 Task: Play online wordle game with 11 letters.
Action: Mouse moved to (600, 436)
Screenshot: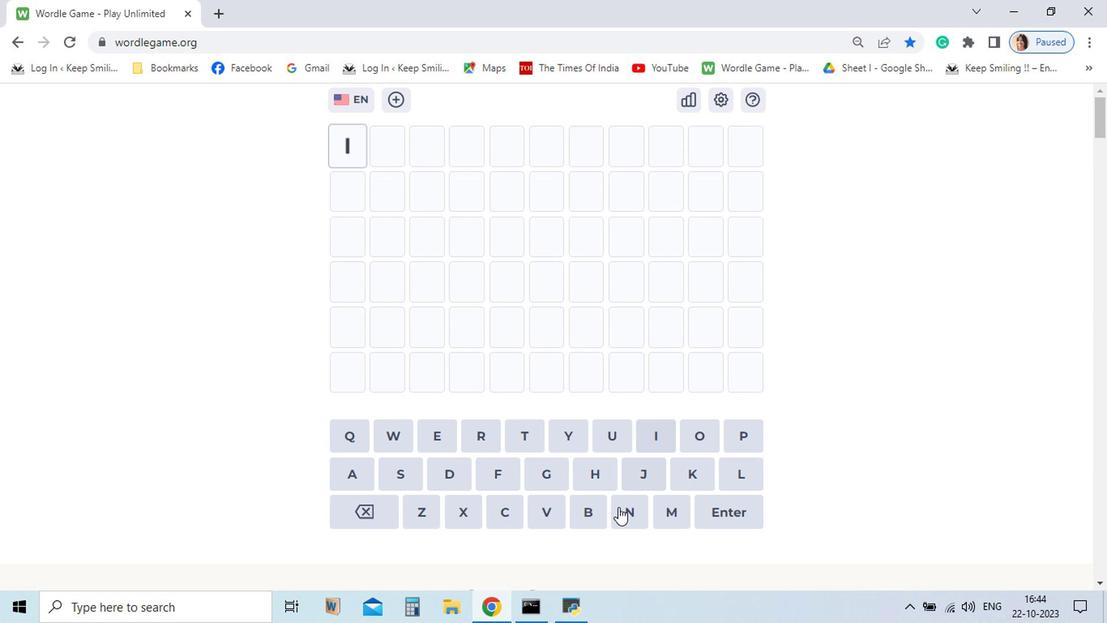 
Action: Mouse pressed left at (600, 436)
Screenshot: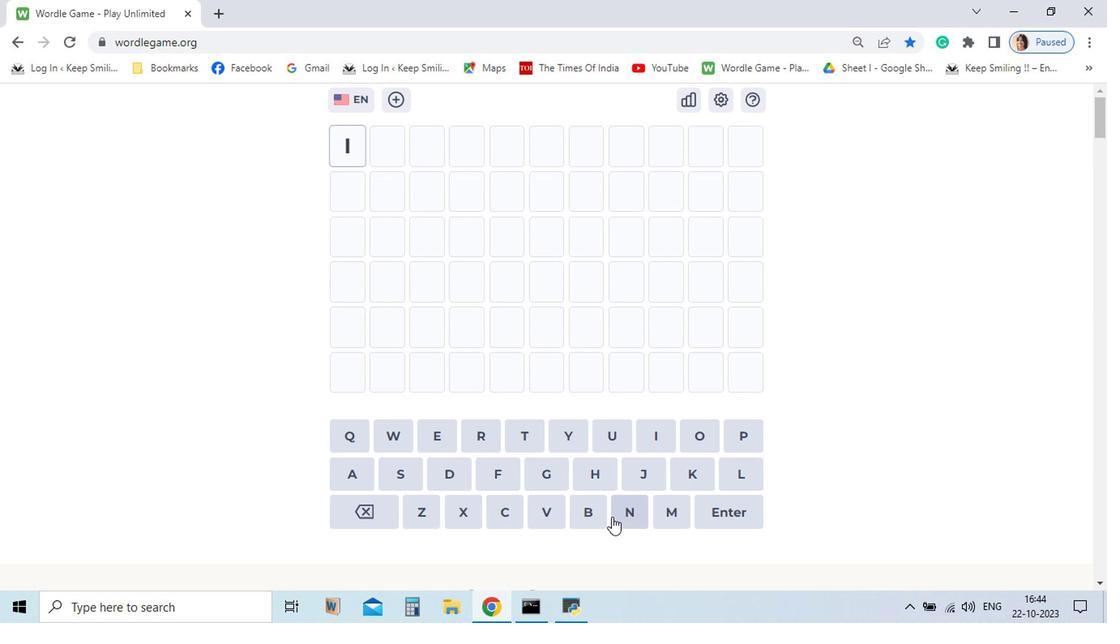 
Action: Mouse moved to (574, 491)
Screenshot: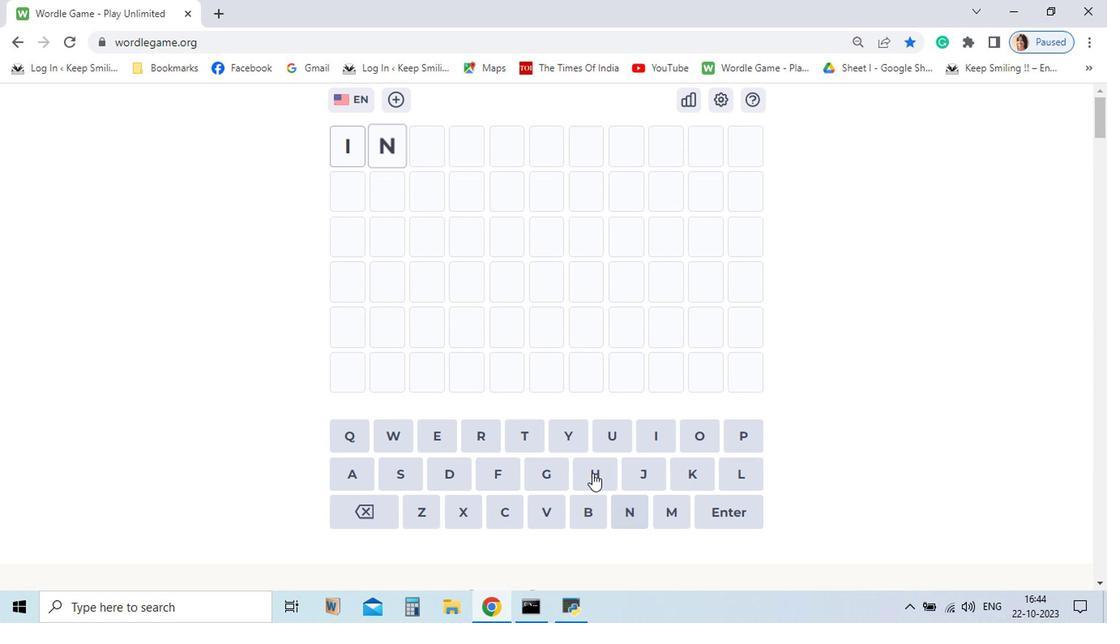 
Action: Mouse pressed left at (574, 491)
Screenshot: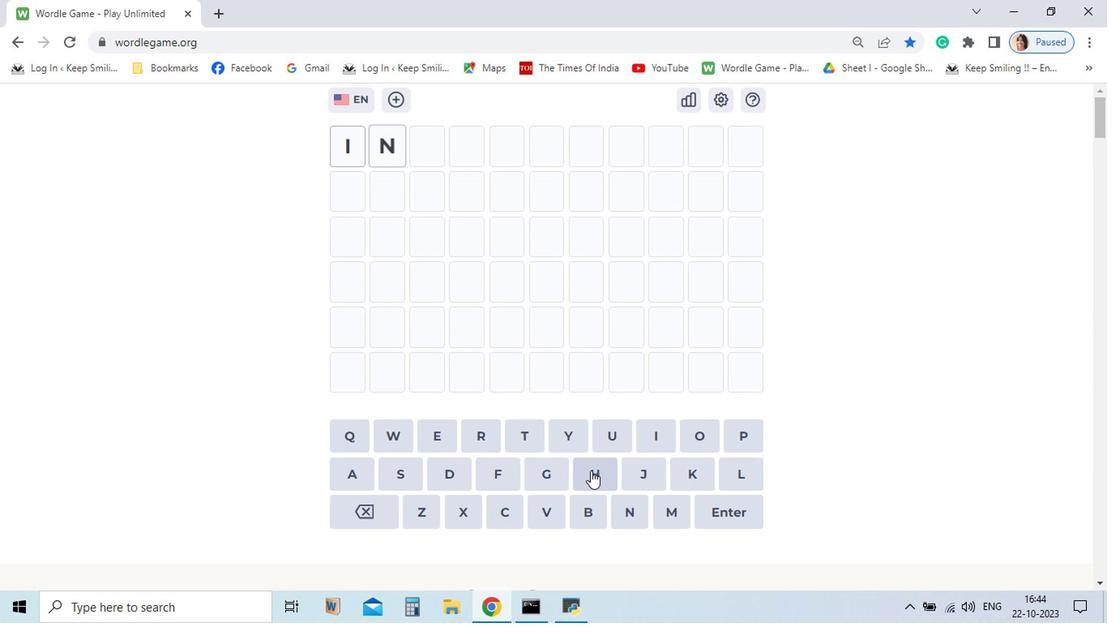 
Action: Mouse moved to (547, 461)
Screenshot: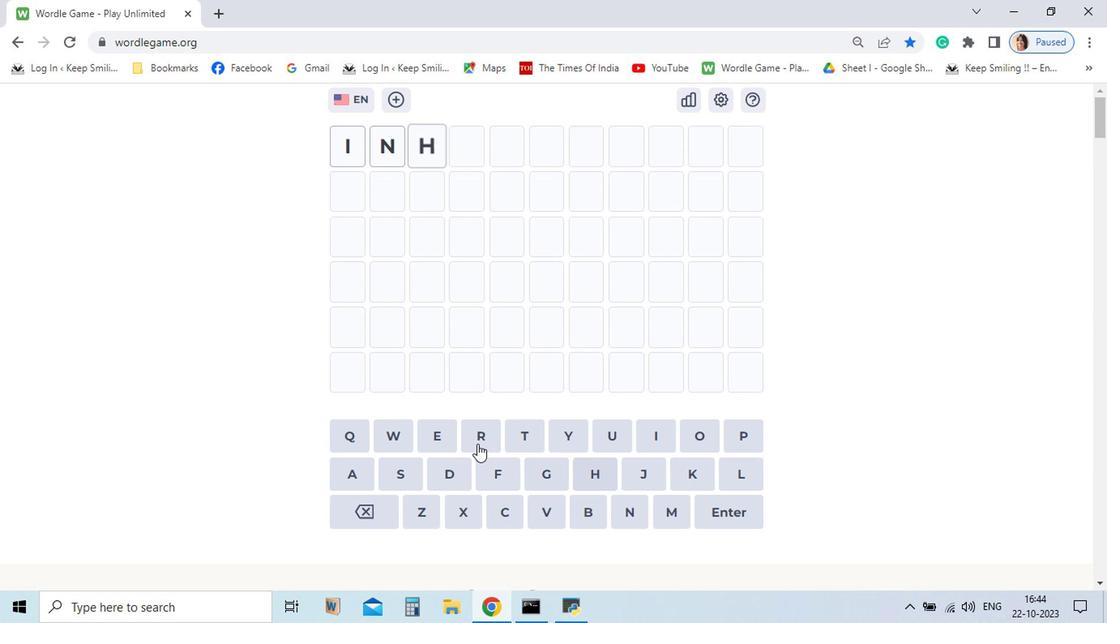 
Action: Mouse pressed left at (547, 461)
Screenshot: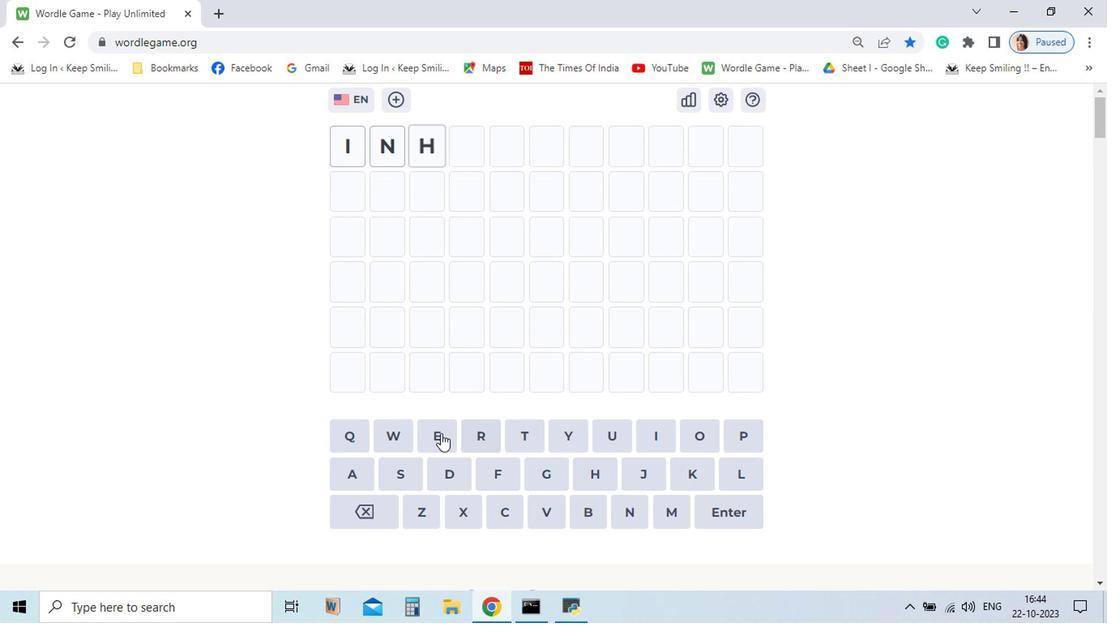 
Action: Mouse moved to (435, 435)
Screenshot: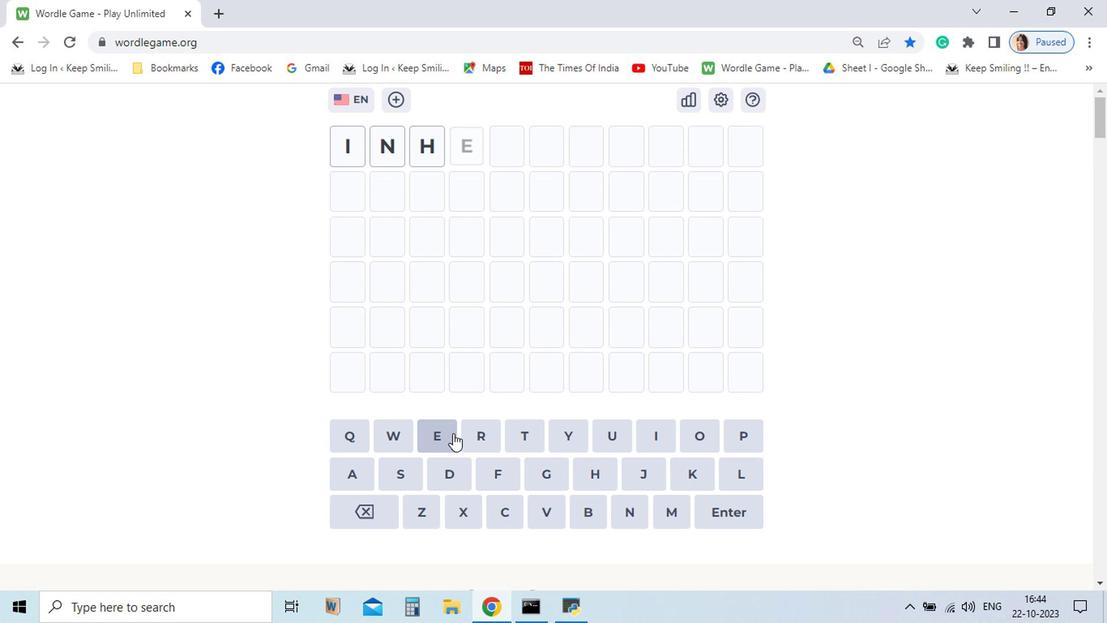 
Action: Mouse pressed left at (435, 435)
Screenshot: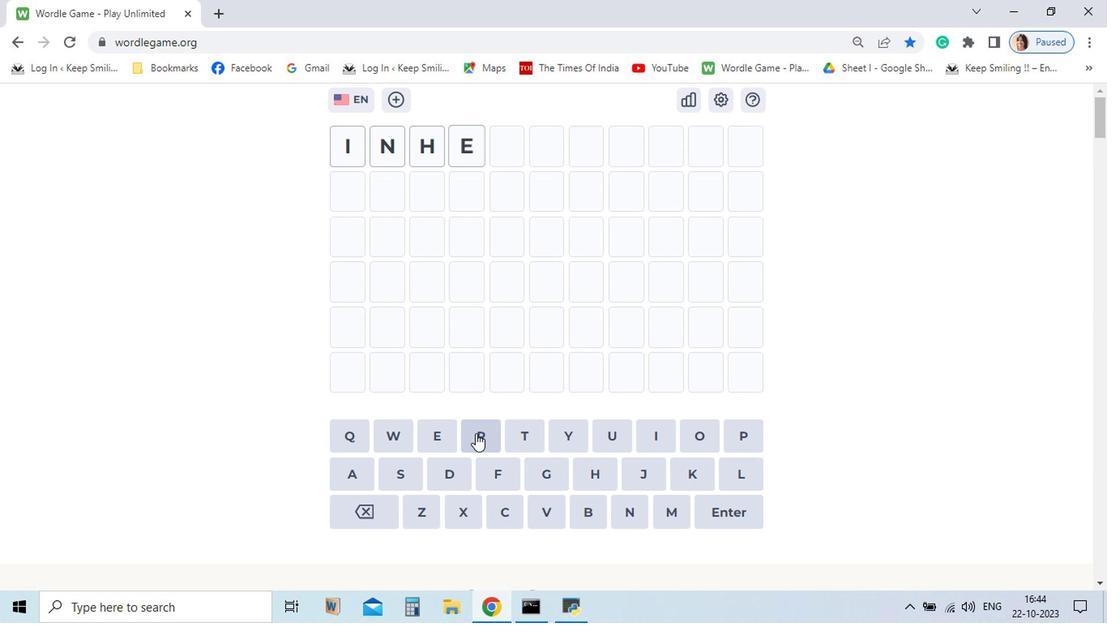 
Action: Mouse moved to (466, 435)
Screenshot: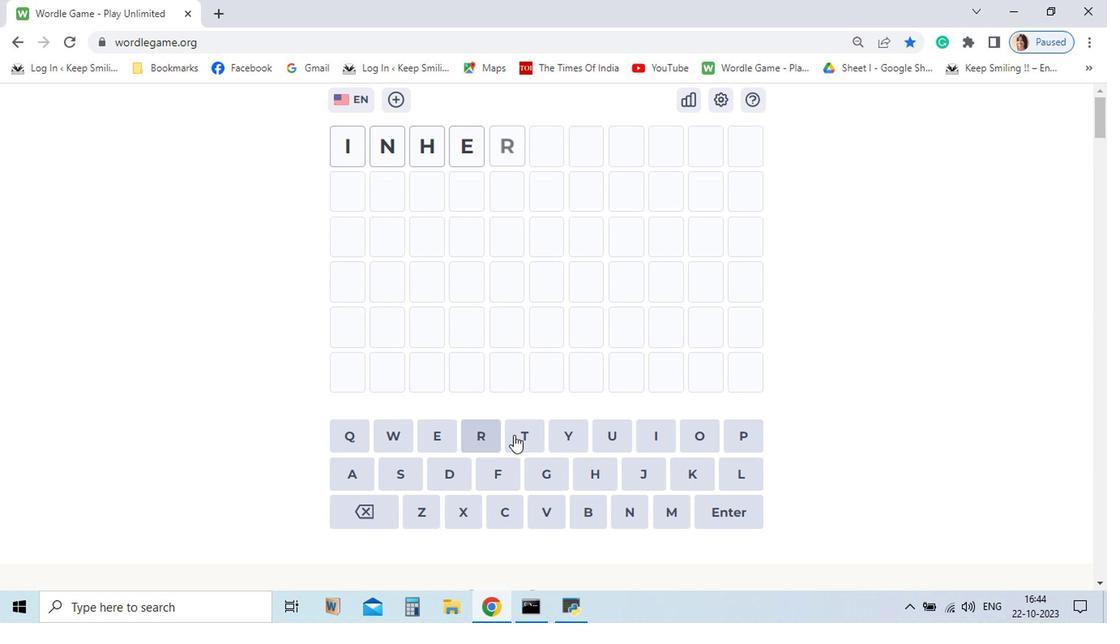 
Action: Mouse pressed left at (466, 435)
Screenshot: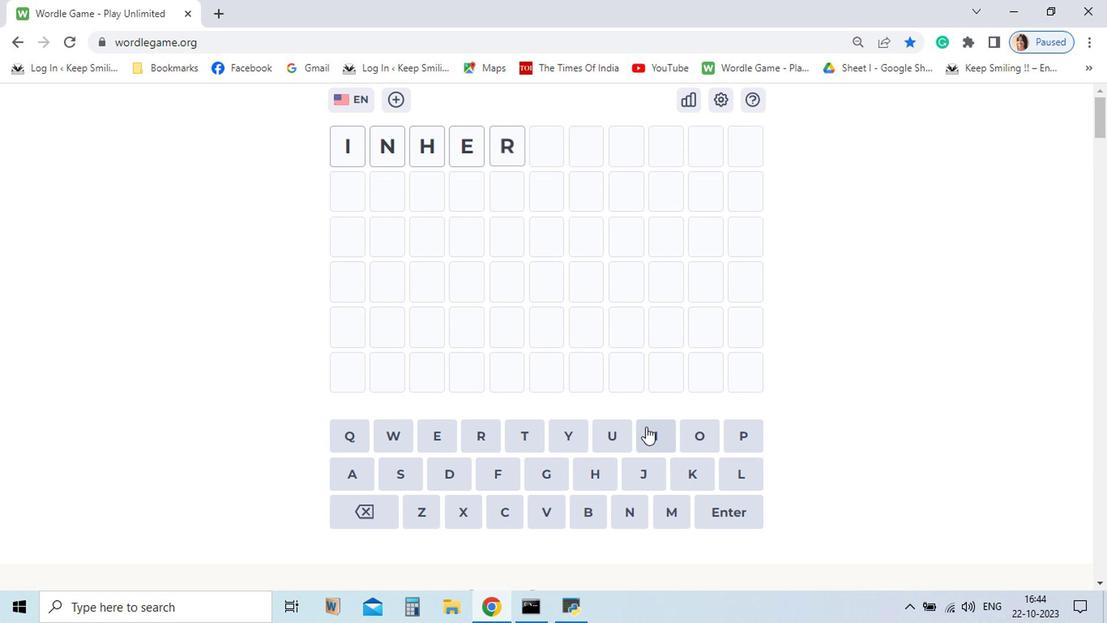 
Action: Mouse moved to (593, 435)
Screenshot: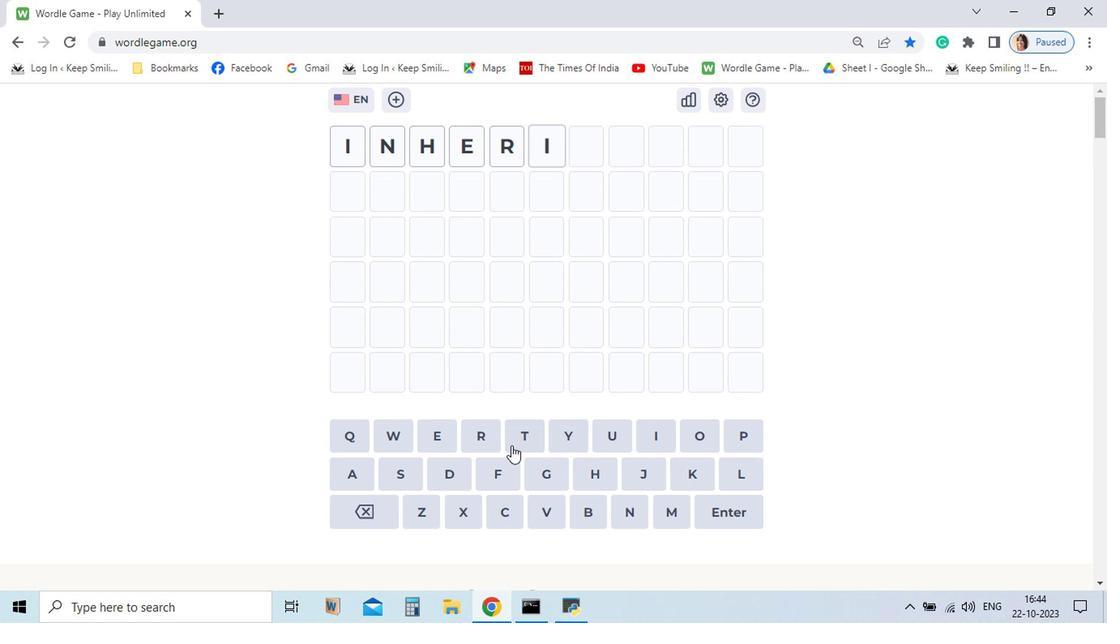 
Action: Mouse pressed left at (593, 435)
Screenshot: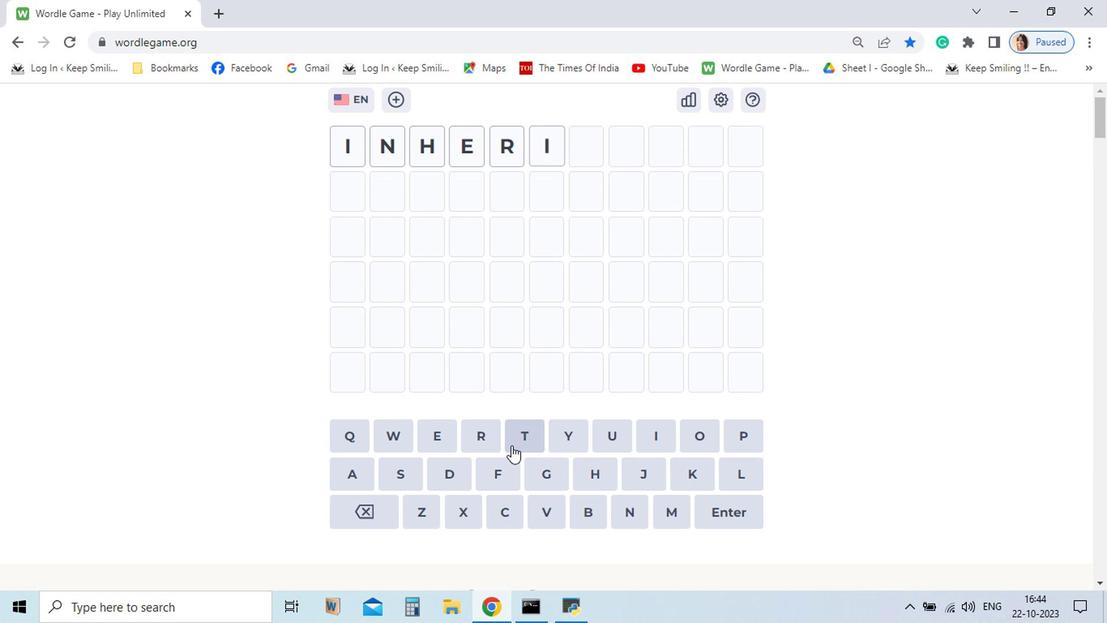 
Action: Mouse moved to (500, 436)
Screenshot: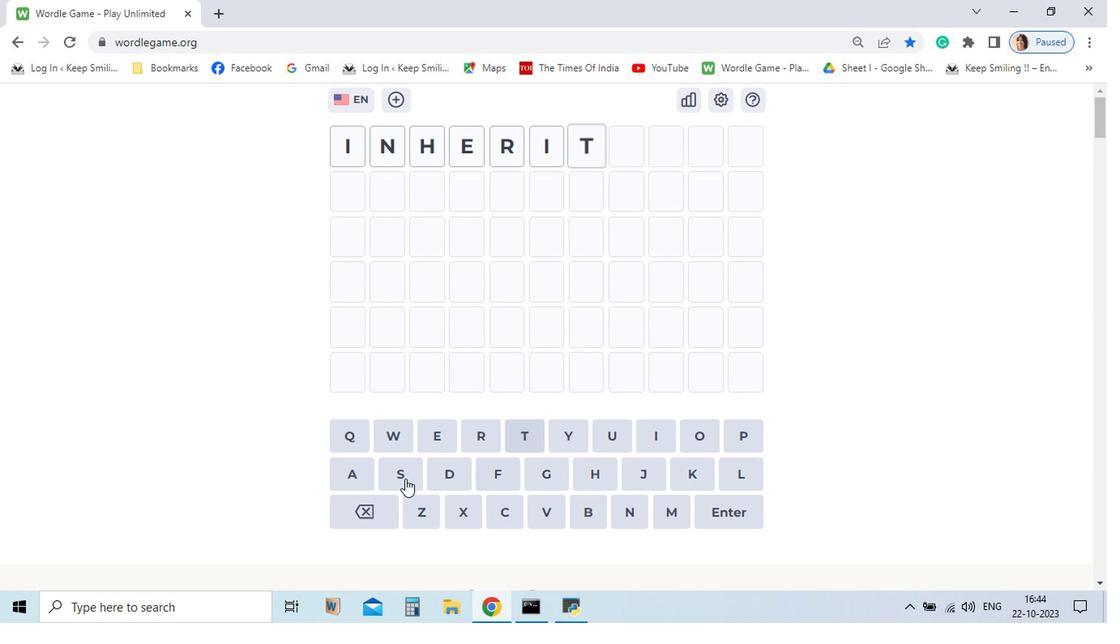 
Action: Mouse pressed left at (500, 436)
Screenshot: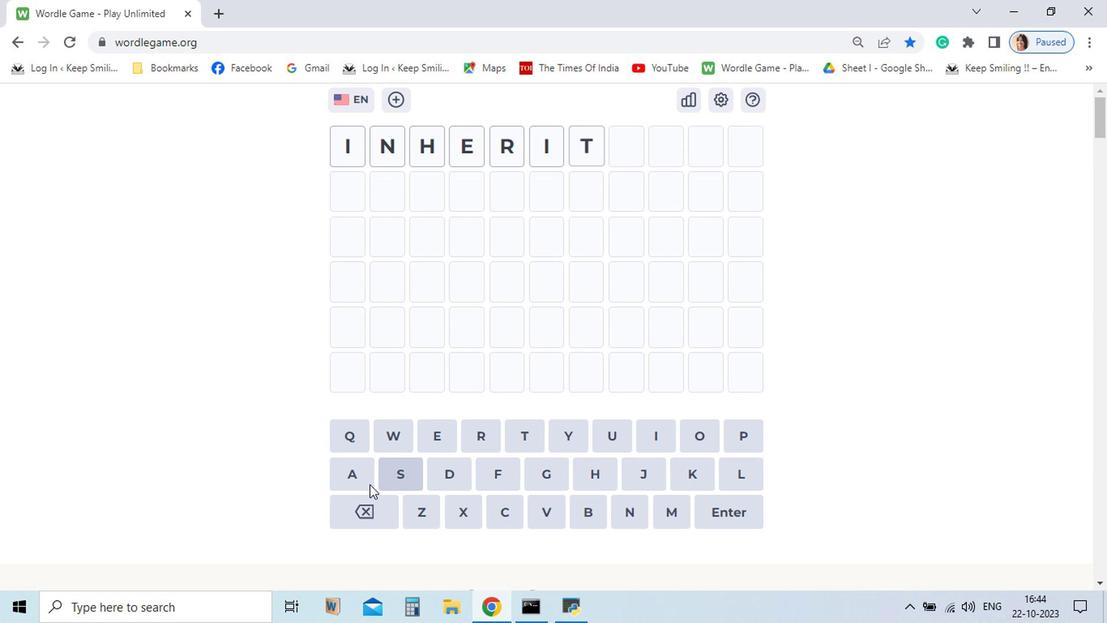 
Action: Mouse moved to (381, 466)
Screenshot: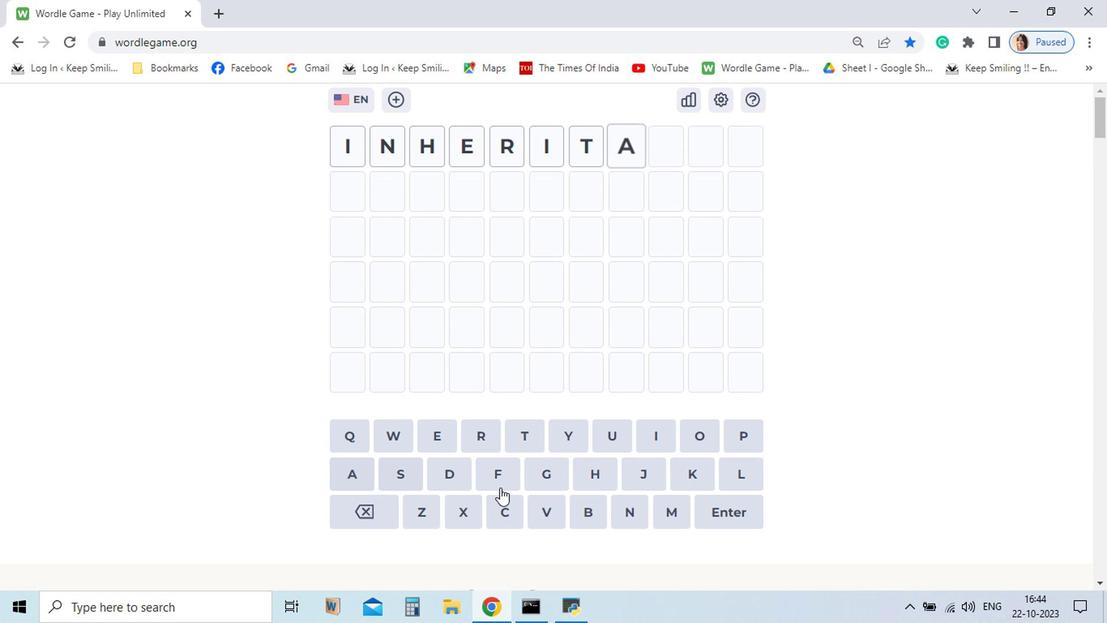 
Action: Mouse pressed left at (381, 466)
Screenshot: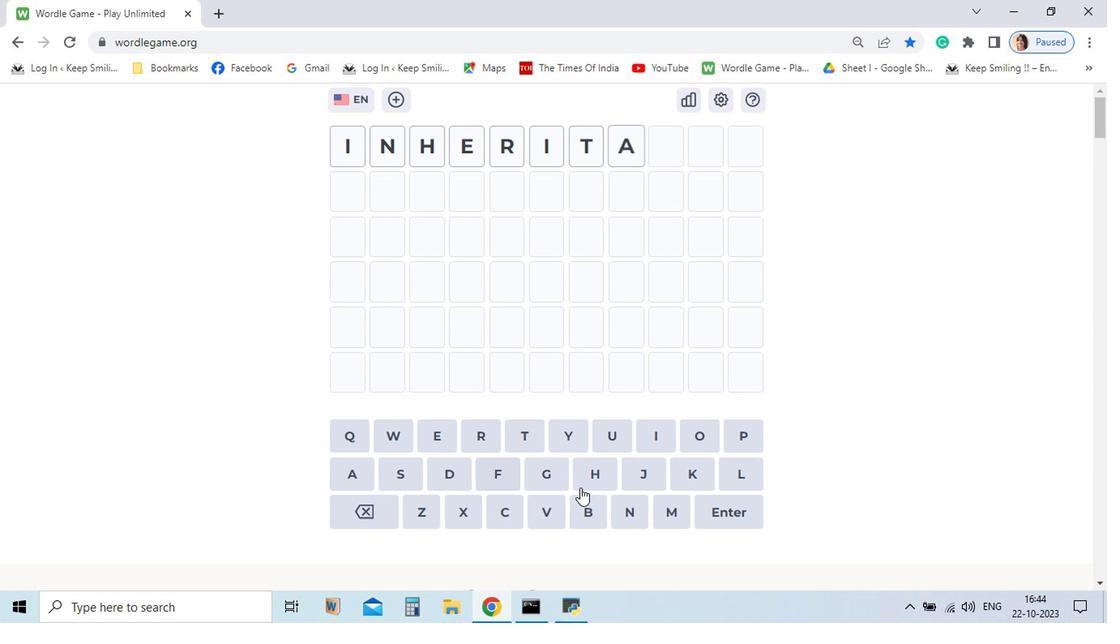 
Action: Mouse moved to (578, 491)
Screenshot: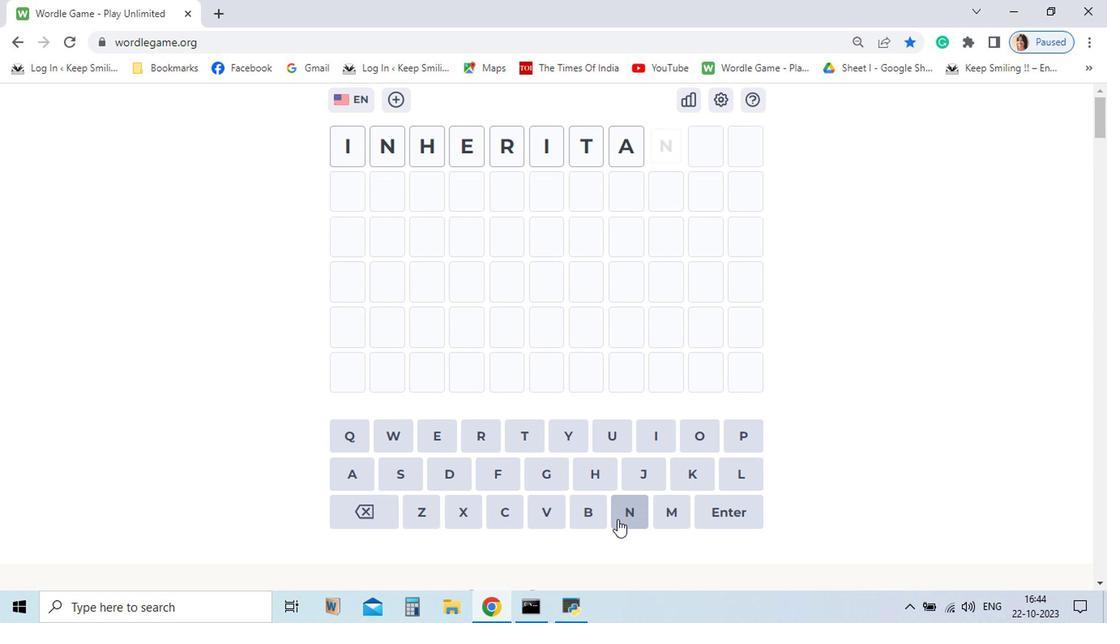 
Action: Mouse pressed left at (578, 491)
Screenshot: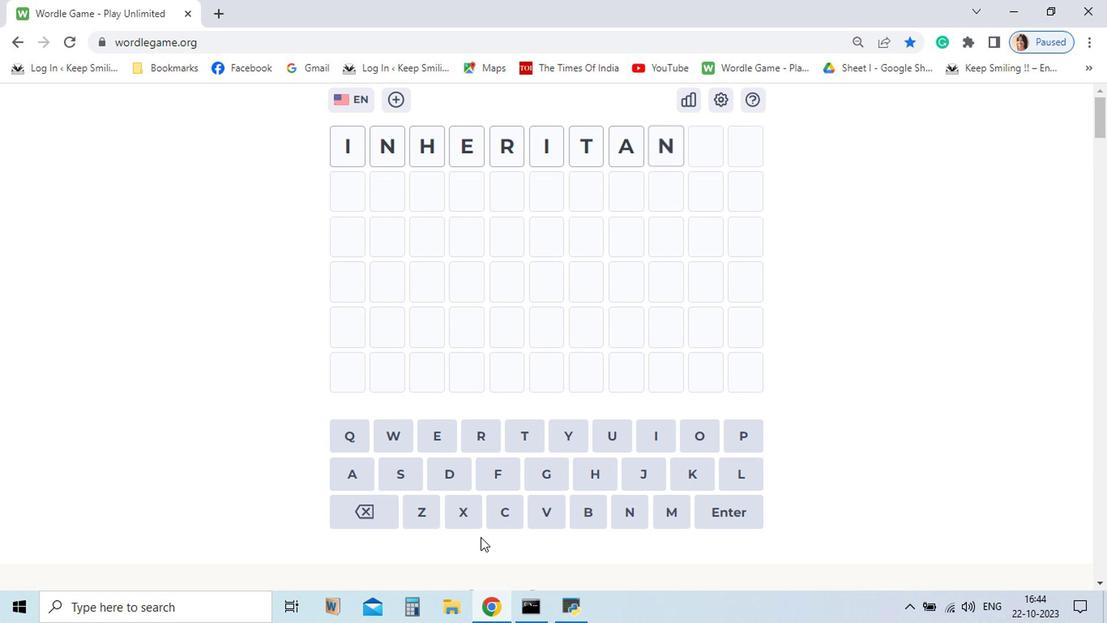 
Action: Mouse moved to (484, 493)
Screenshot: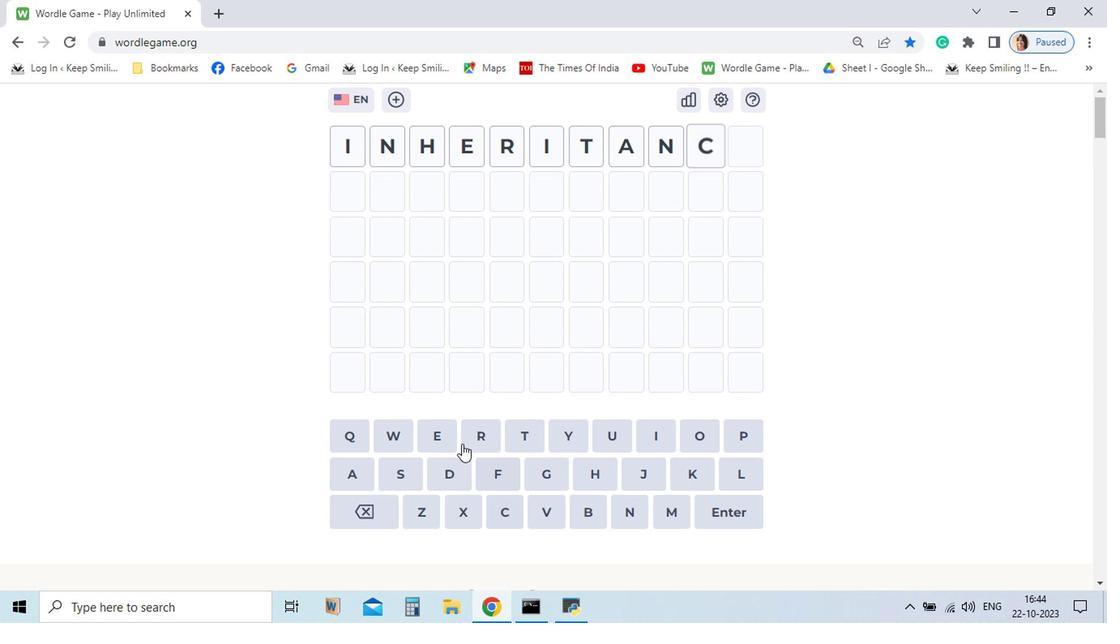 
Action: Mouse pressed left at (484, 493)
Screenshot: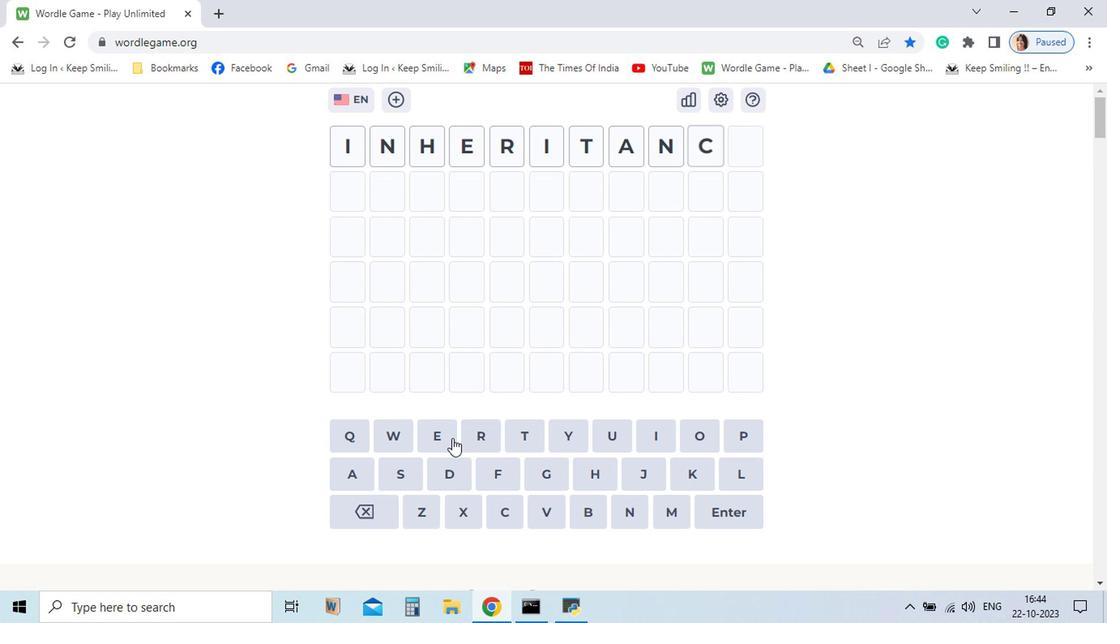 
Action: Mouse moved to (442, 438)
Screenshot: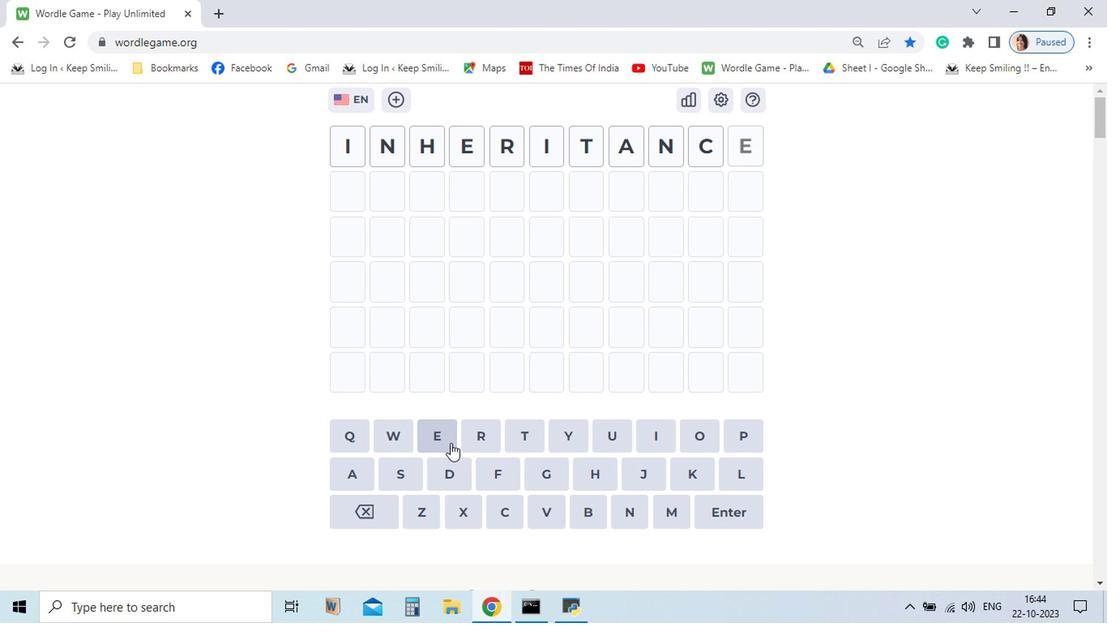 
Action: Mouse pressed left at (442, 438)
Screenshot: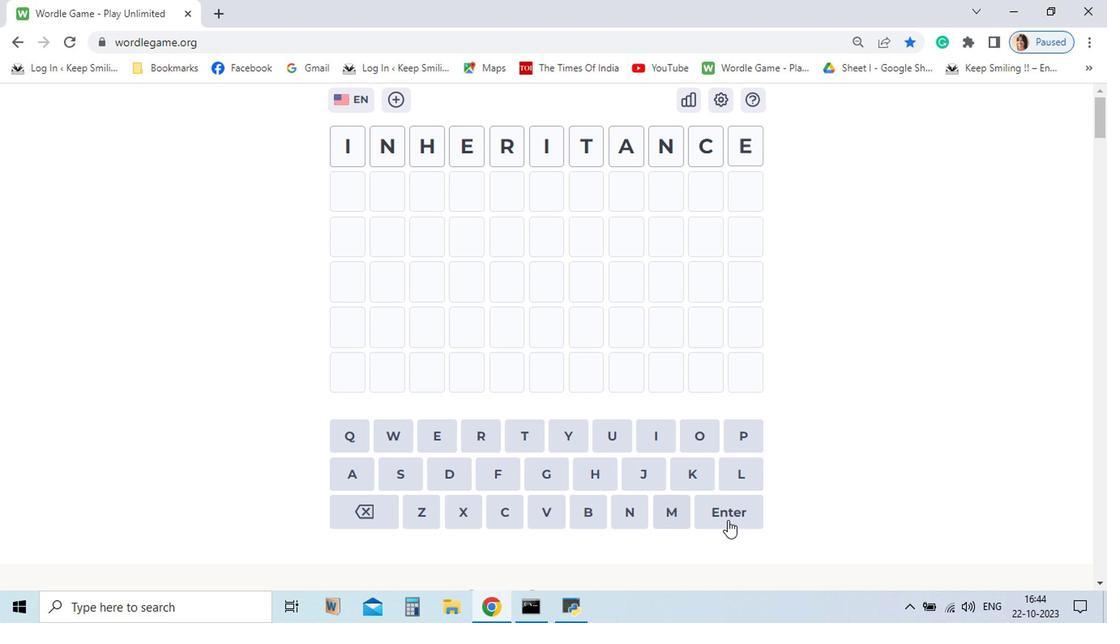 
Action: Mouse moved to (663, 491)
Screenshot: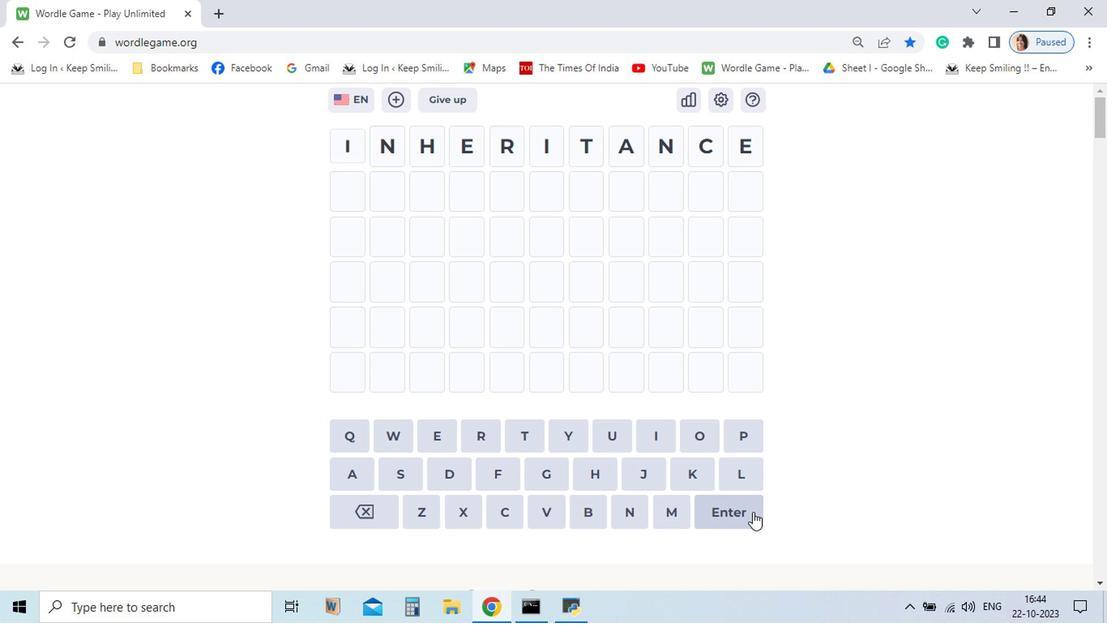 
Action: Mouse pressed left at (663, 491)
Screenshot: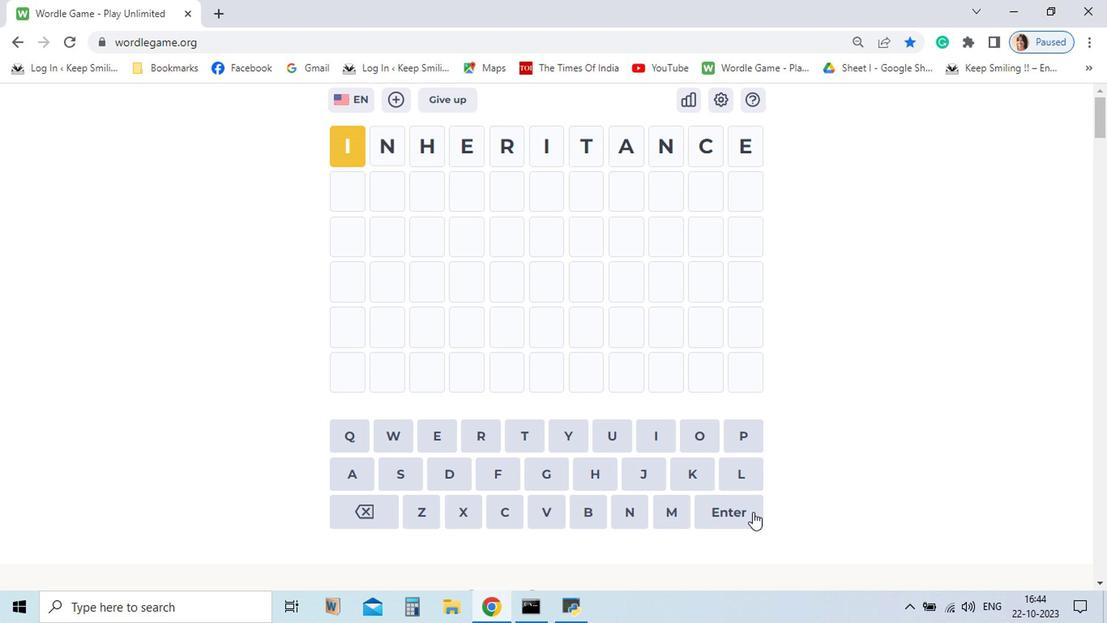 
Action: Mouse moved to (596, 436)
Screenshot: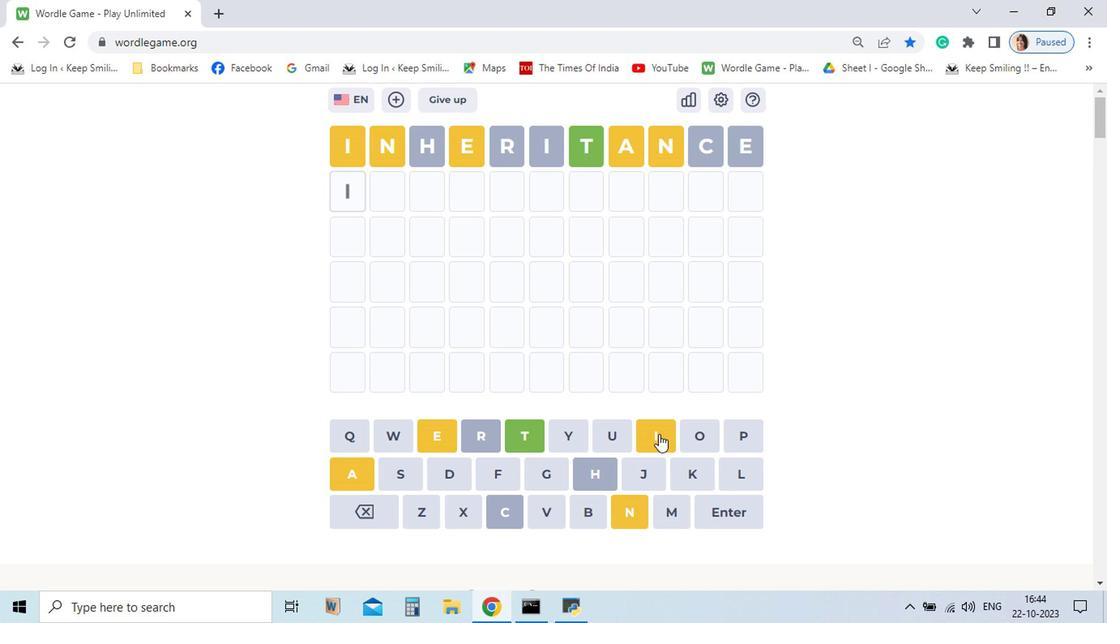 
Action: Mouse pressed left at (596, 436)
Screenshot: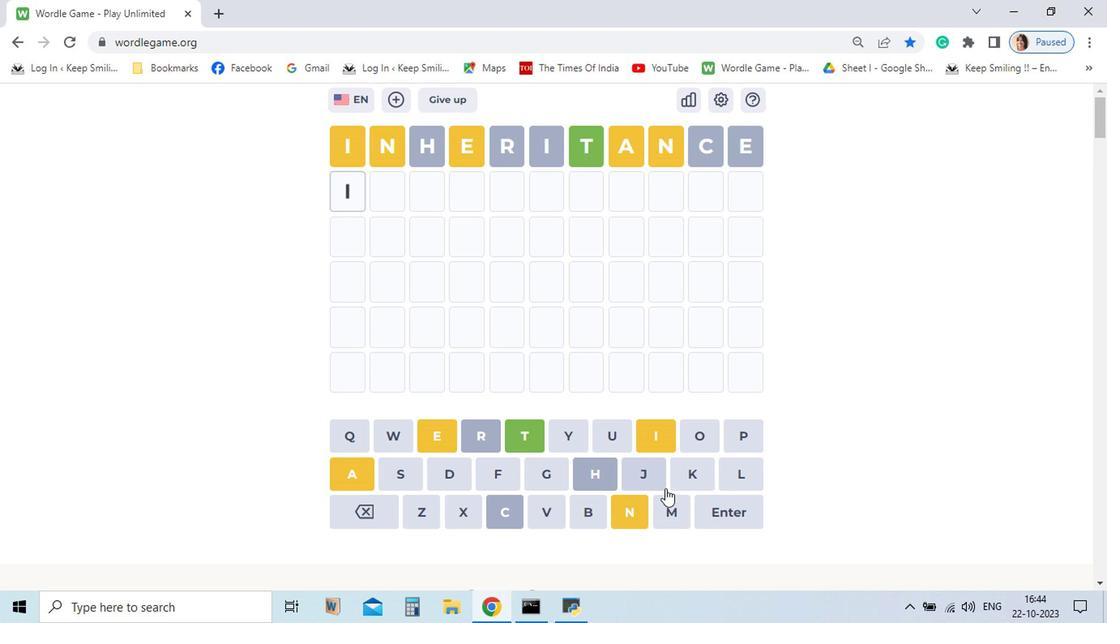 
Action: Mouse moved to (605, 487)
Screenshot: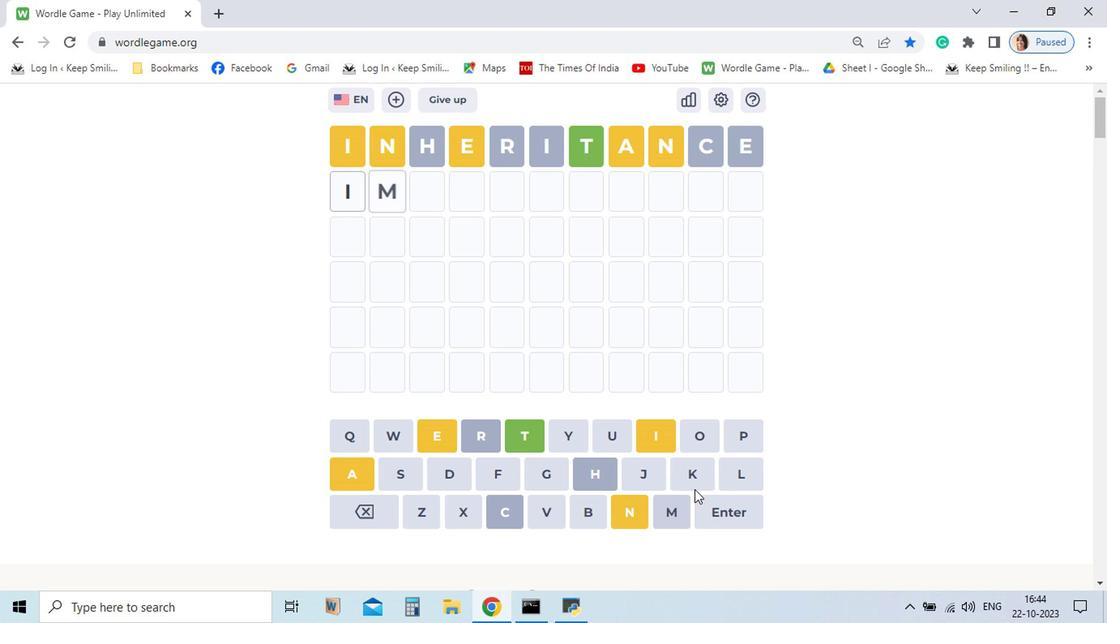 
Action: Mouse pressed left at (605, 487)
Screenshot: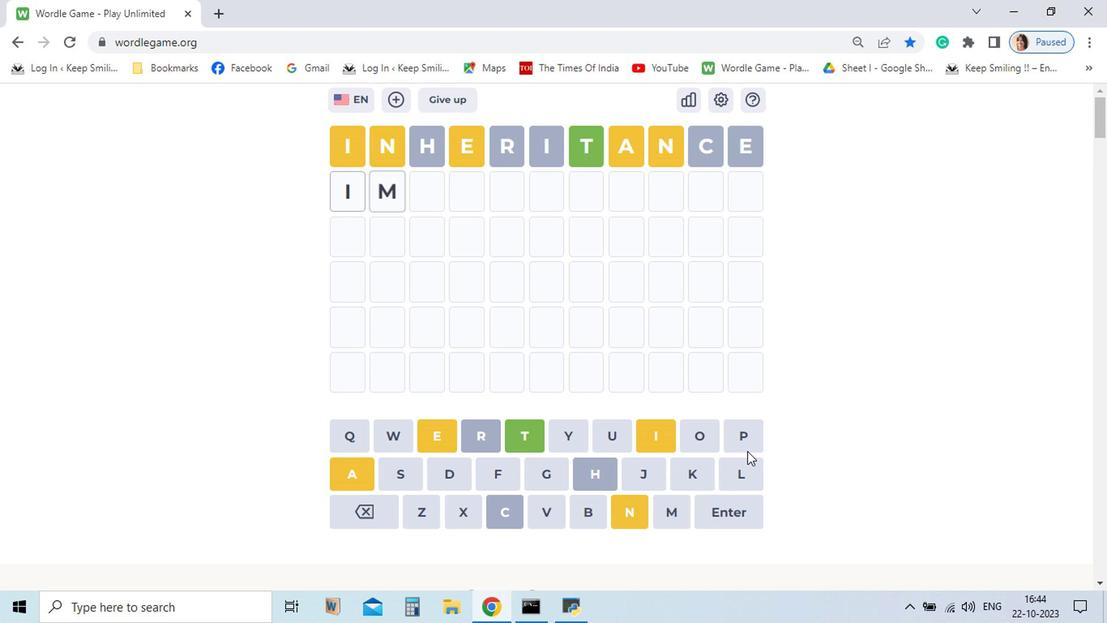 
Action: Mouse moved to (652, 436)
Screenshot: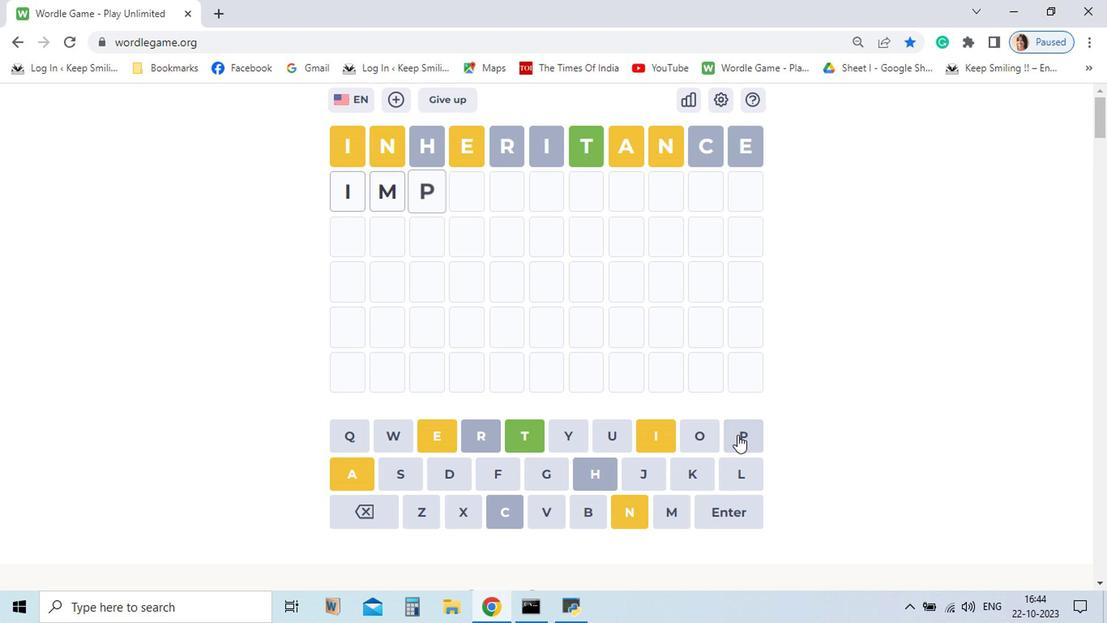 
Action: Mouse pressed left at (652, 436)
Screenshot: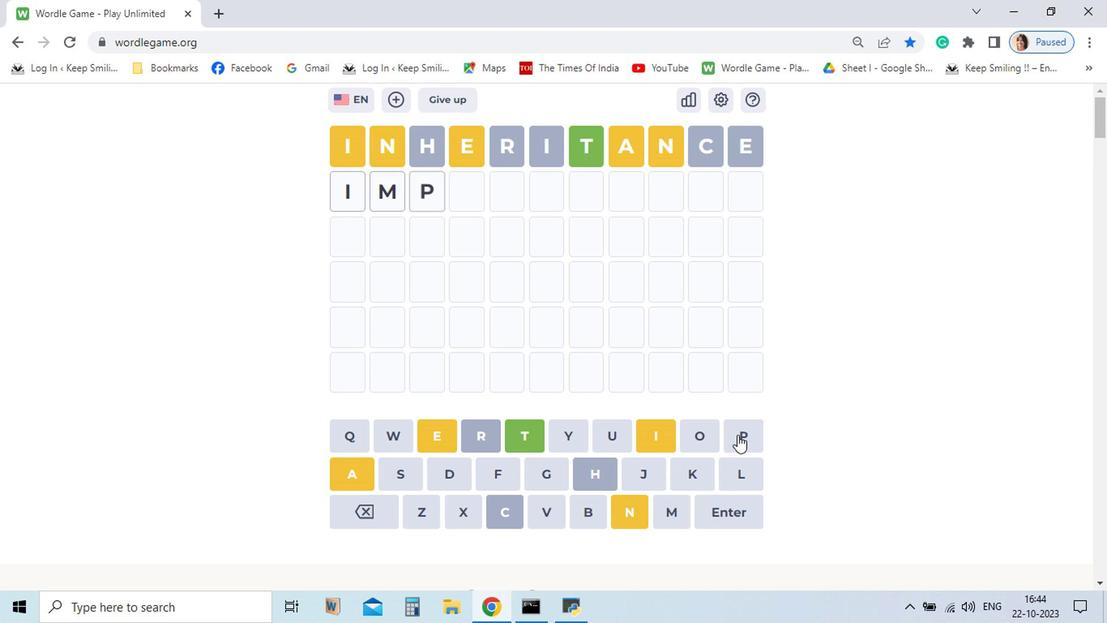 
Action: Mouse moved to (623, 436)
Screenshot: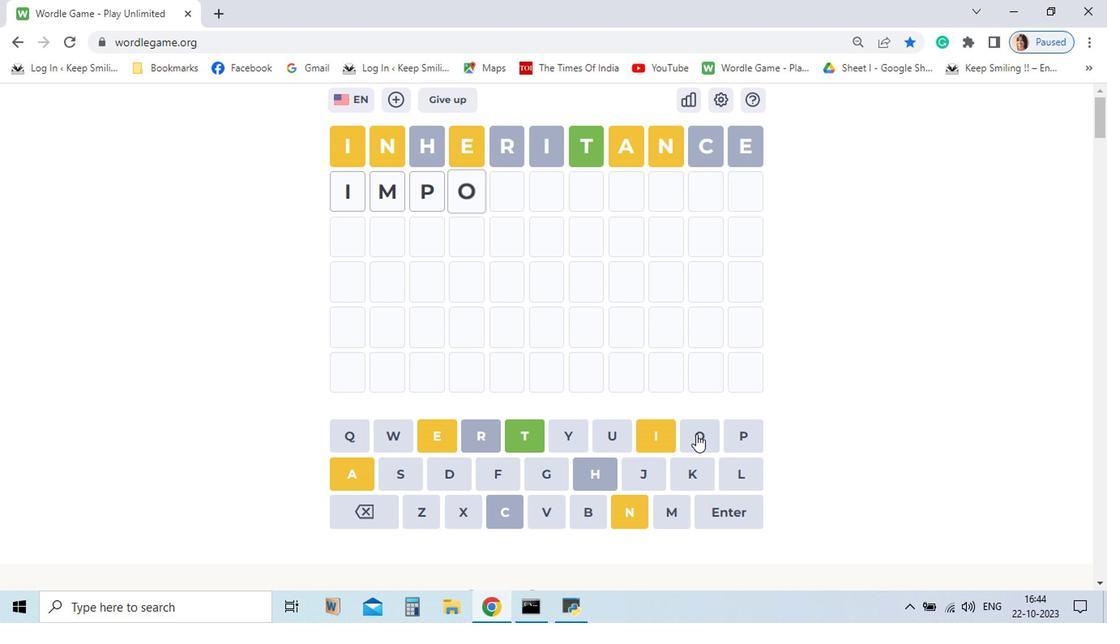 
Action: Mouse pressed left at (623, 436)
Screenshot: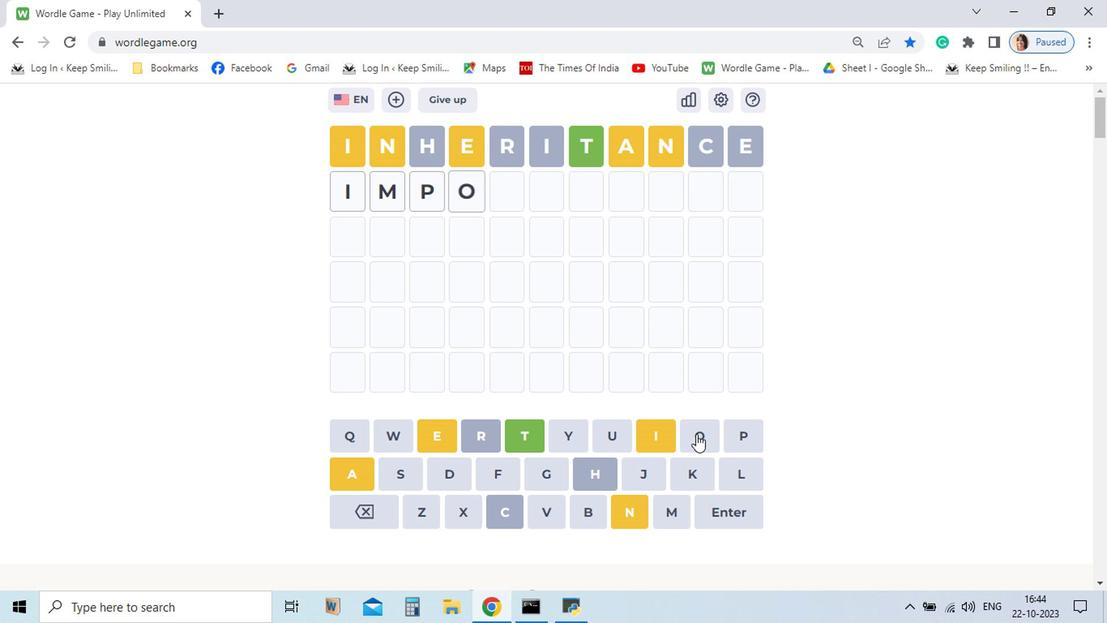 
Action: Mouse moved to (469, 439)
Screenshot: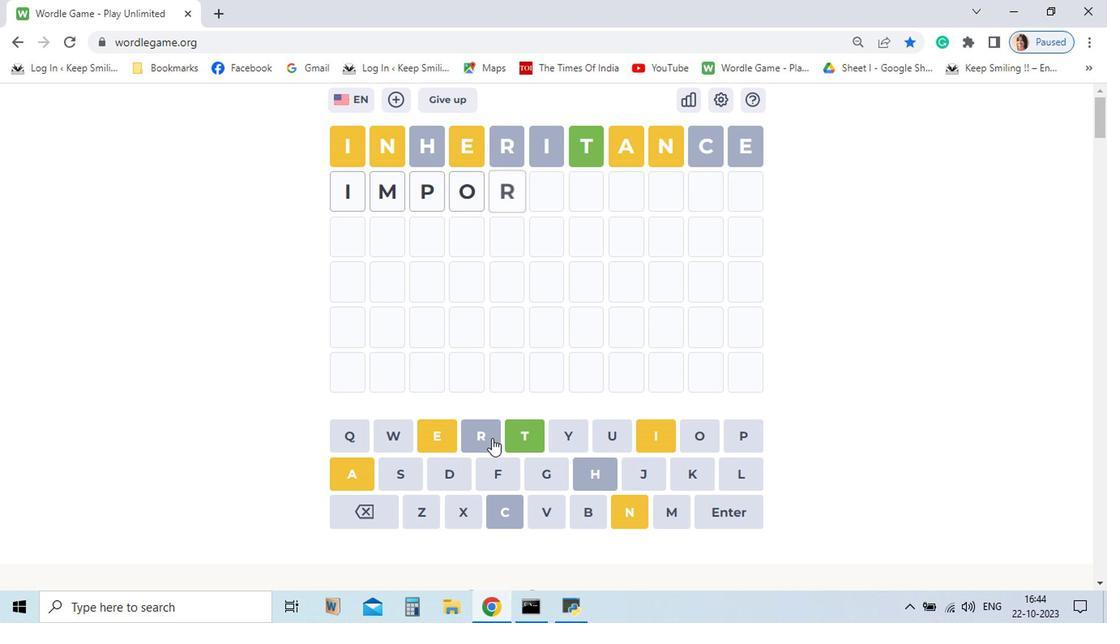 
Action: Mouse pressed left at (469, 439)
Screenshot: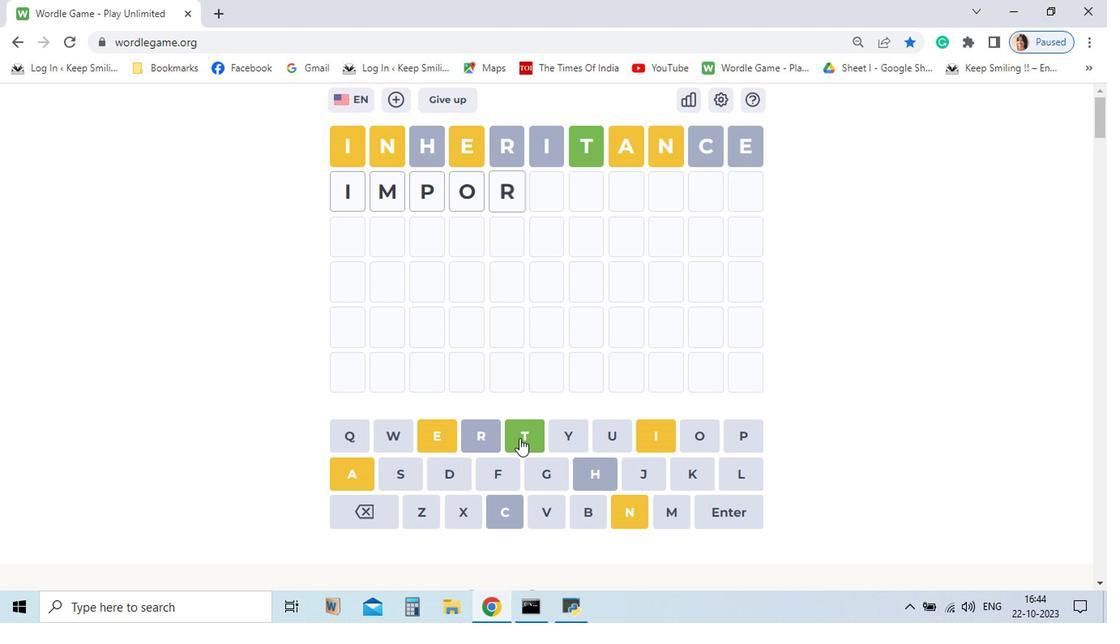 
Action: Mouse moved to (499, 438)
Screenshot: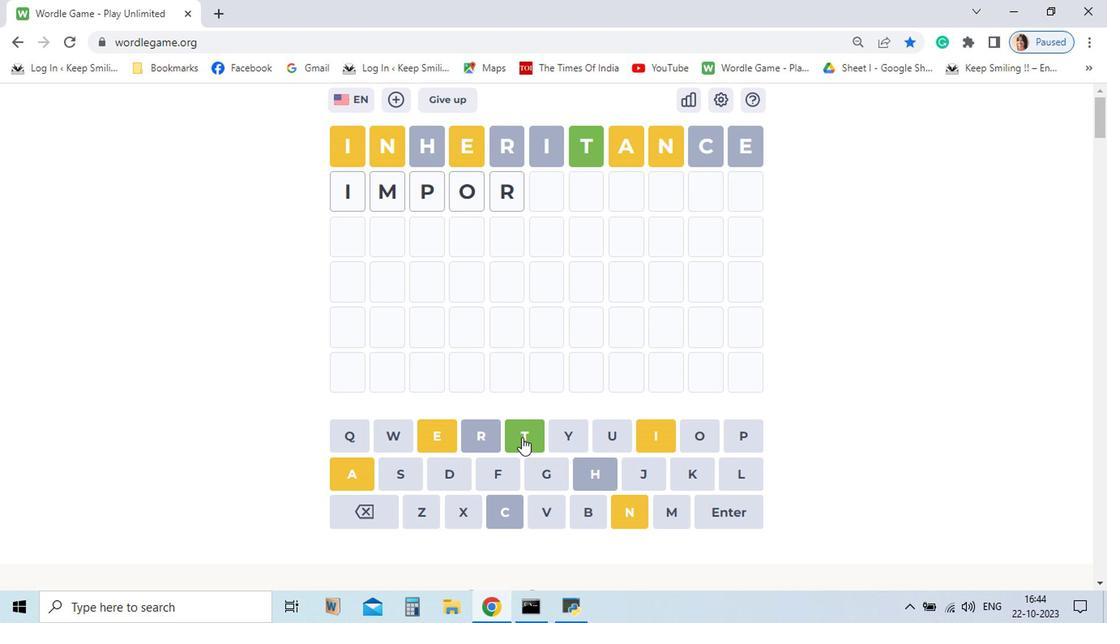 
Action: Mouse pressed left at (499, 438)
Screenshot: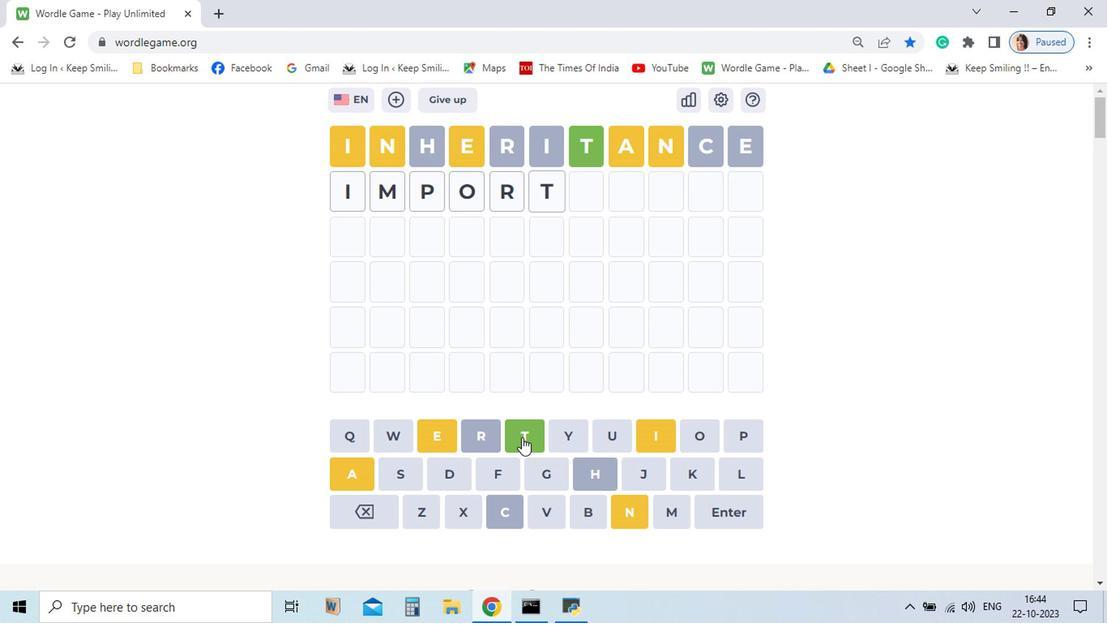 
Action: Mouse moved to (377, 465)
Screenshot: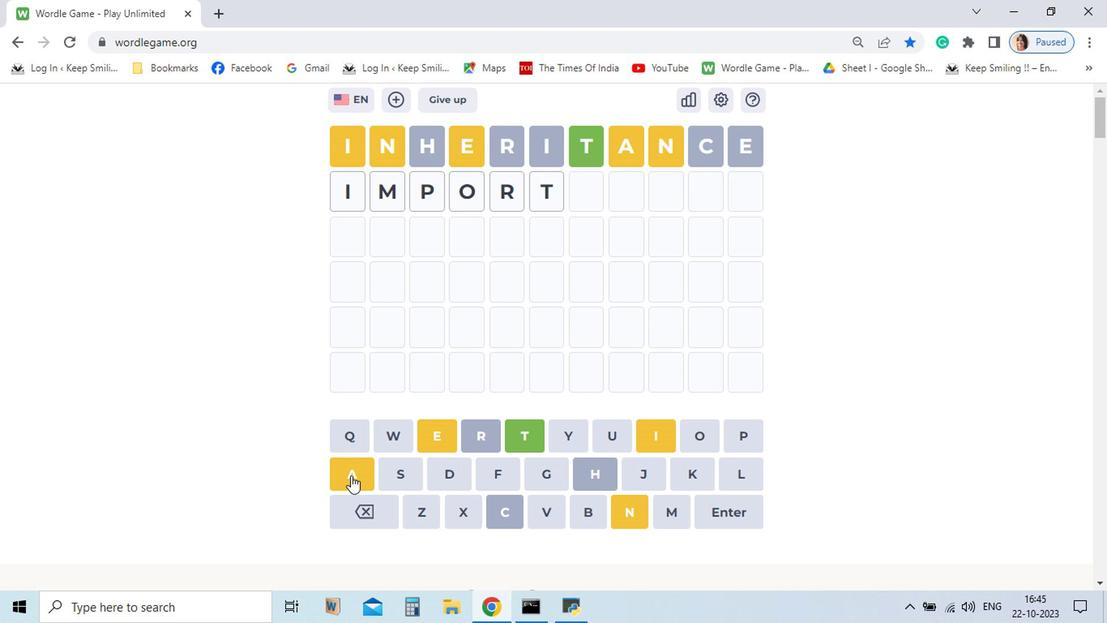 
Action: Mouse pressed left at (377, 465)
Screenshot: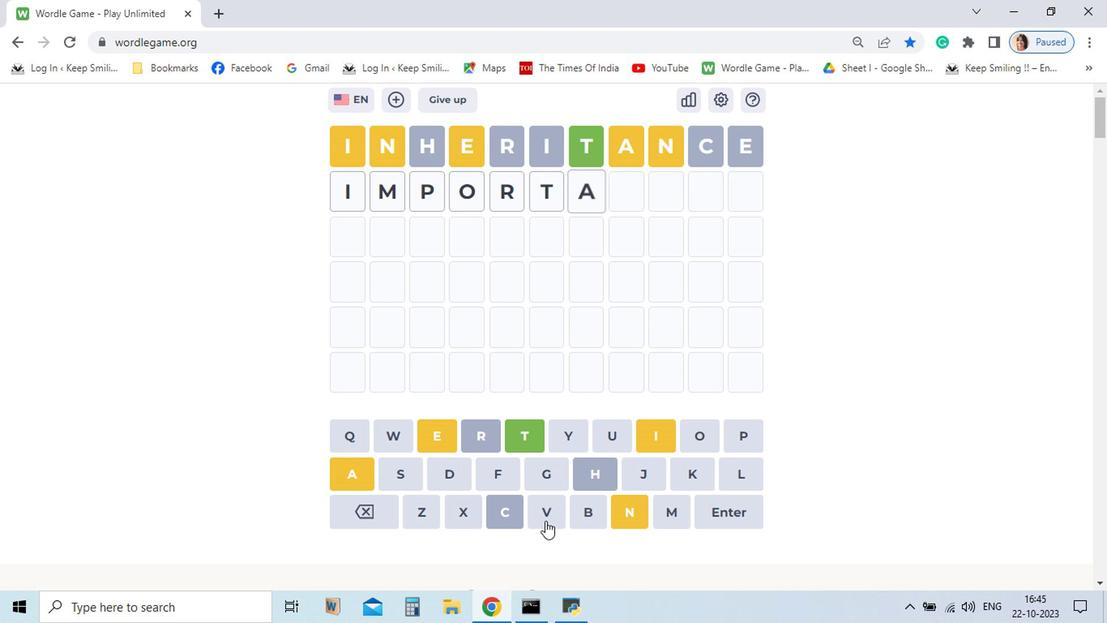 
Action: Mouse moved to (574, 489)
Screenshot: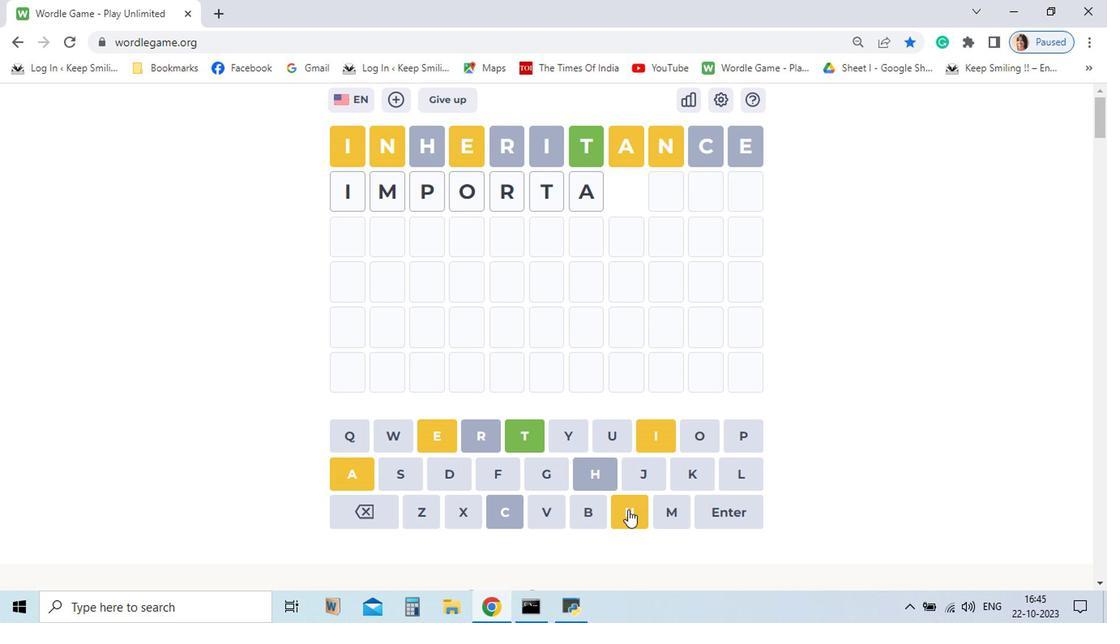 
Action: Mouse pressed left at (574, 489)
Screenshot: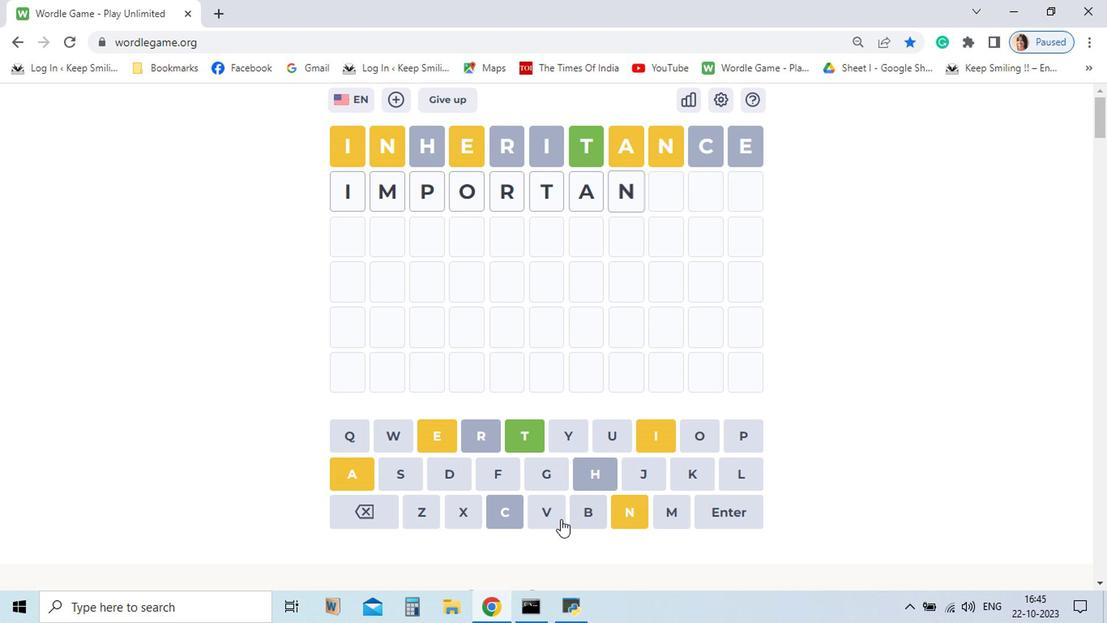 
Action: Mouse moved to (486, 490)
Screenshot: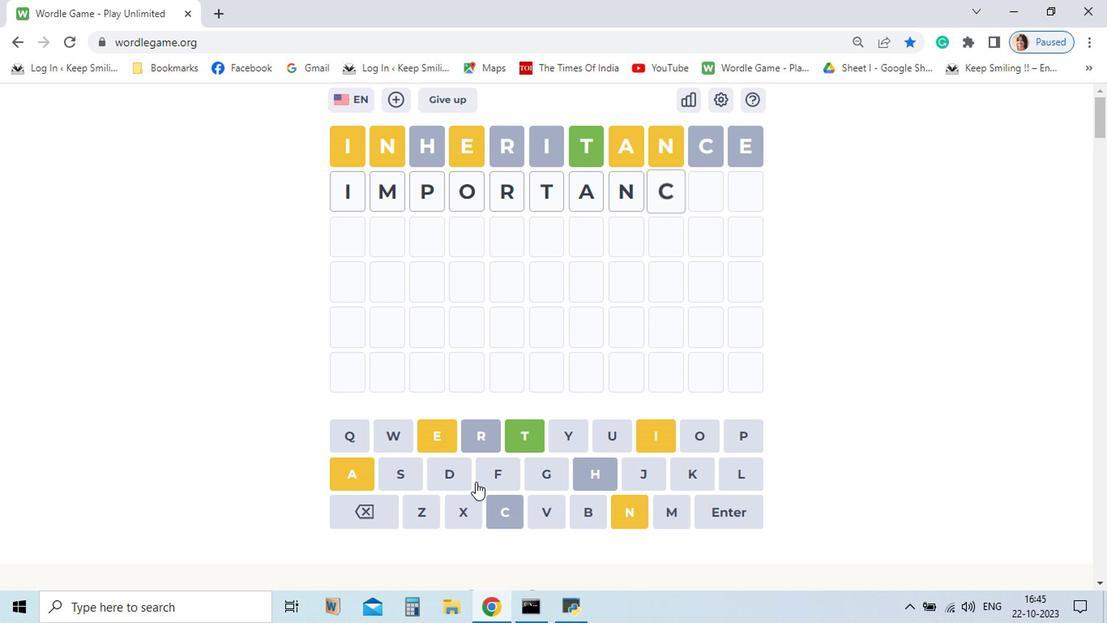 
Action: Mouse pressed left at (486, 490)
Screenshot: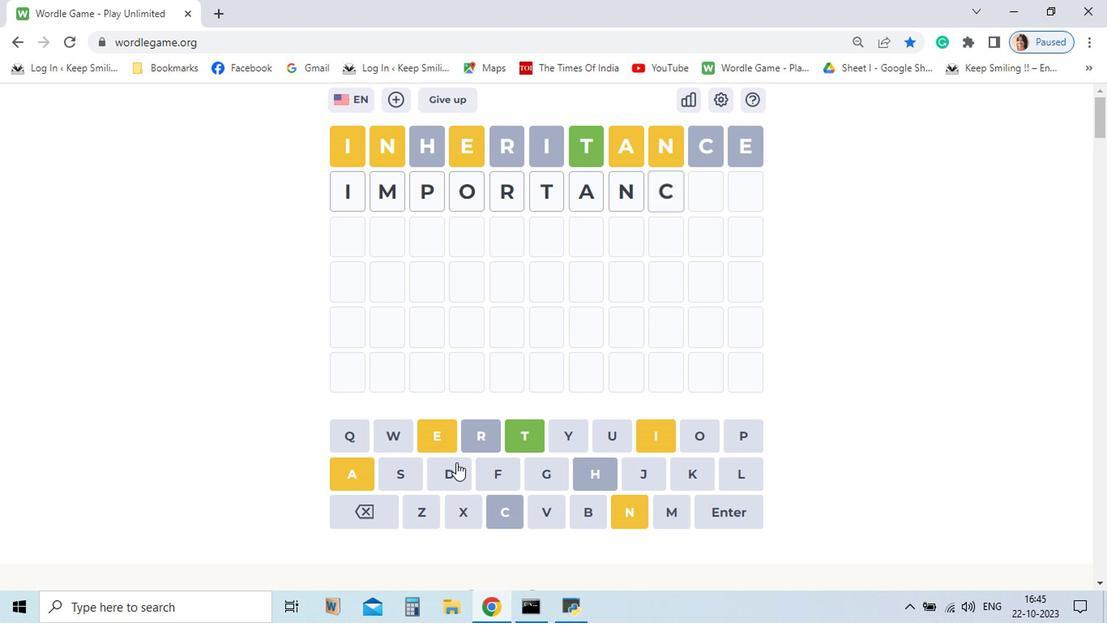 
Action: Mouse moved to (437, 442)
Screenshot: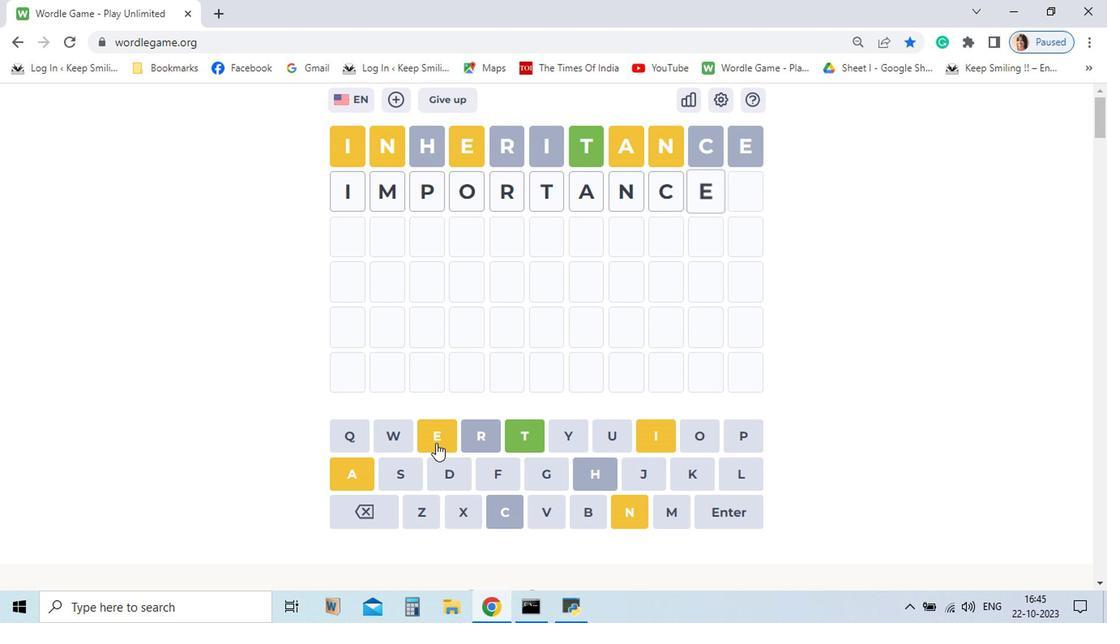 
Action: Mouse pressed left at (437, 442)
Screenshot: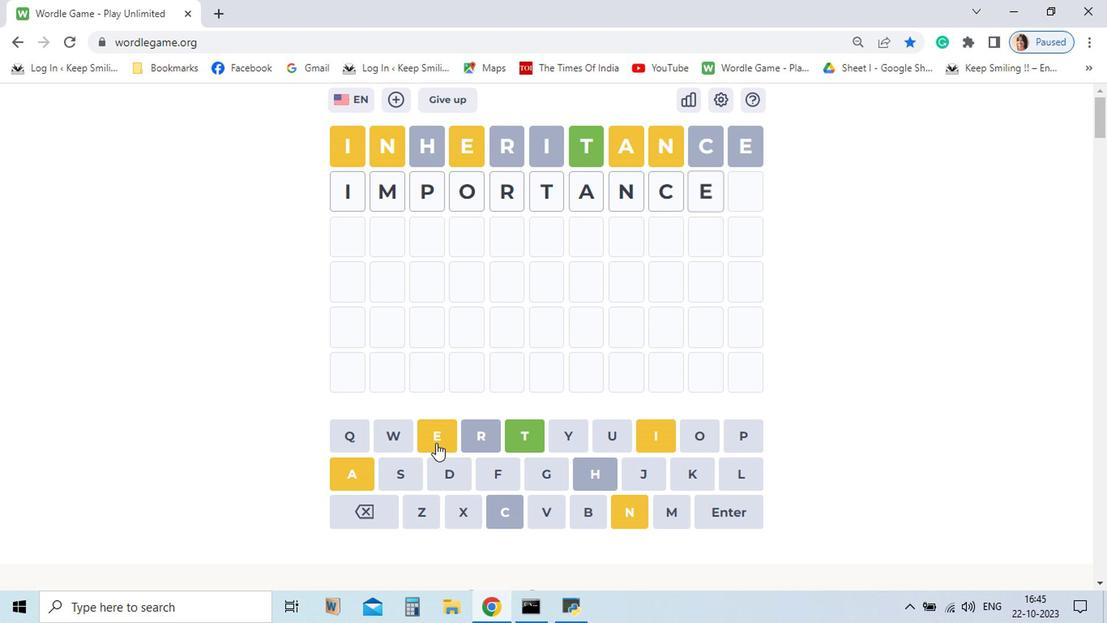 
Action: Mouse moved to (413, 466)
Screenshot: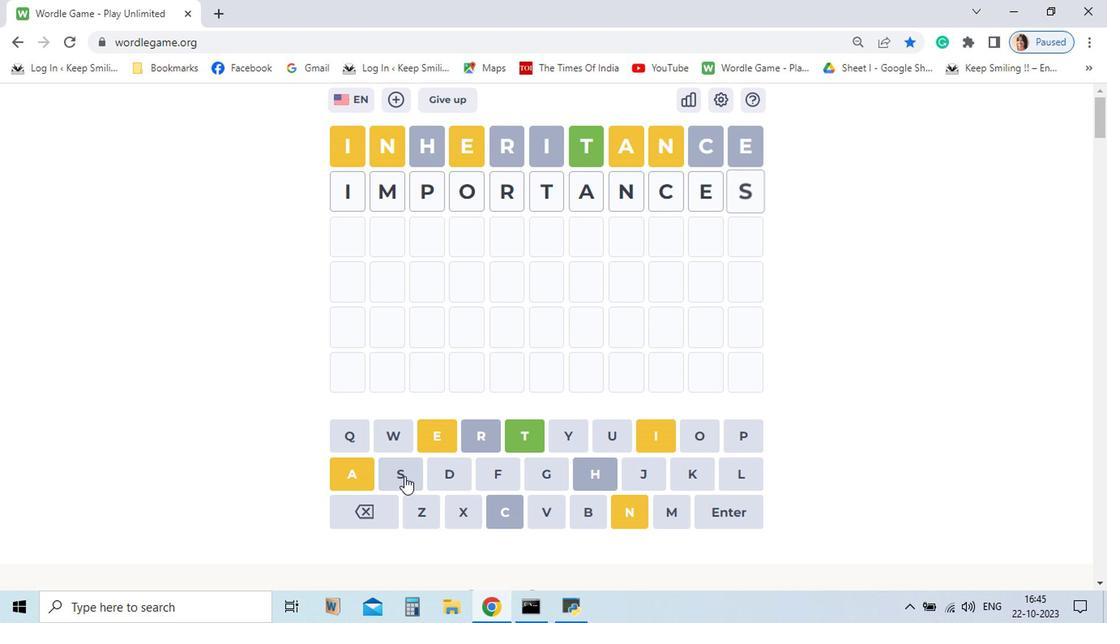 
Action: Mouse pressed left at (413, 466)
Screenshot: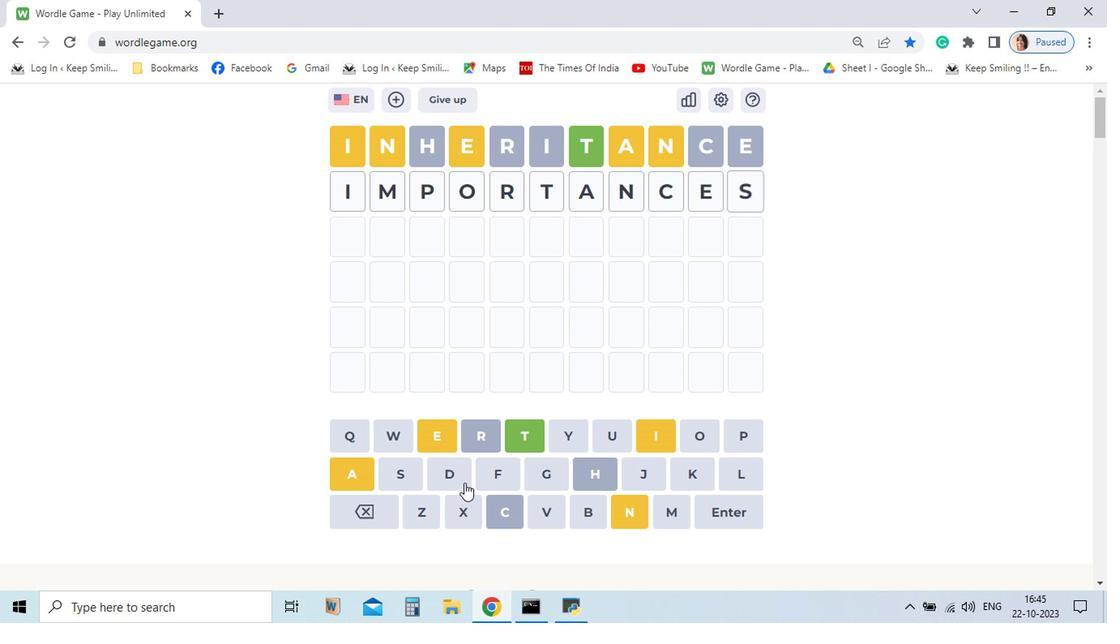 
Action: Mouse moved to (642, 495)
Screenshot: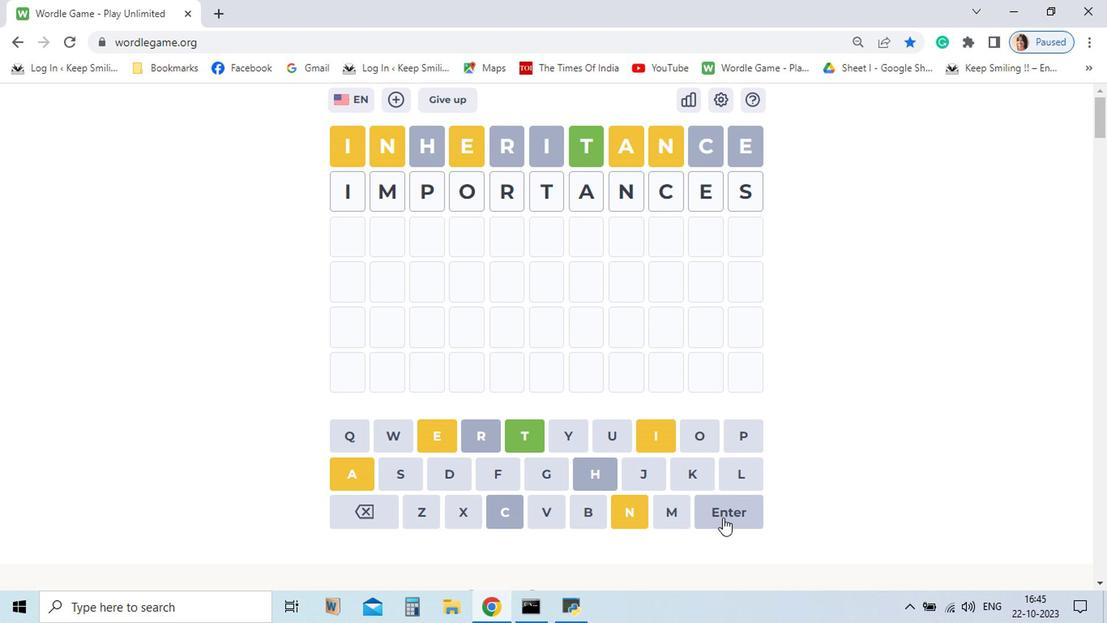 
Action: Mouse pressed left at (642, 495)
Screenshot: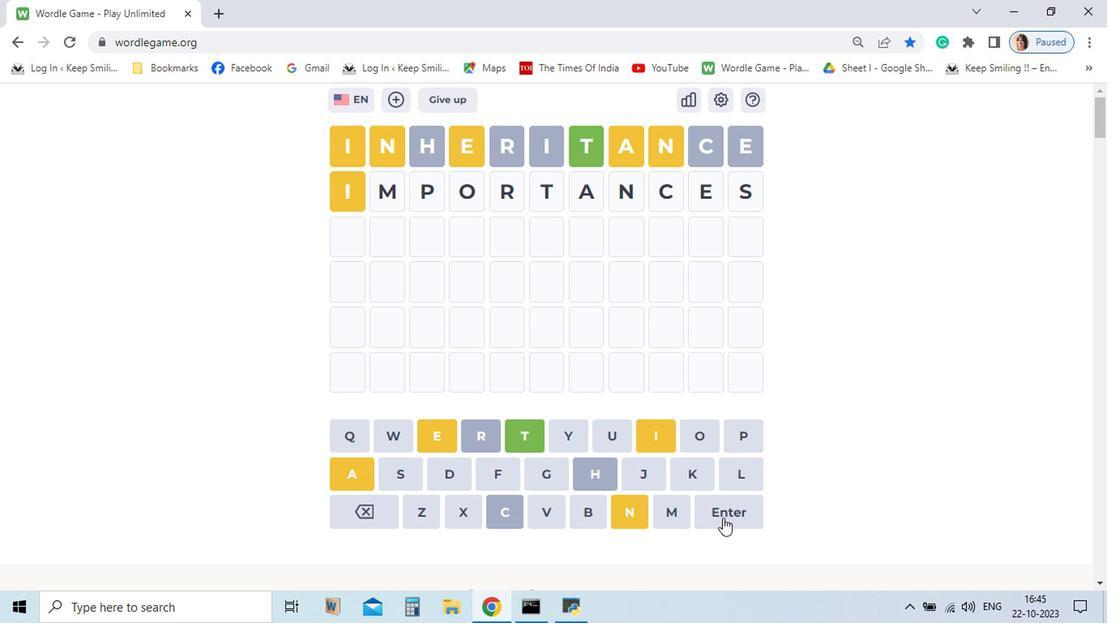 
Action: Mouse moved to (437, 437)
Screenshot: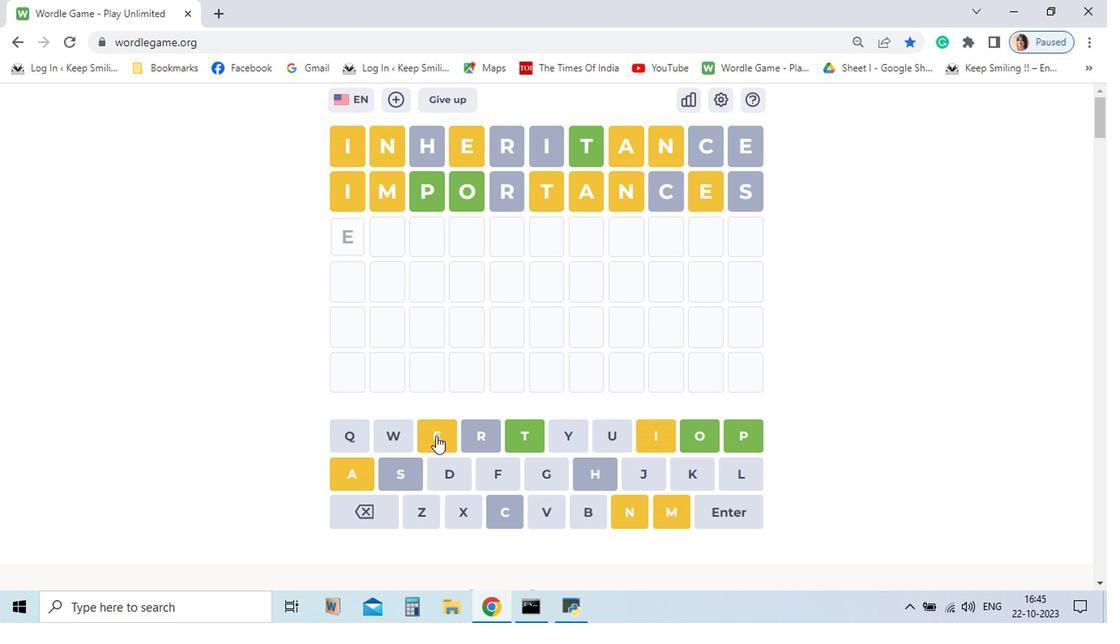 
Action: Mouse pressed left at (437, 437)
Screenshot: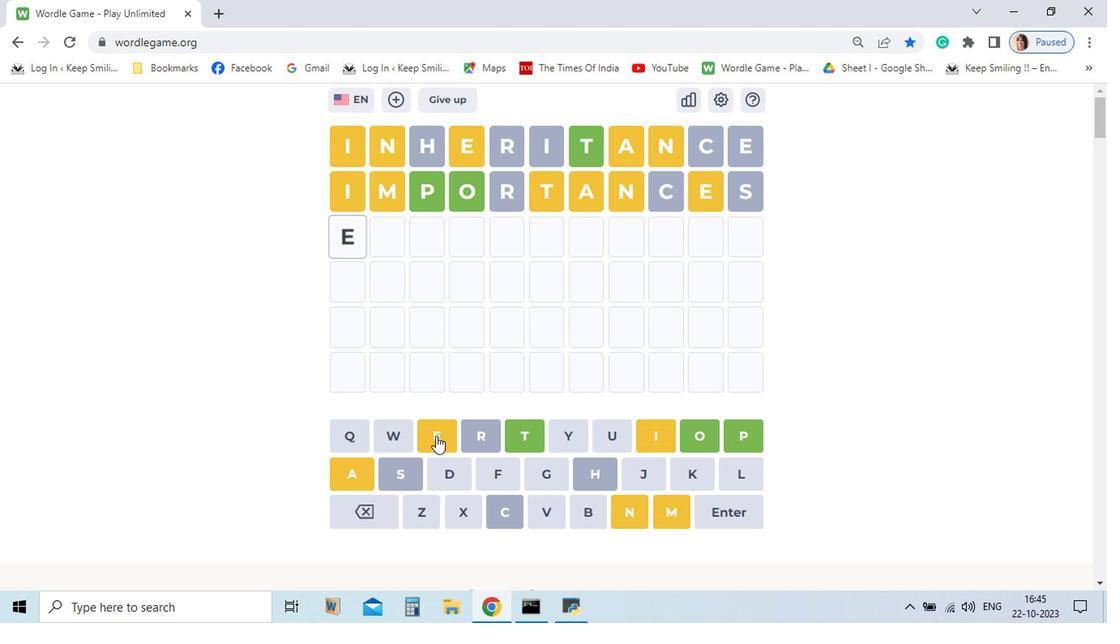 
Action: Mouse moved to (604, 489)
Screenshot: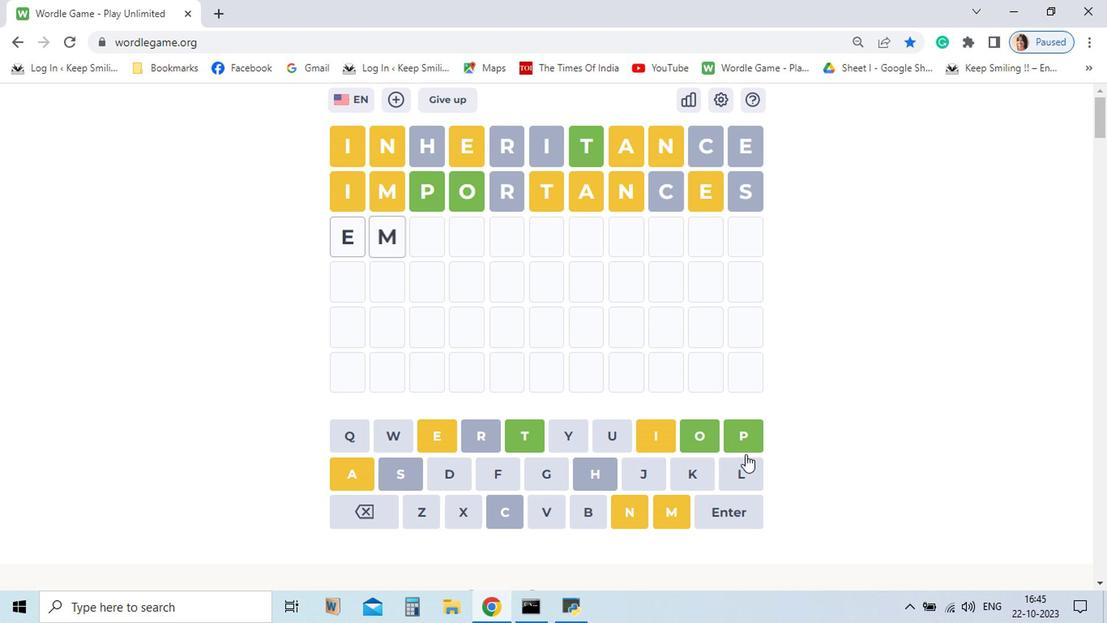 
Action: Mouse pressed left at (604, 489)
Screenshot: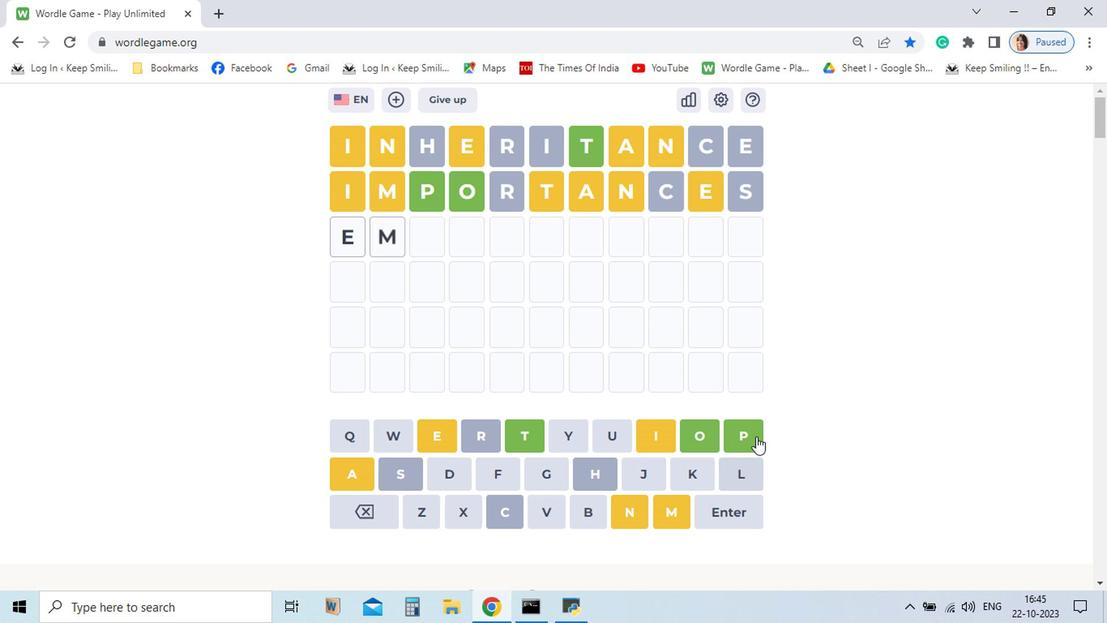 
Action: Mouse moved to (660, 433)
Screenshot: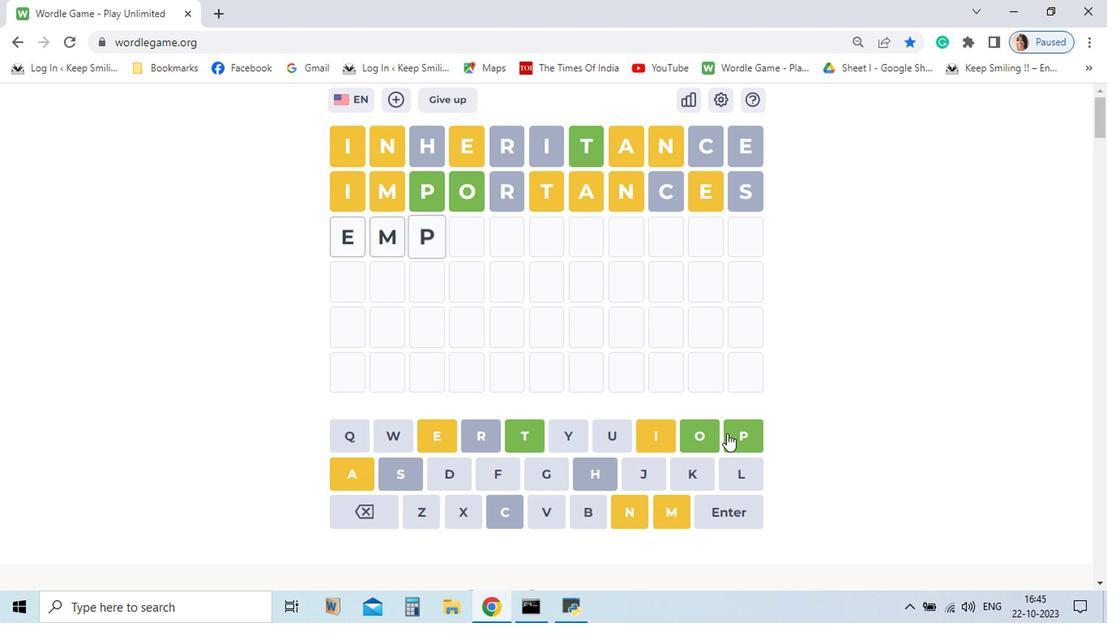 
Action: Mouse pressed left at (660, 433)
Screenshot: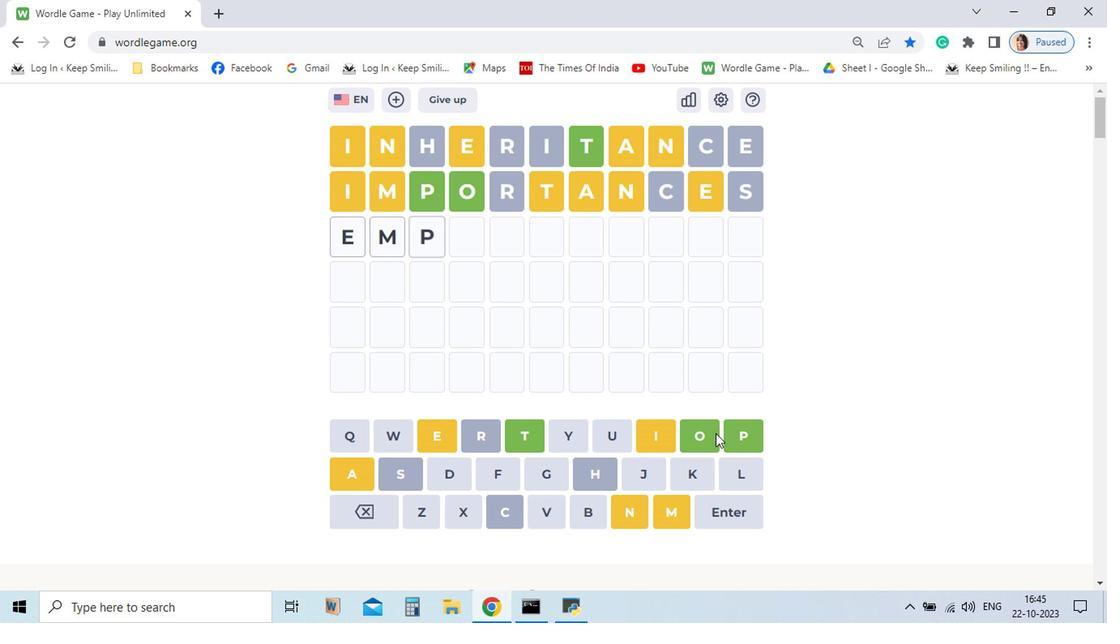 
Action: Mouse moved to (627, 432)
Screenshot: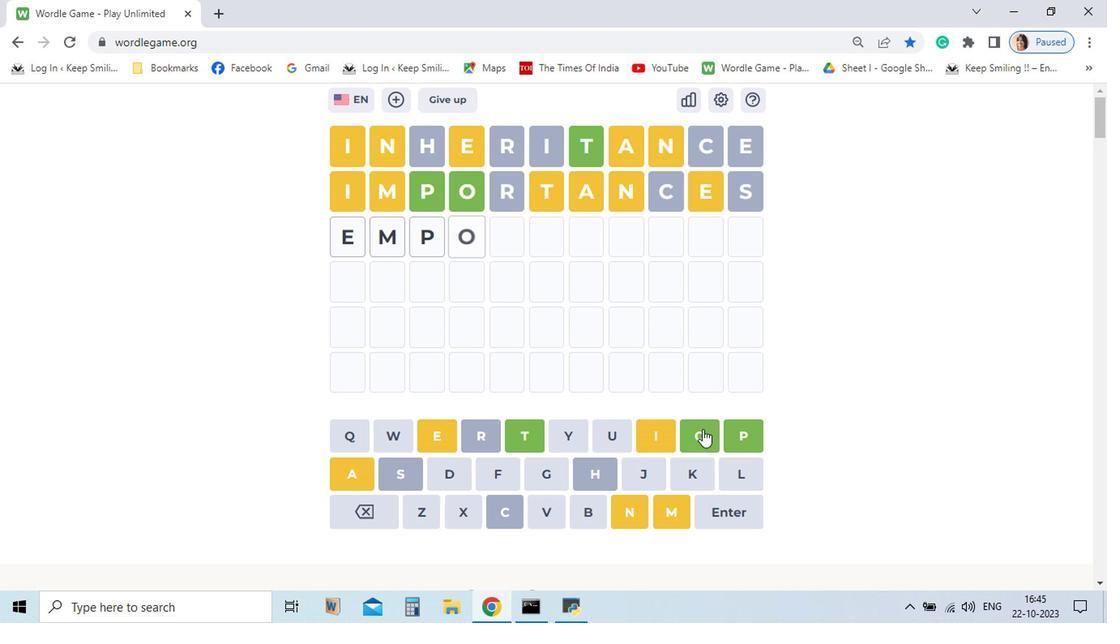
Action: Mouse pressed left at (627, 432)
Screenshot: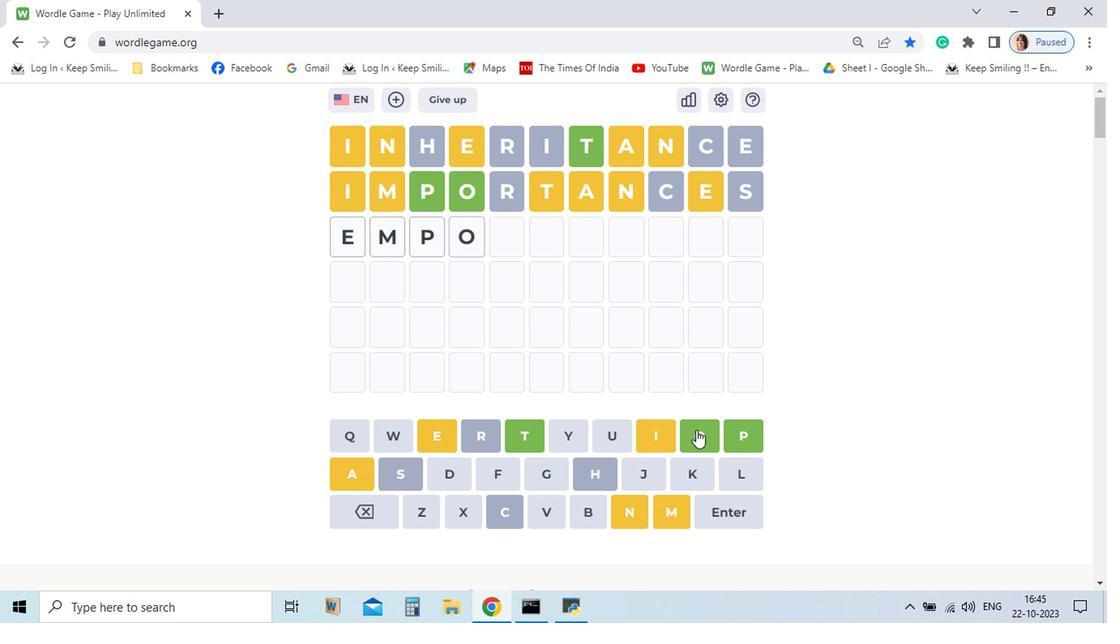
Action: Mouse moved to (472, 439)
Screenshot: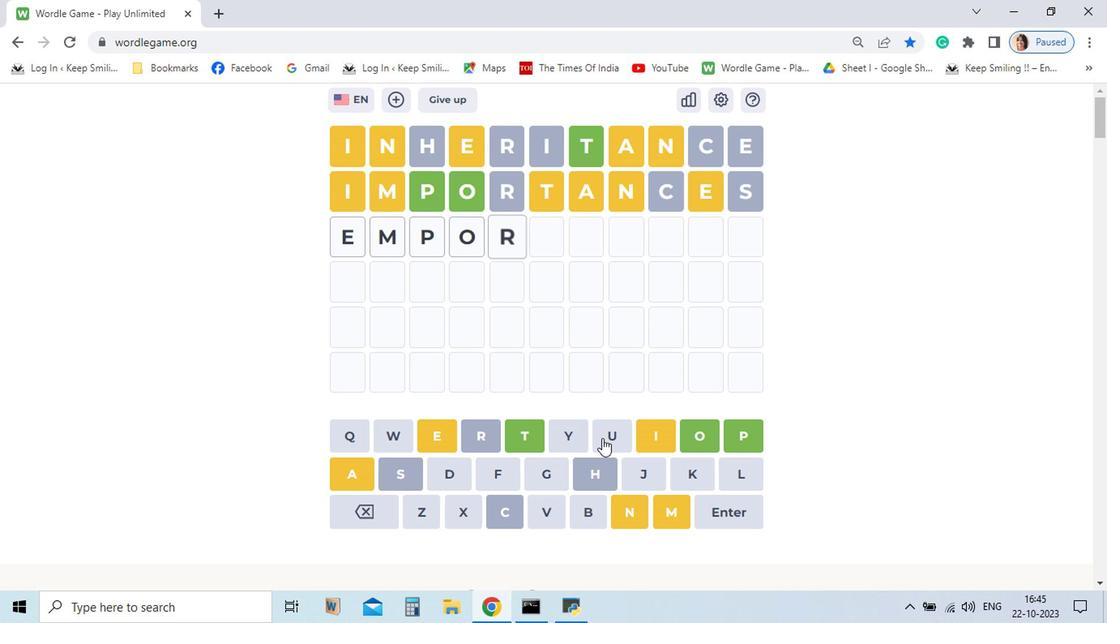 
Action: Mouse pressed left at (472, 439)
Screenshot: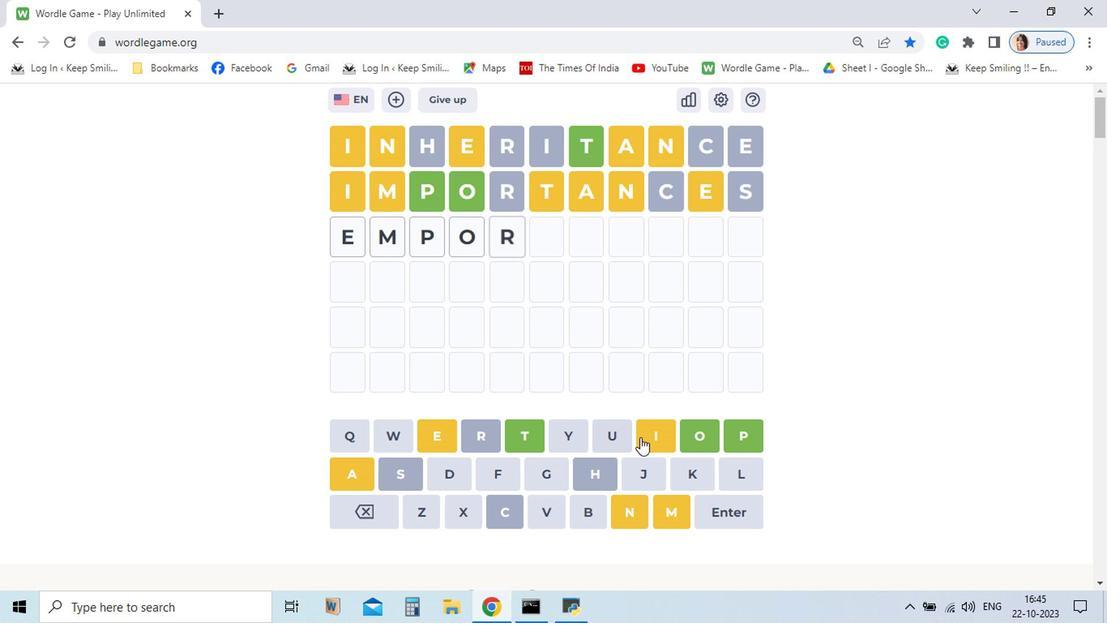 
Action: Mouse moved to (598, 435)
Screenshot: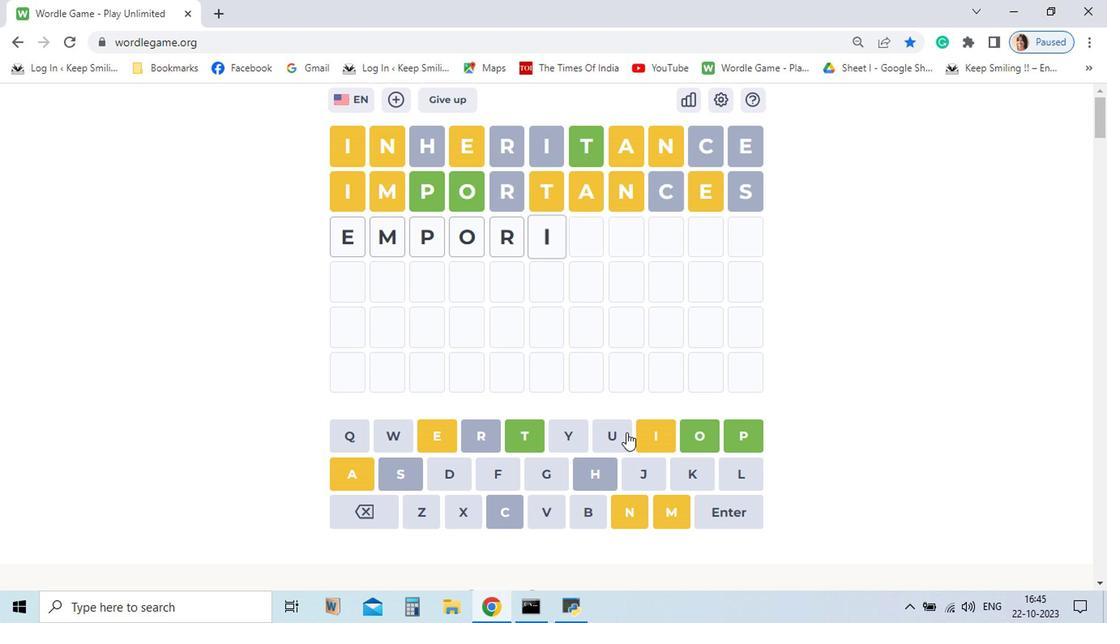 
Action: Mouse pressed left at (598, 435)
Screenshot: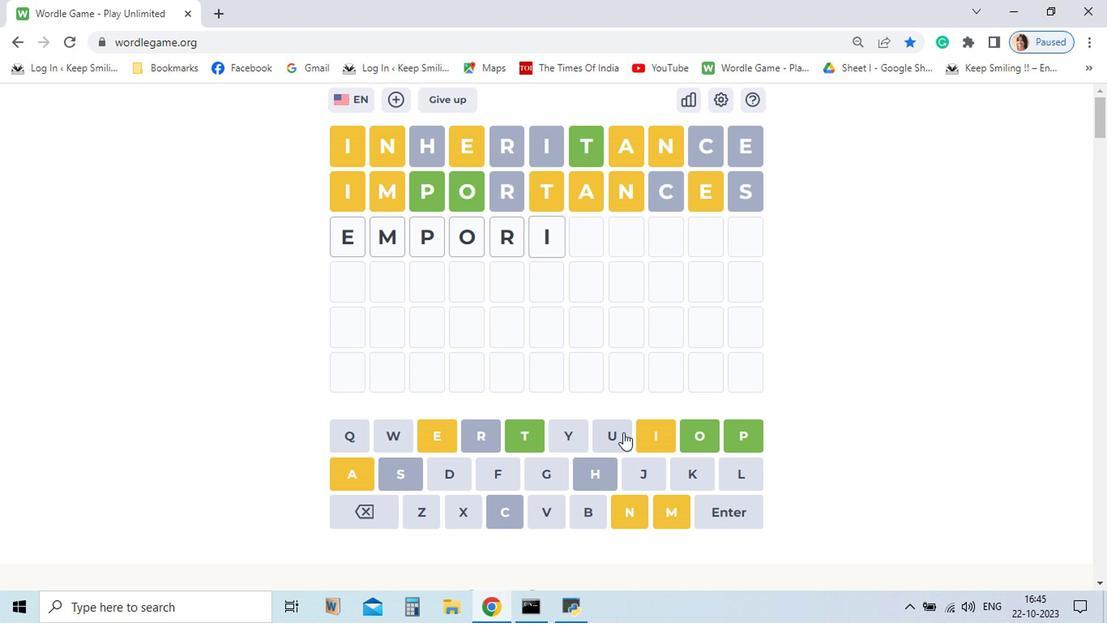 
Action: Mouse moved to (571, 435)
Screenshot: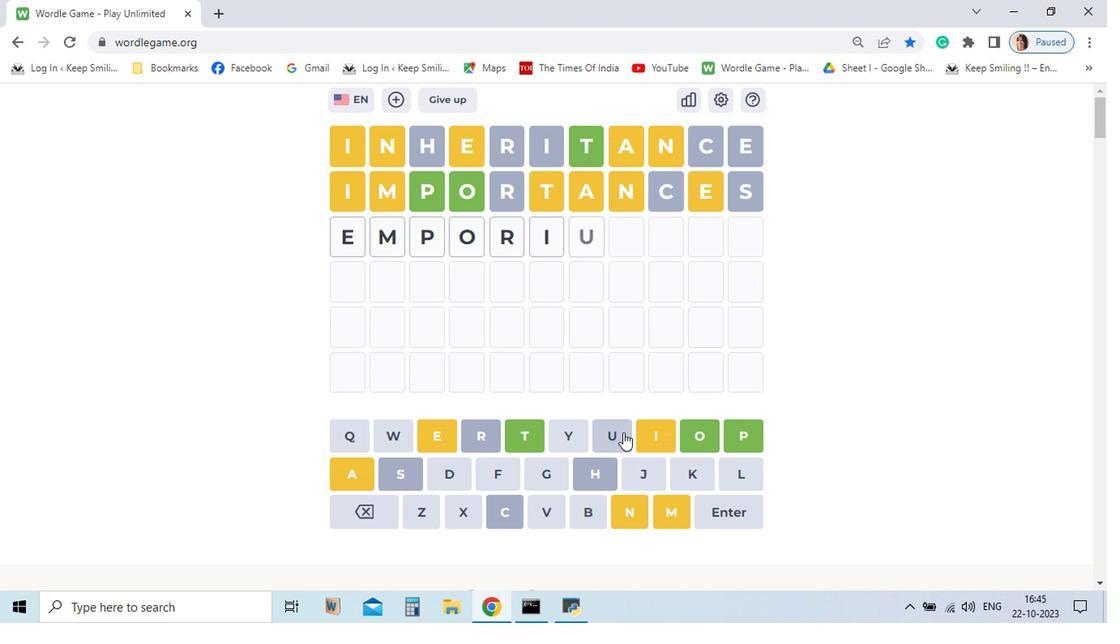 
Action: Mouse pressed left at (571, 435)
Screenshot: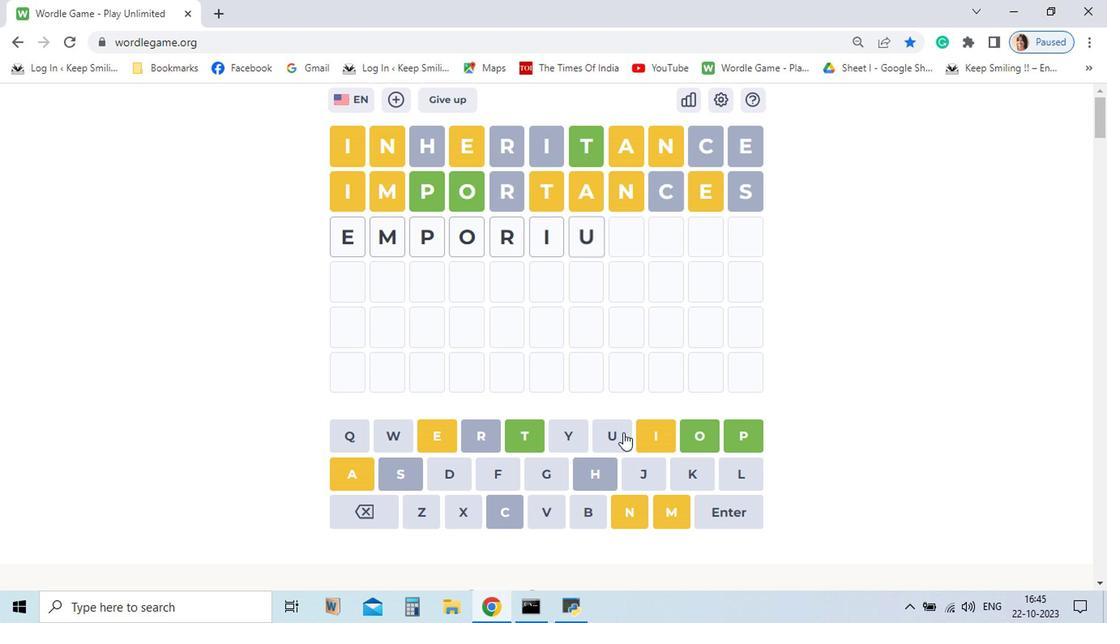 
Action: Mouse moved to (392, 485)
Screenshot: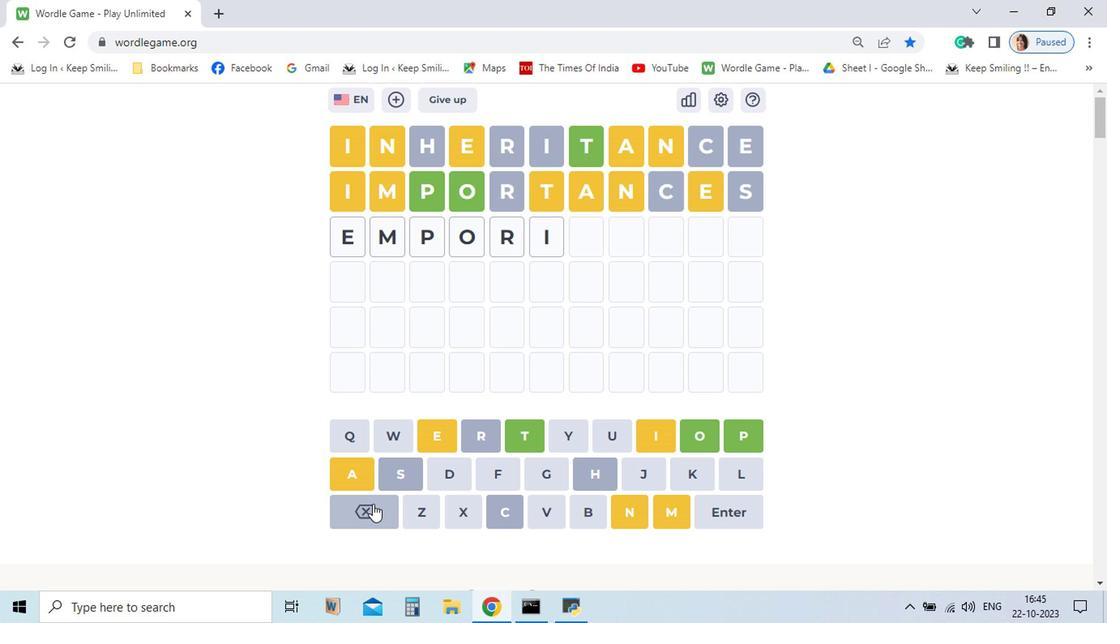 
Action: Mouse pressed left at (392, 485)
Screenshot: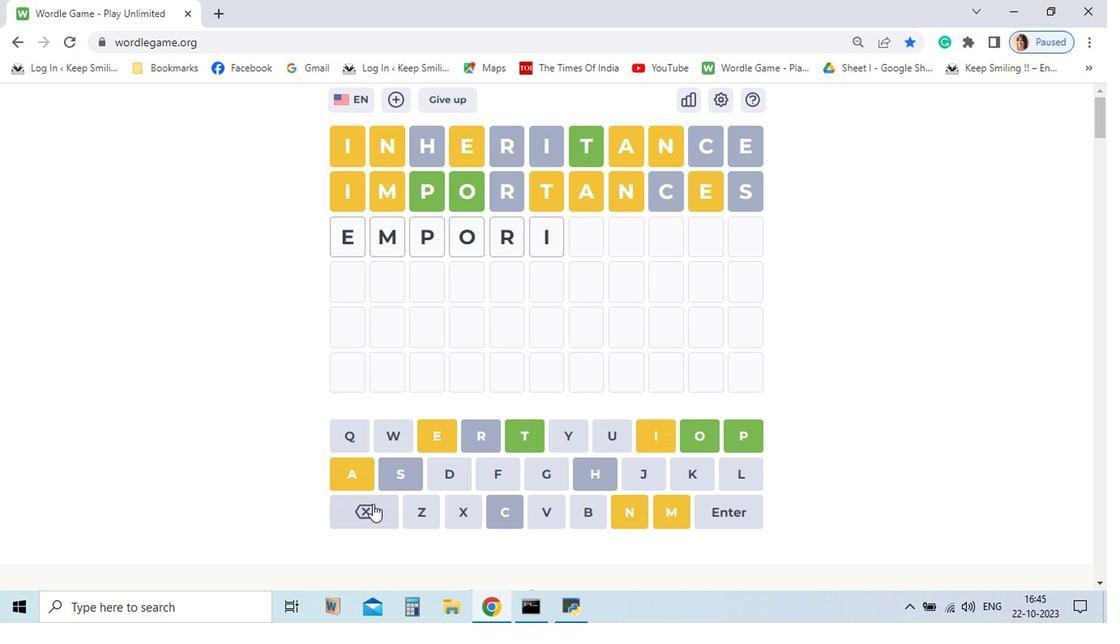 
Action: Mouse pressed left at (392, 485)
Screenshot: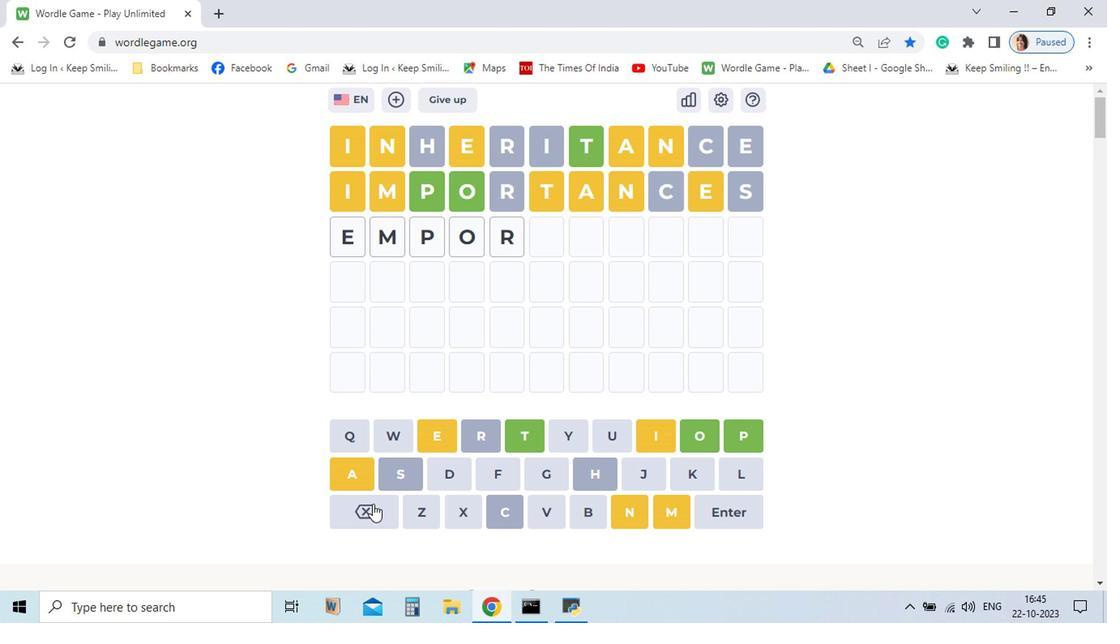 
Action: Mouse pressed left at (392, 485)
Screenshot: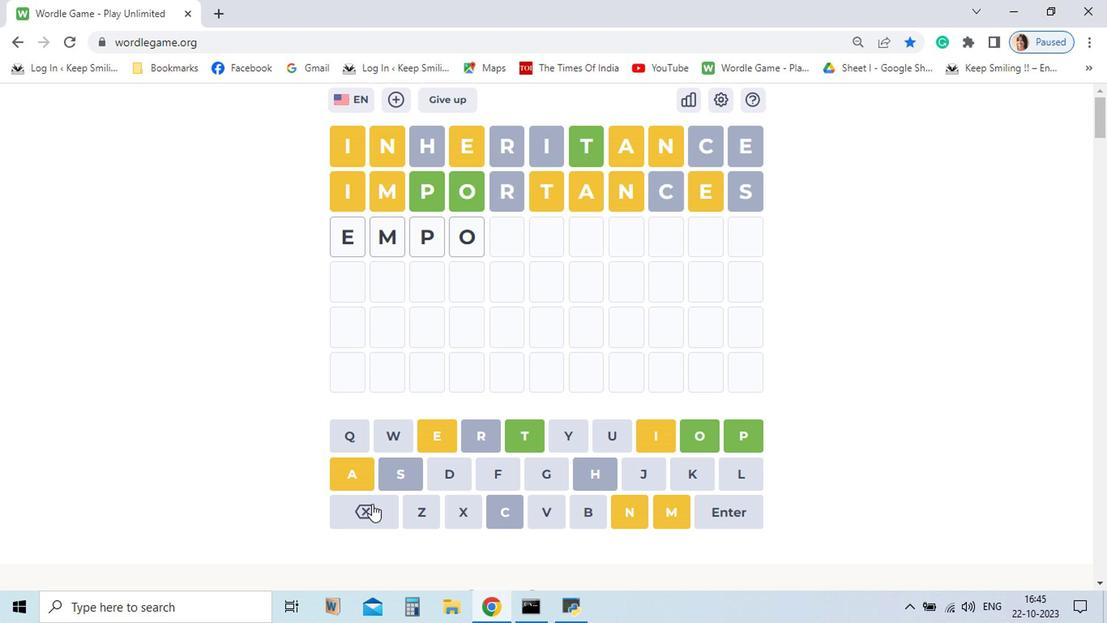 
Action: Mouse moved to (415, 436)
Screenshot: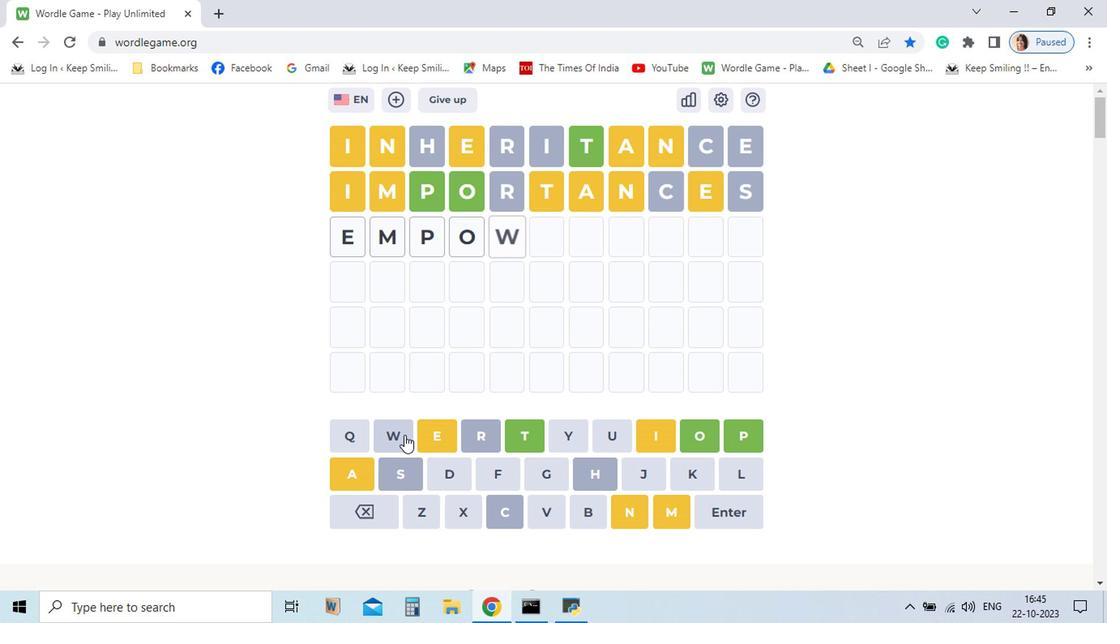 
Action: Mouse pressed left at (415, 436)
Screenshot: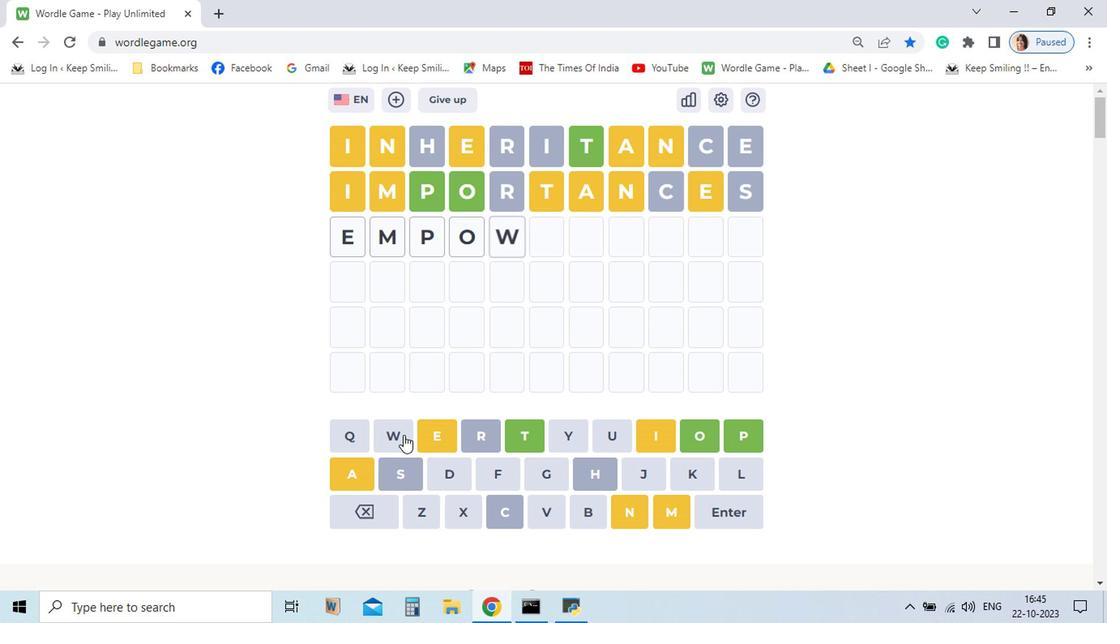 
Action: Mouse moved to (437, 437)
Screenshot: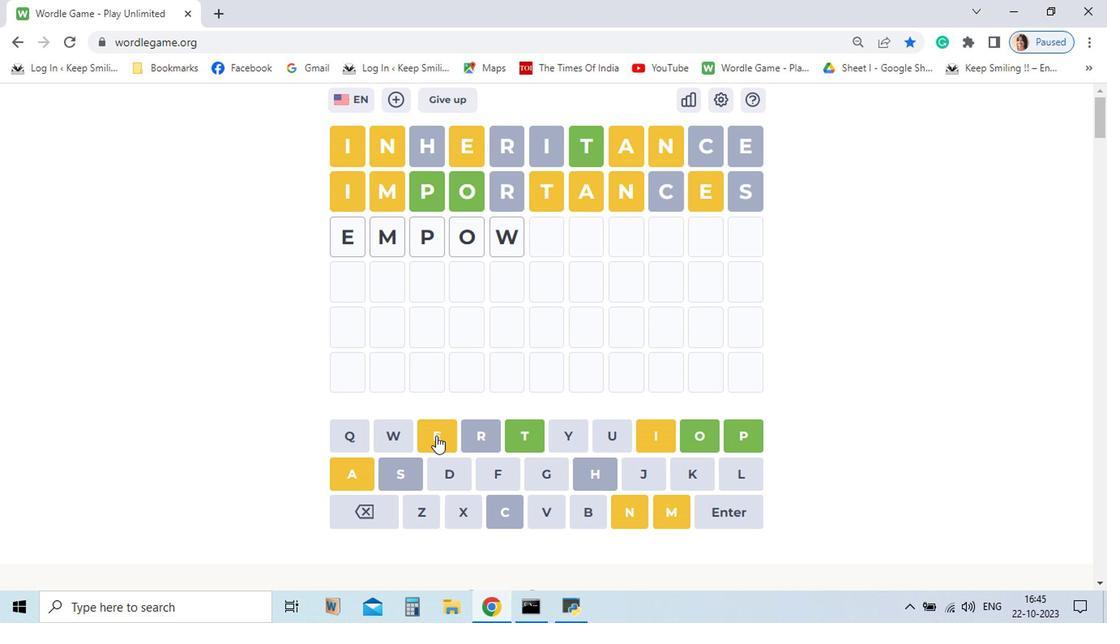 
Action: Mouse pressed left at (437, 437)
Screenshot: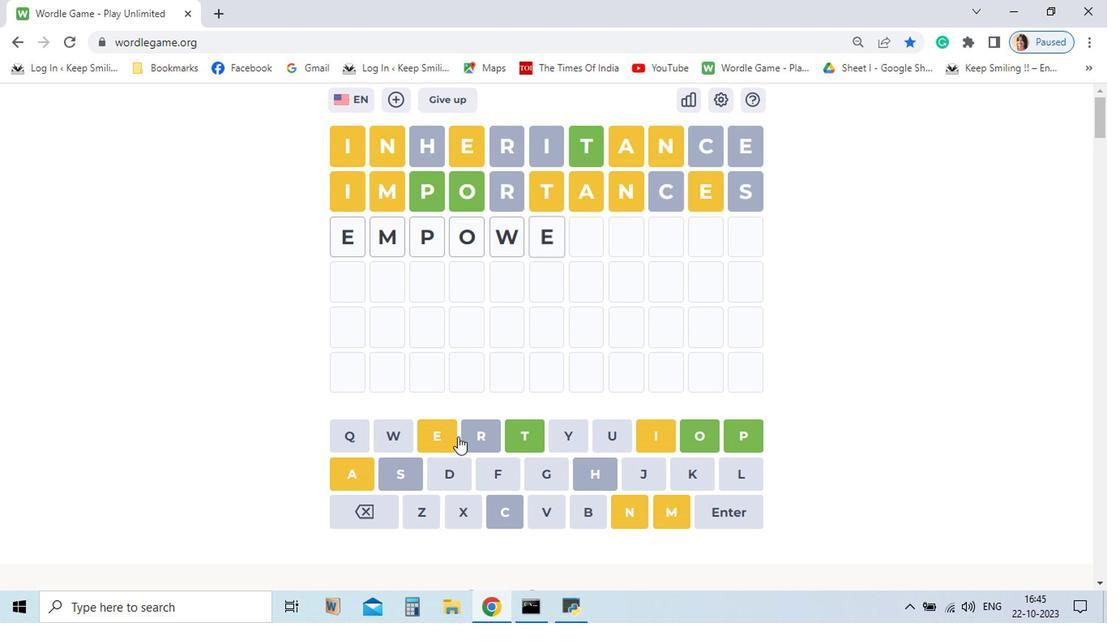 
Action: Mouse moved to (464, 437)
Screenshot: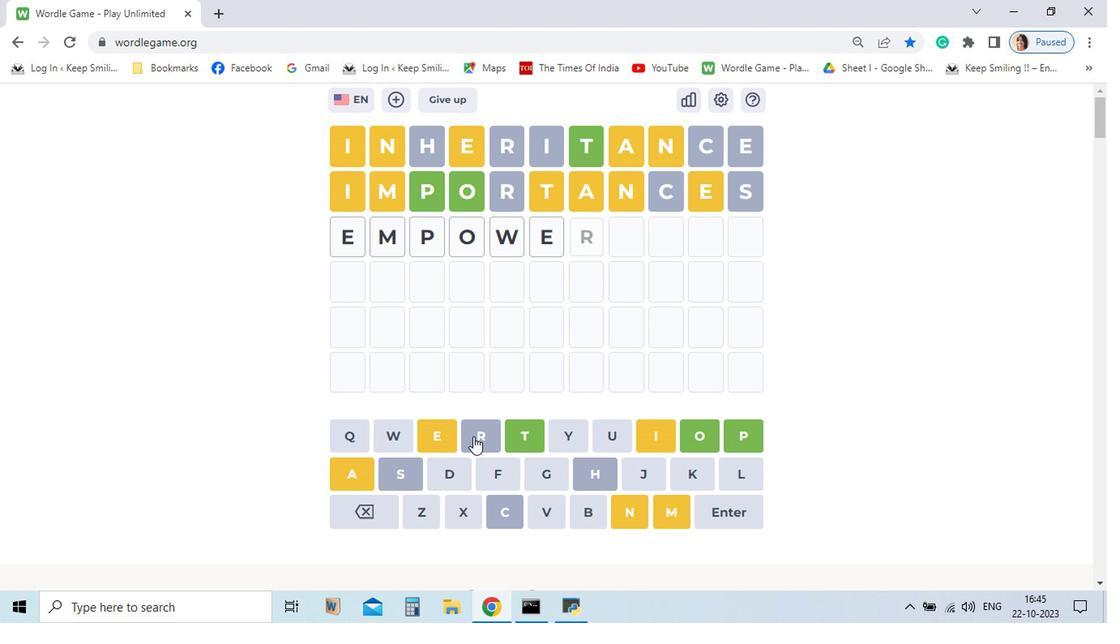 
Action: Mouse pressed left at (464, 437)
Screenshot: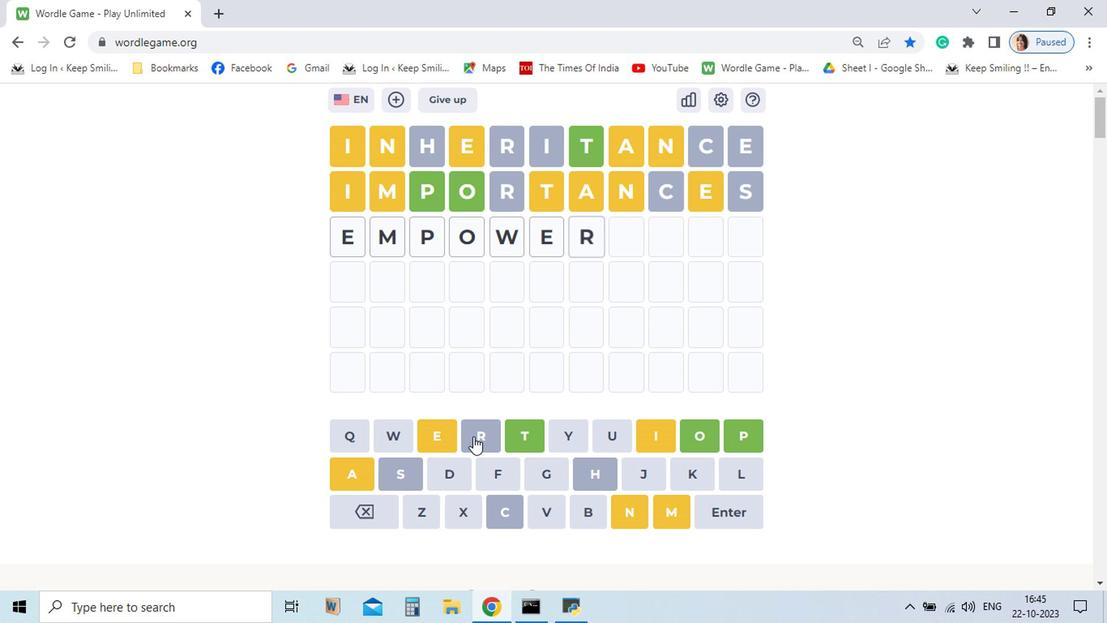 
Action: Mouse moved to (601, 493)
Screenshot: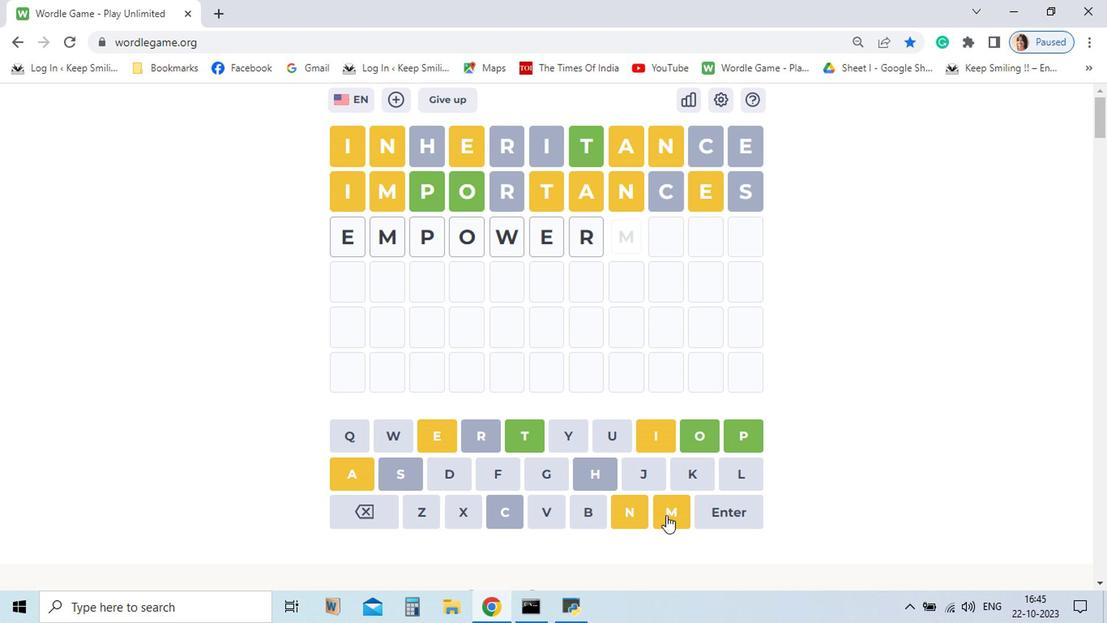 
Action: Mouse pressed left at (601, 493)
Screenshot: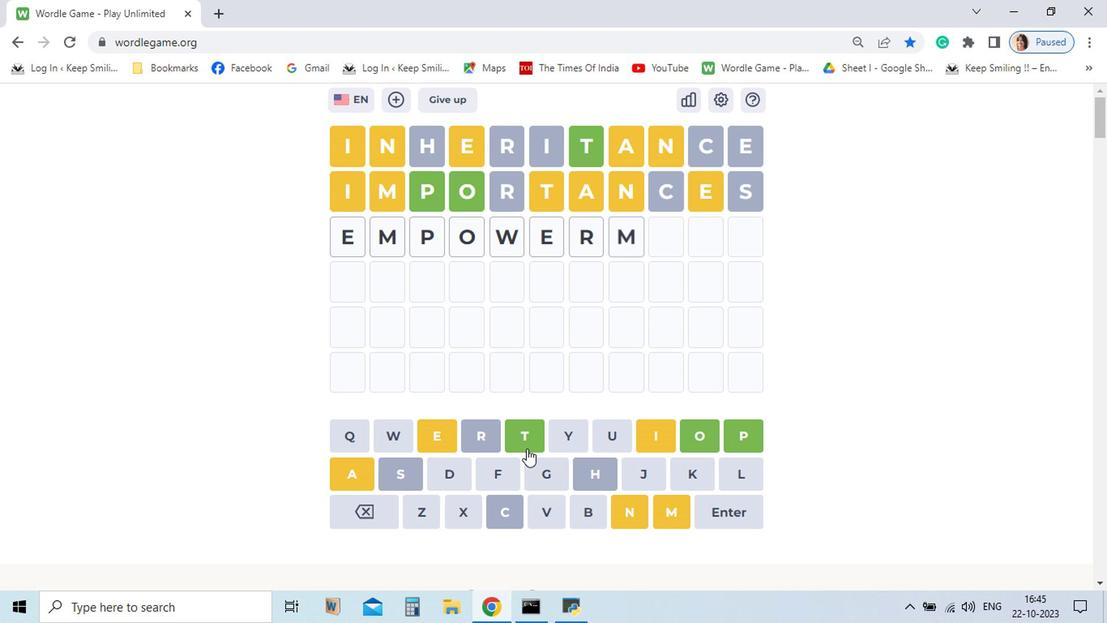 
Action: Mouse moved to (437, 435)
Screenshot: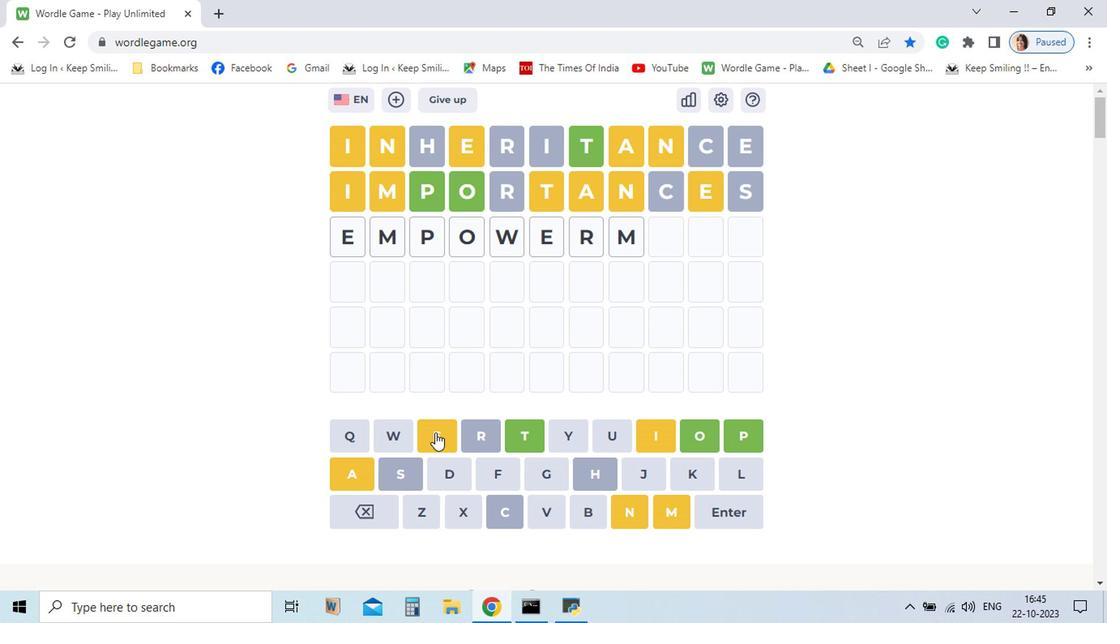 
Action: Mouse pressed left at (437, 435)
Screenshot: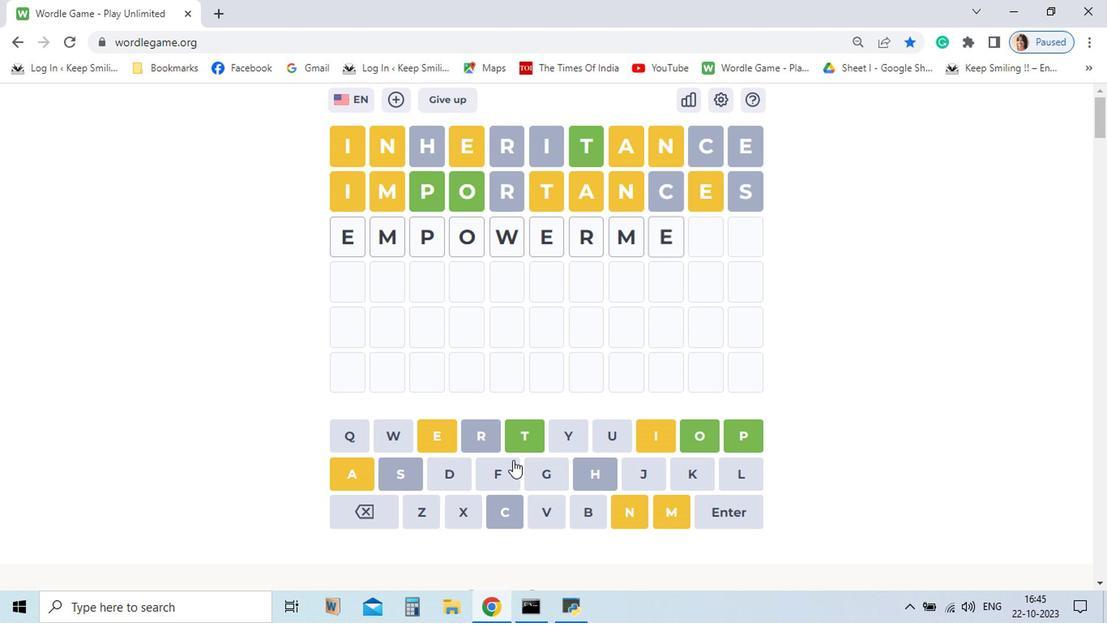 
Action: Mouse moved to (570, 494)
Screenshot: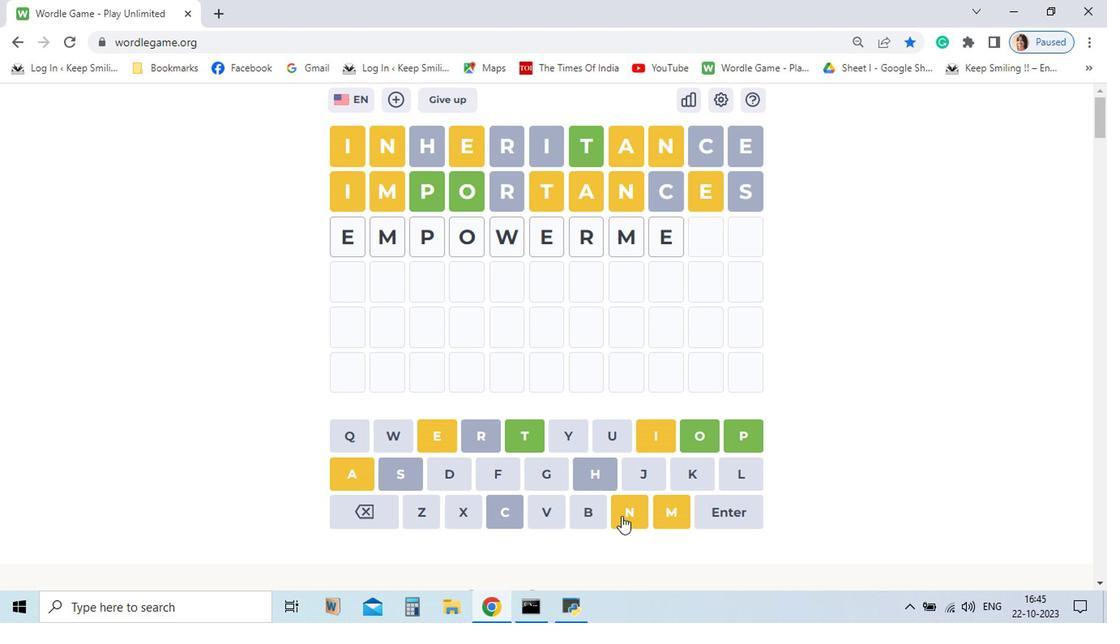 
Action: Mouse pressed left at (570, 494)
Screenshot: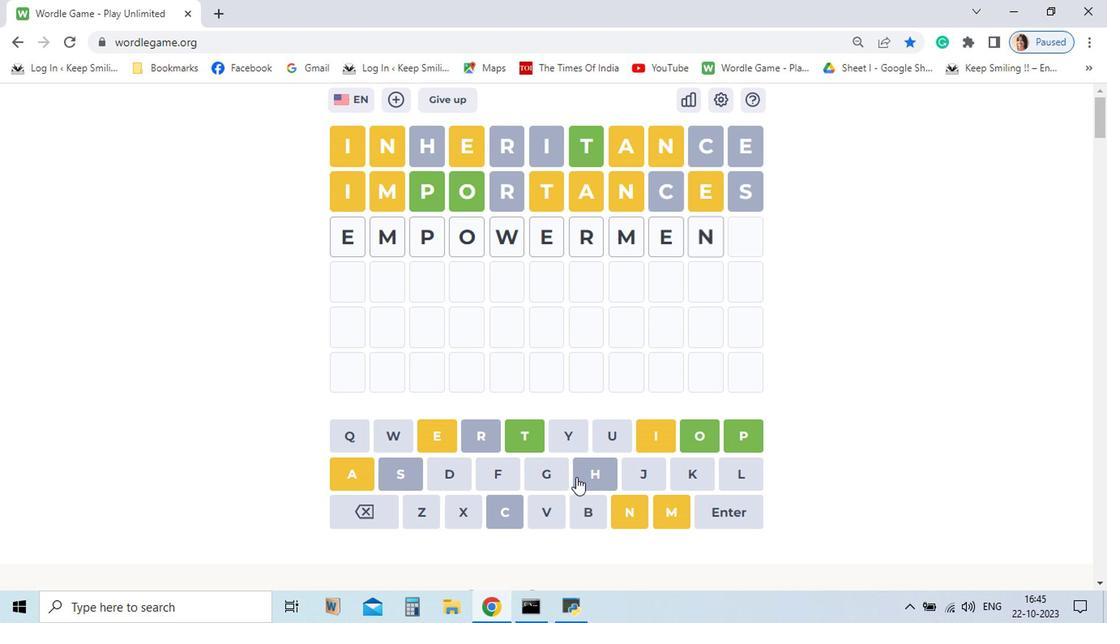 
Action: Mouse moved to (506, 437)
Screenshot: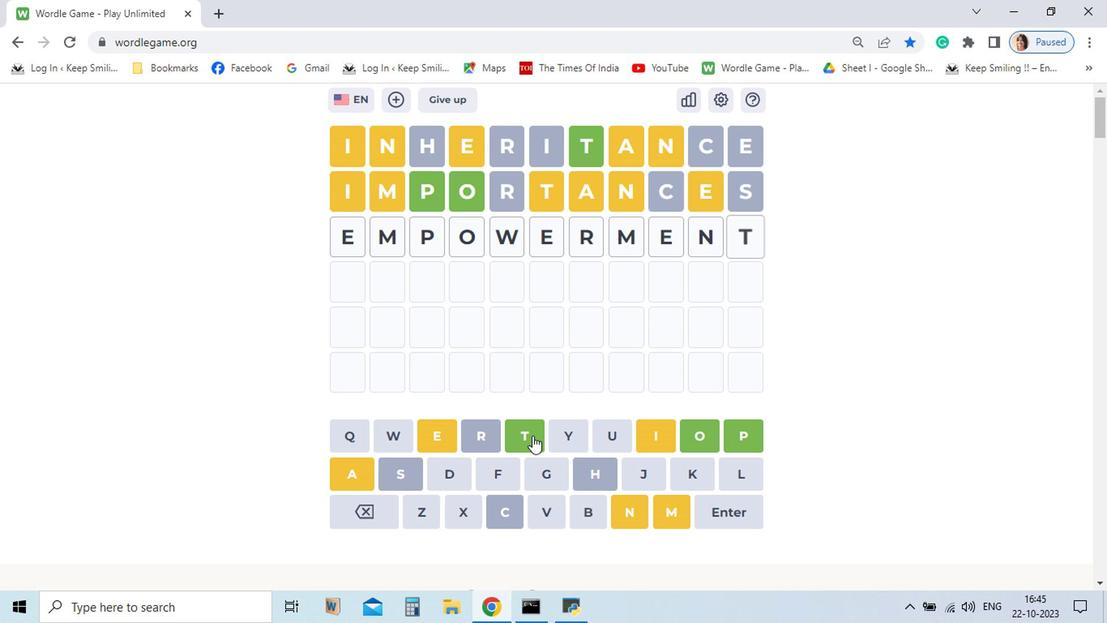 
Action: Mouse pressed left at (506, 437)
Screenshot: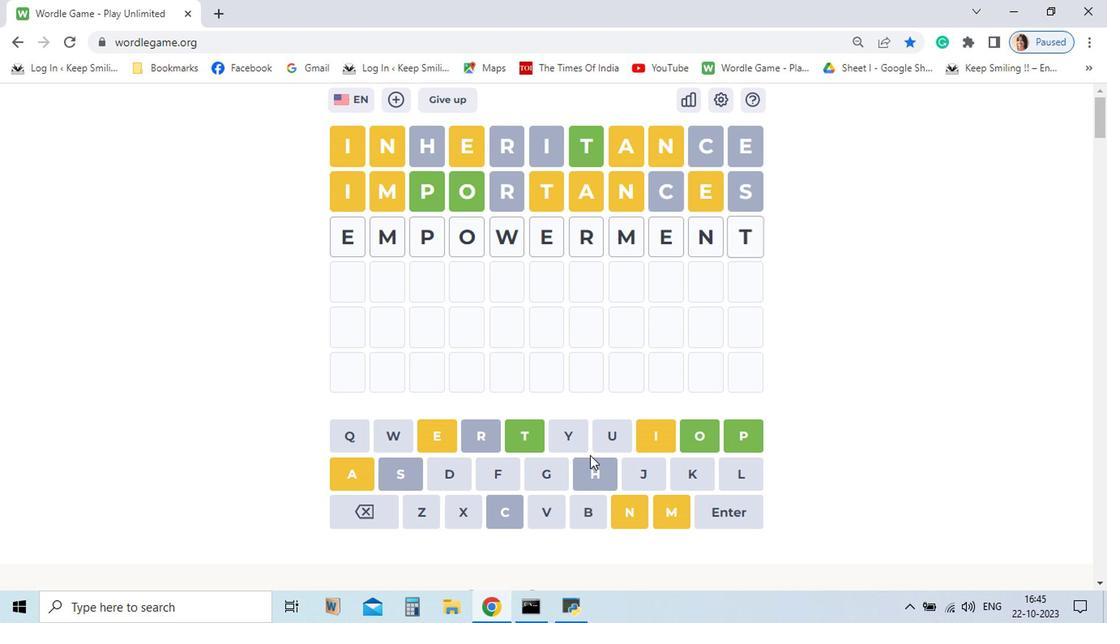 
Action: Mouse moved to (649, 488)
Screenshot: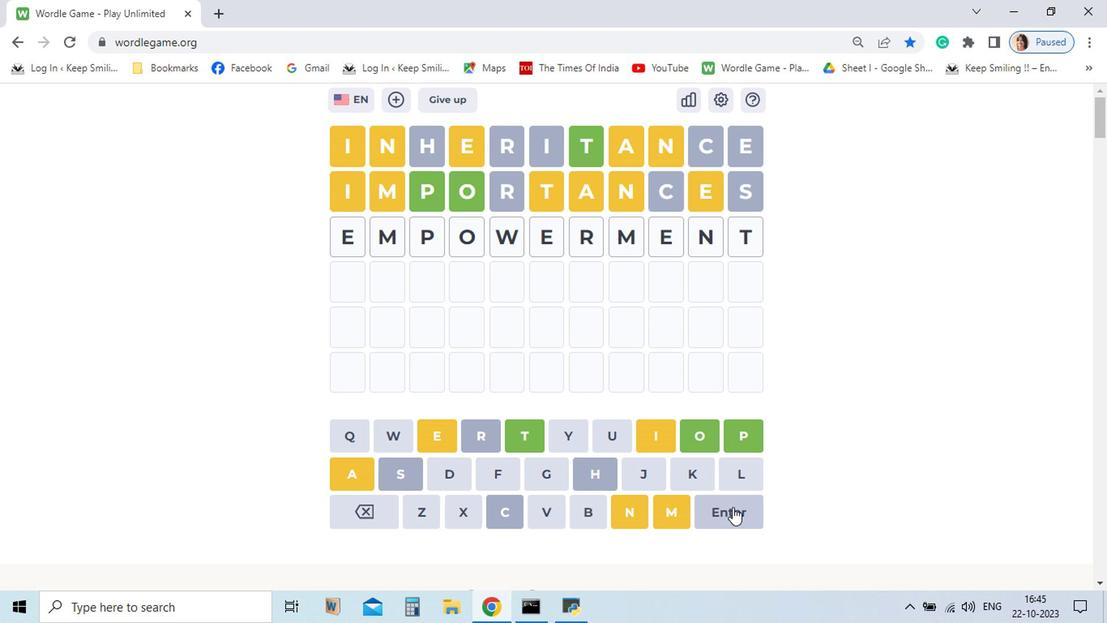
Action: Mouse pressed left at (649, 488)
Screenshot: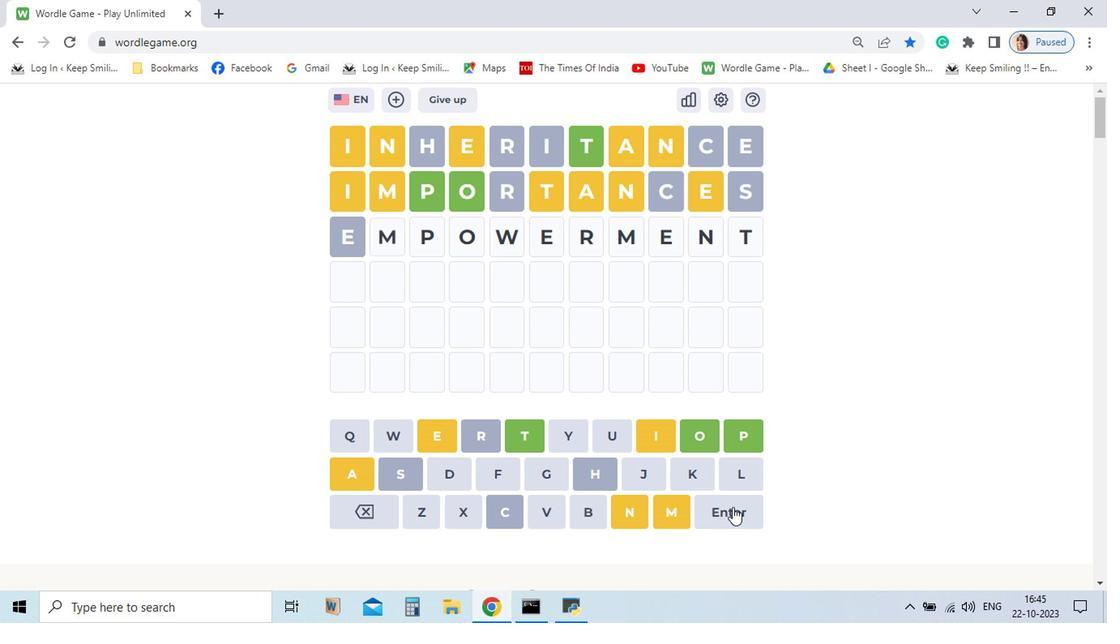 
Action: Mouse moved to (380, 464)
Screenshot: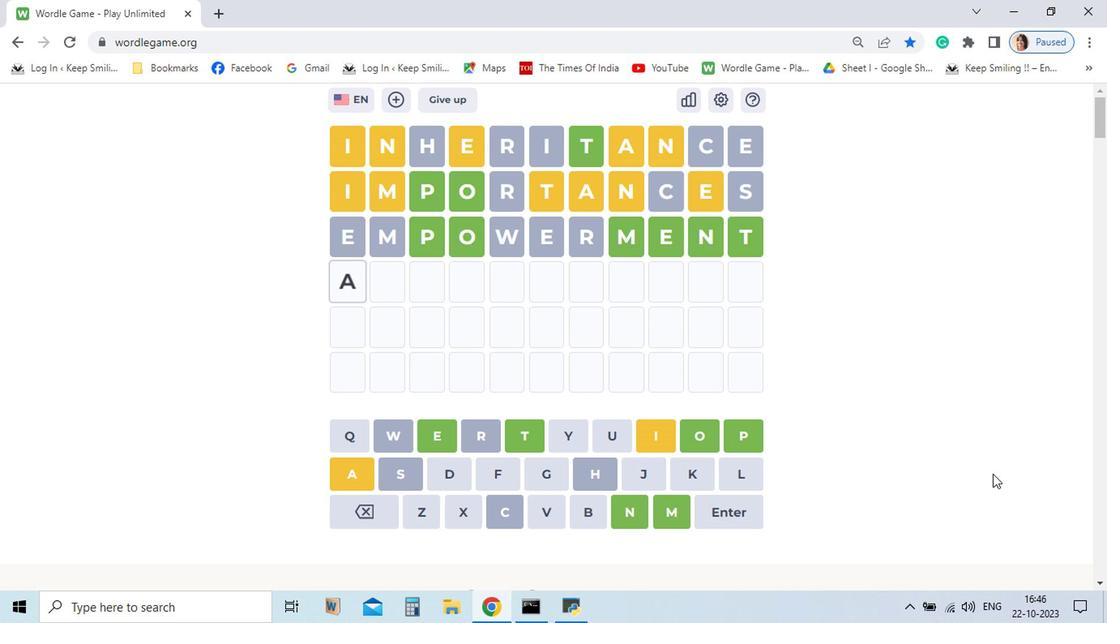 
Action: Mouse pressed left at (380, 464)
Screenshot: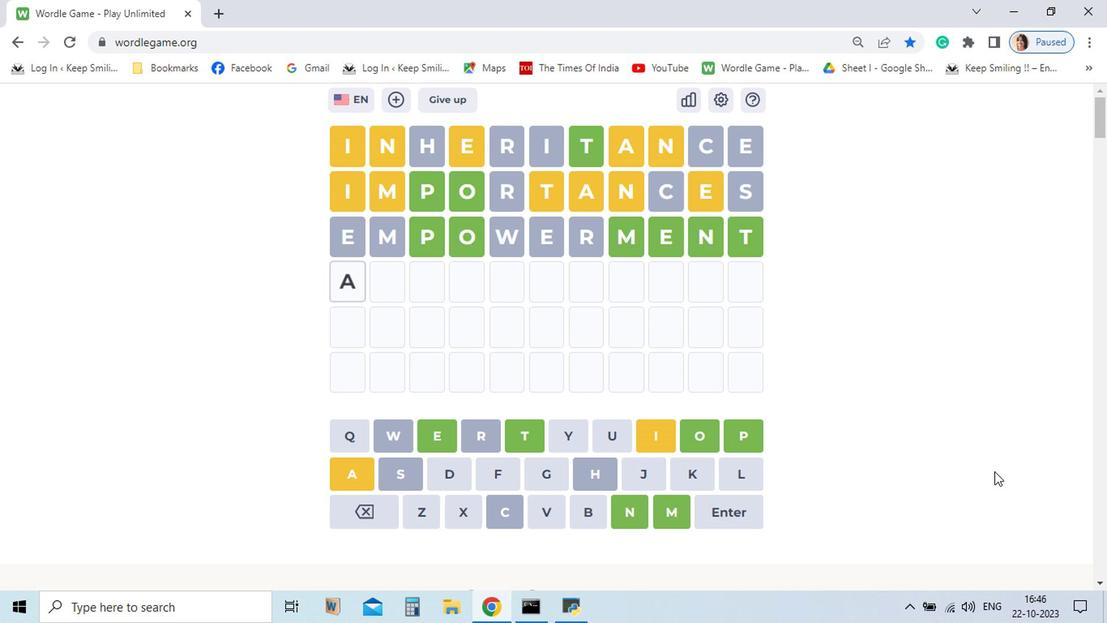 
Action: Mouse moved to (653, 437)
Screenshot: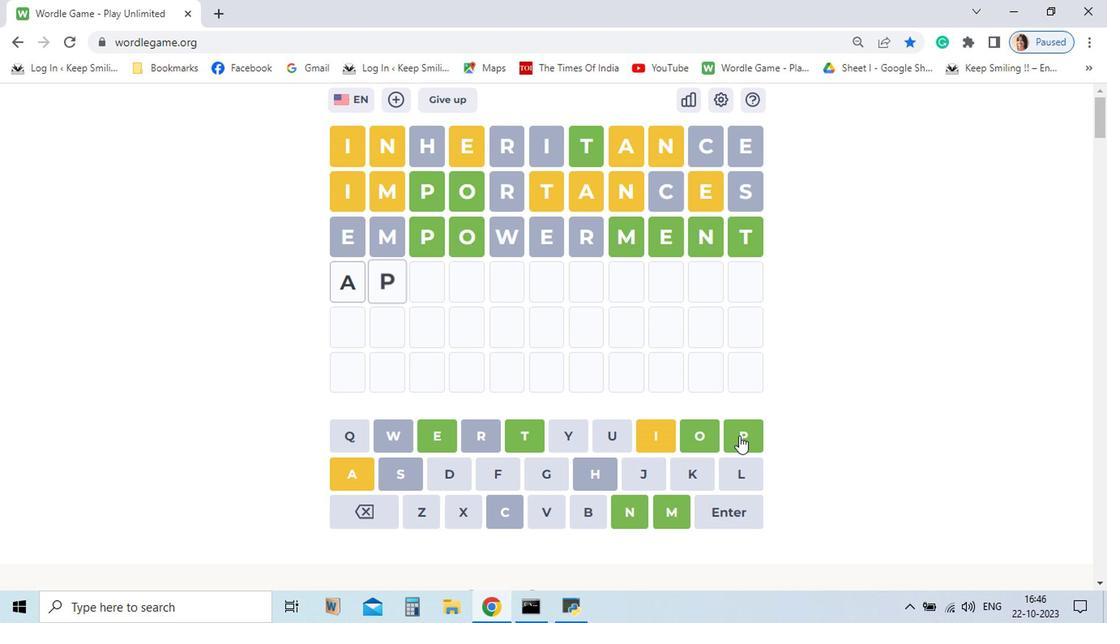 
Action: Mouse pressed left at (653, 437)
Screenshot: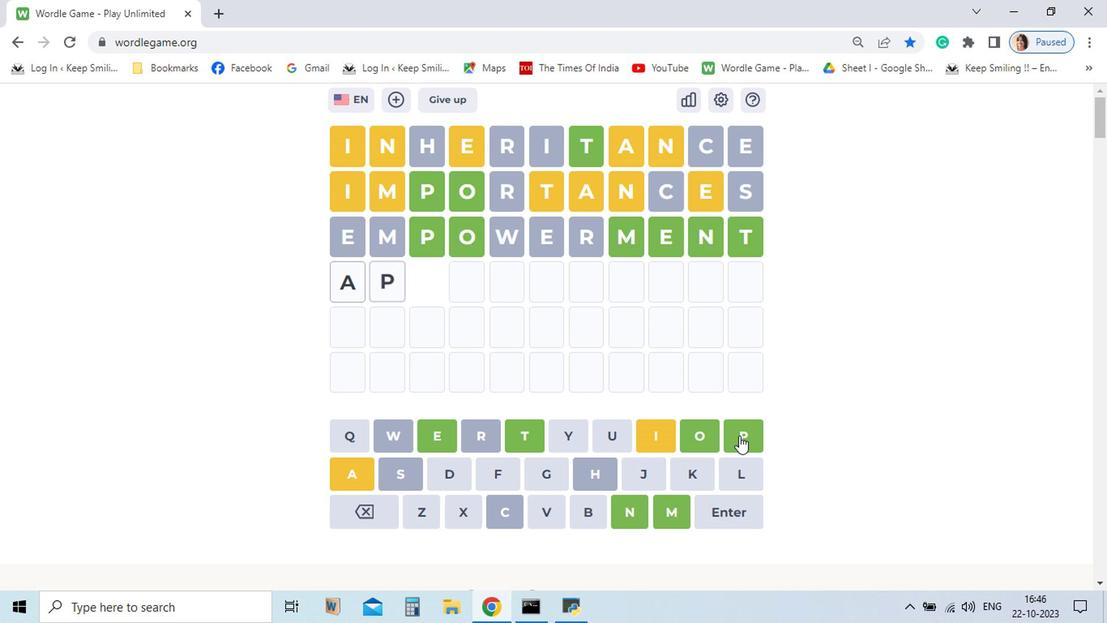 
Action: Mouse pressed left at (653, 437)
Screenshot: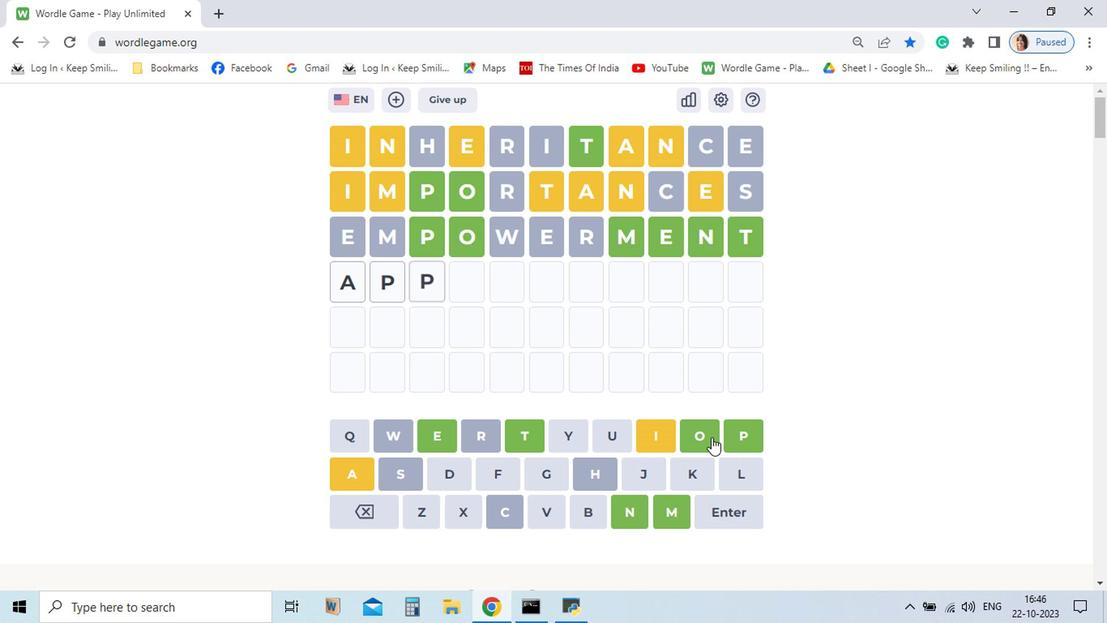 
Action: Mouse moved to (629, 438)
Screenshot: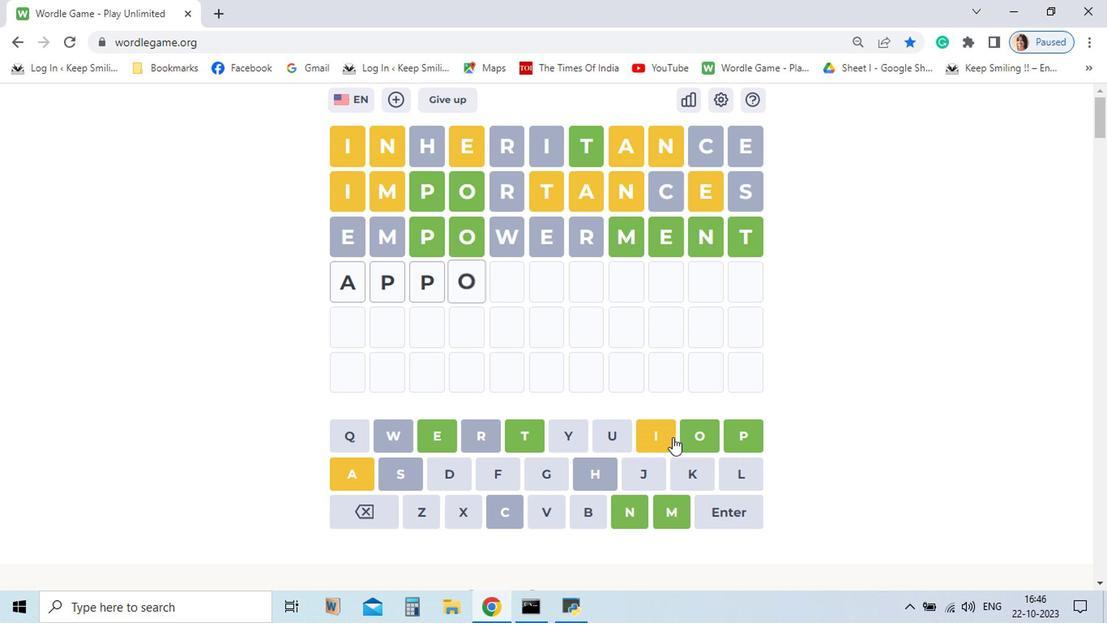 
Action: Mouse pressed left at (629, 438)
Screenshot: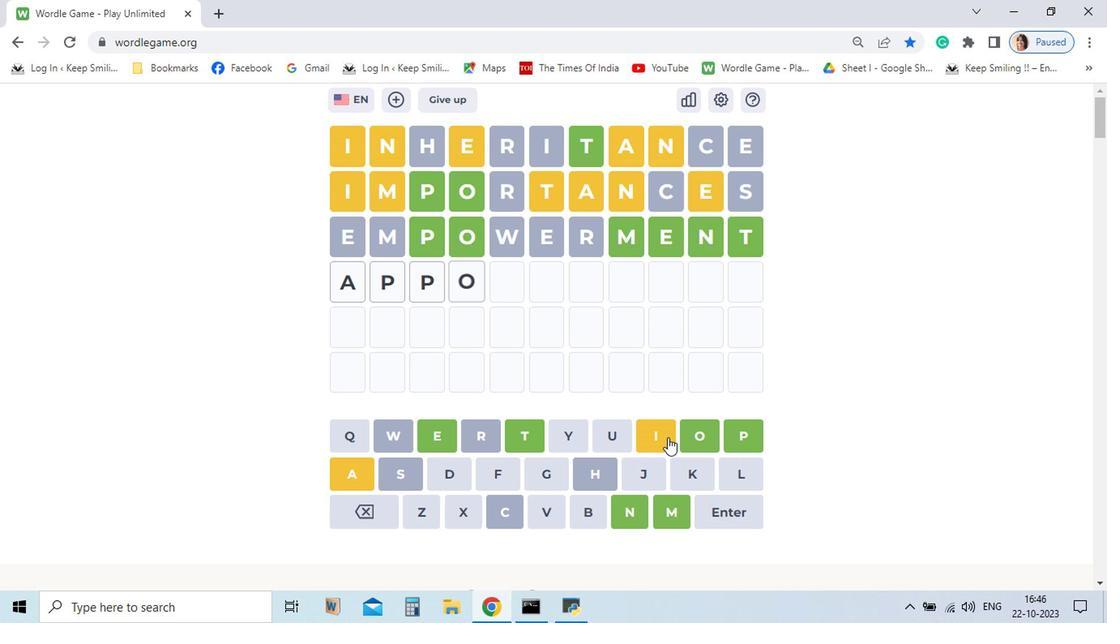 
Action: Mouse moved to (601, 438)
Screenshot: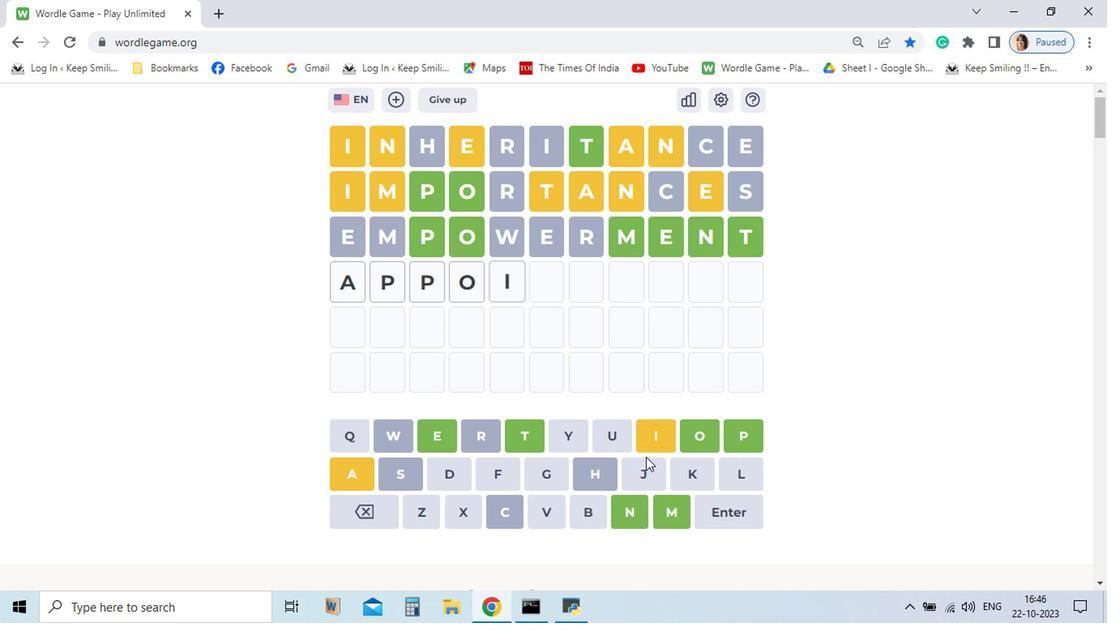 
Action: Mouse pressed left at (601, 438)
Screenshot: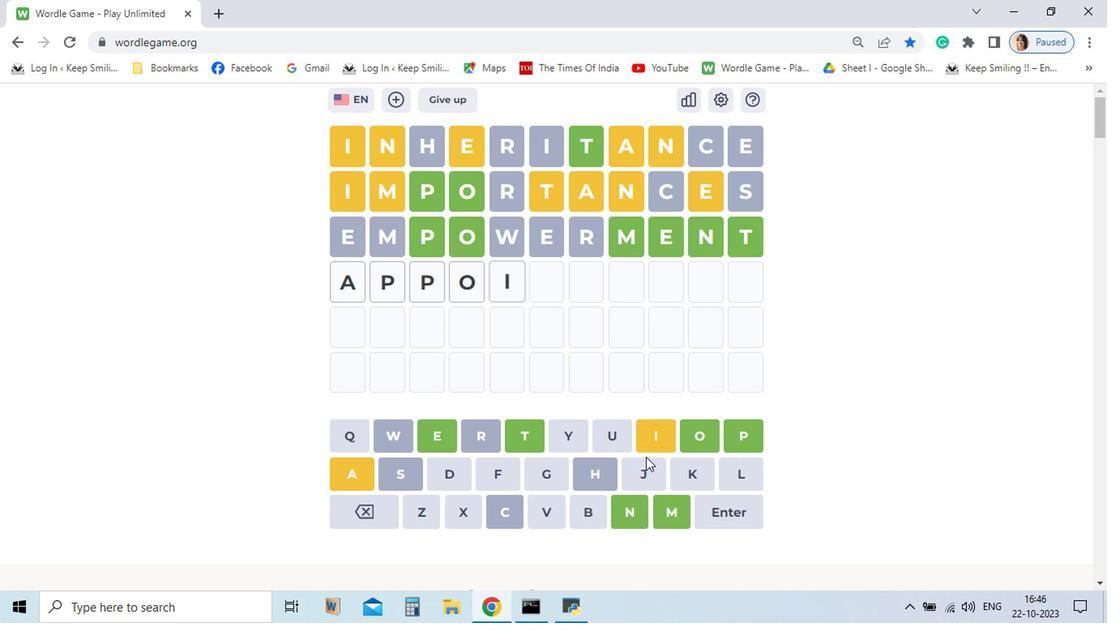 
Action: Mouse moved to (570, 492)
Screenshot: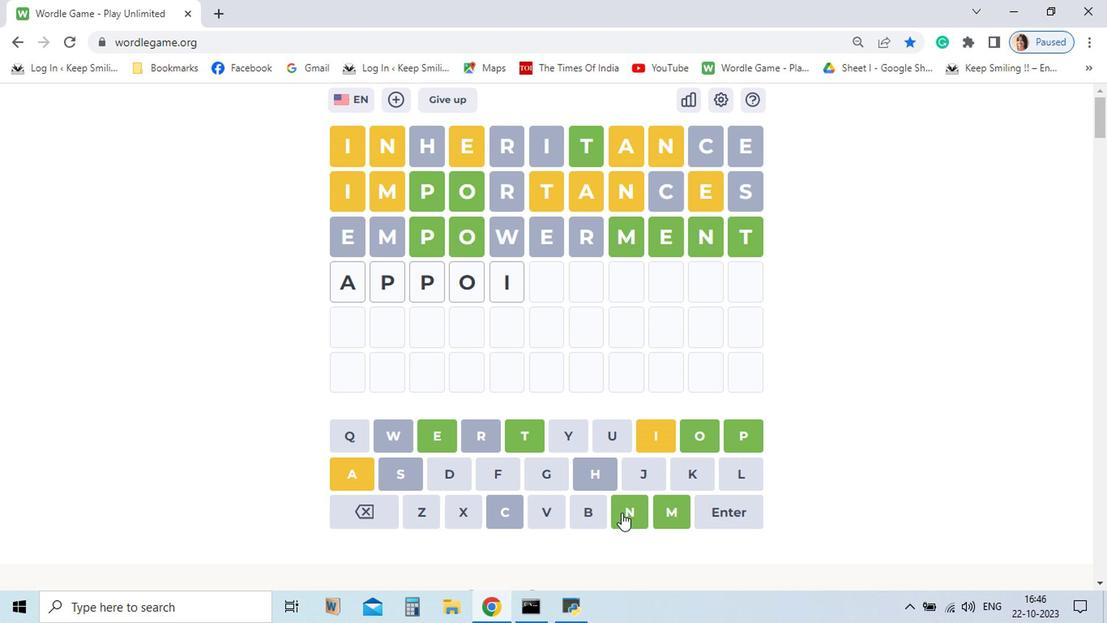 
Action: Mouse pressed left at (570, 492)
Screenshot: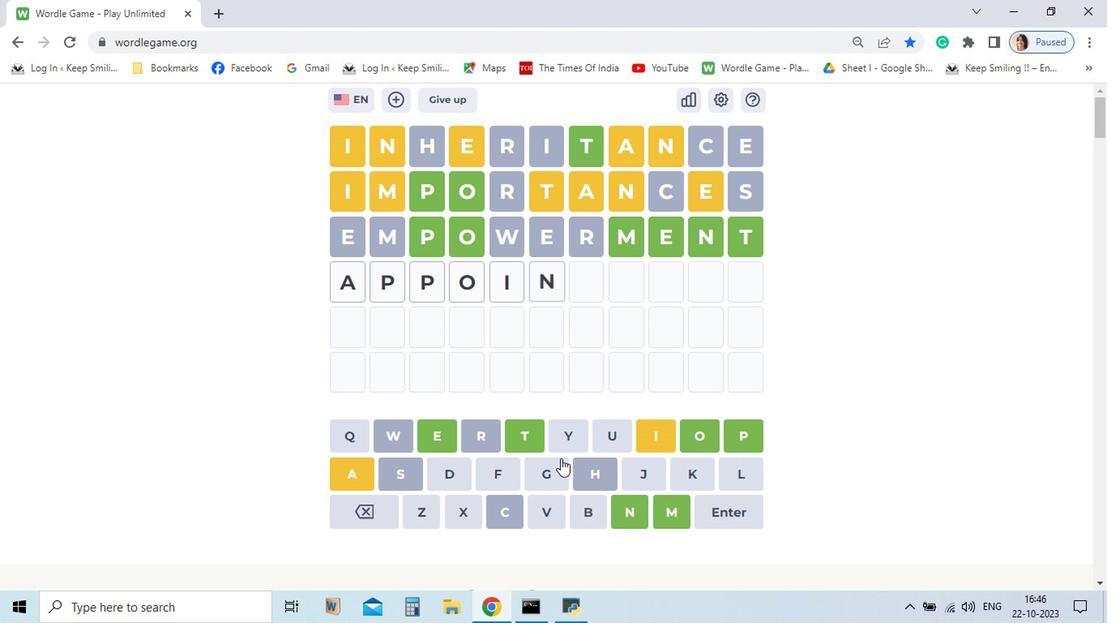 
Action: Mouse moved to (506, 439)
Screenshot: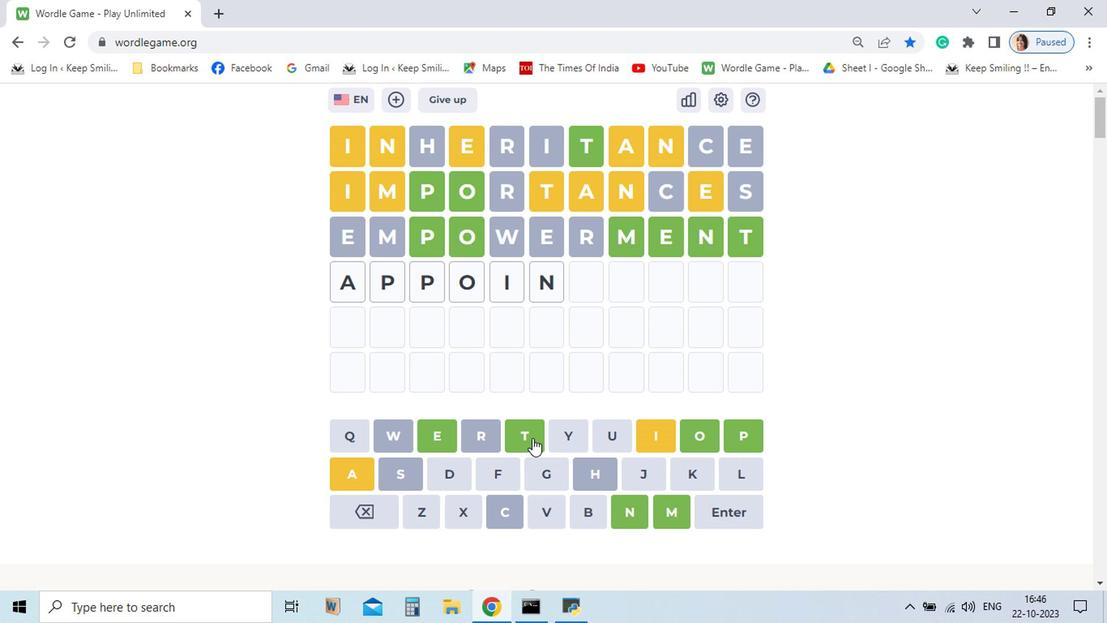 
Action: Mouse pressed left at (506, 439)
Screenshot: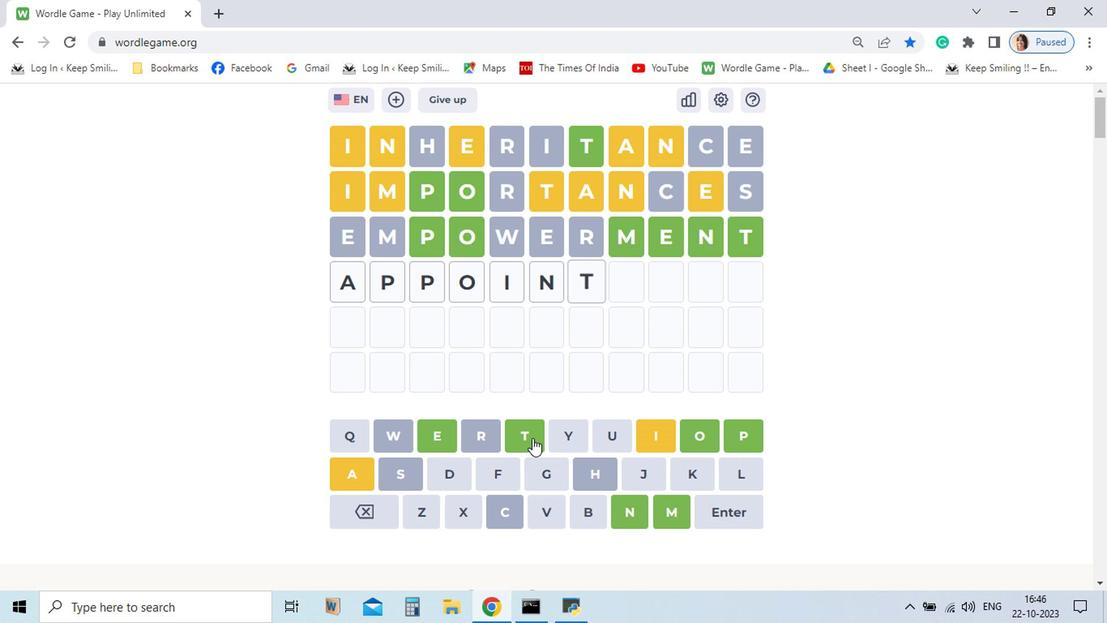 
Action: Mouse moved to (607, 492)
Screenshot: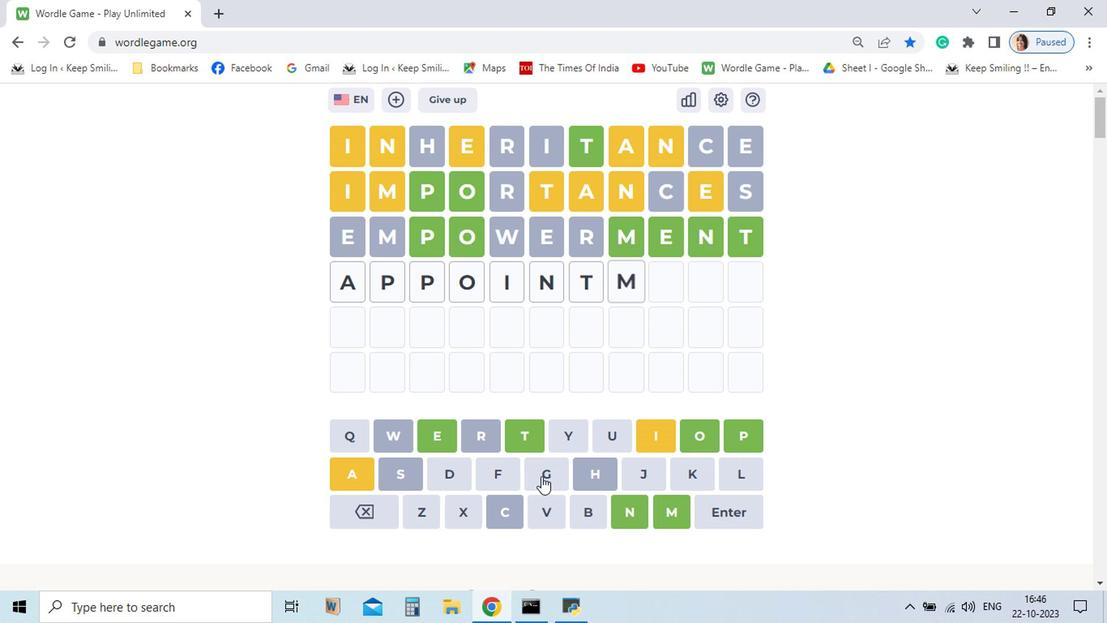 
Action: Mouse pressed left at (607, 492)
Screenshot: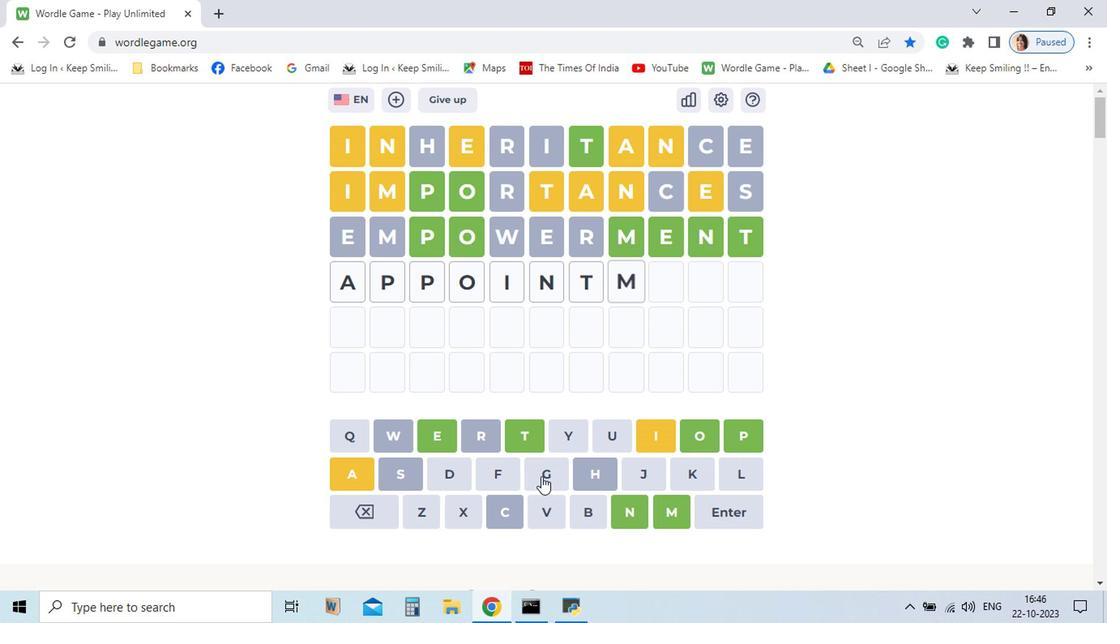 
Action: Mouse moved to (446, 443)
Screenshot: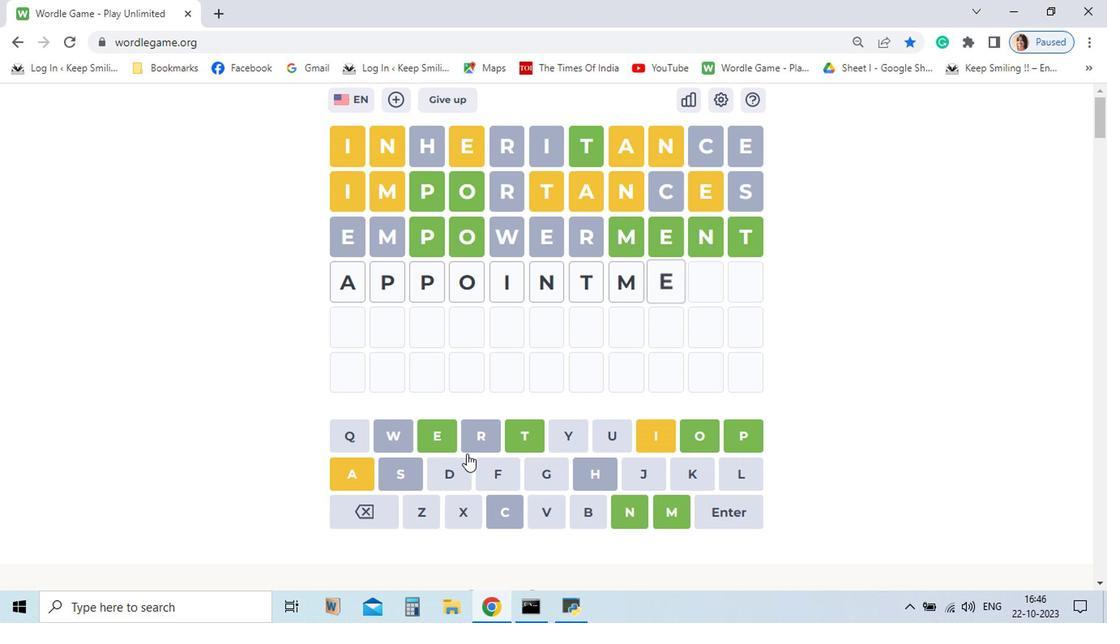 
Action: Mouse pressed left at (446, 443)
Screenshot: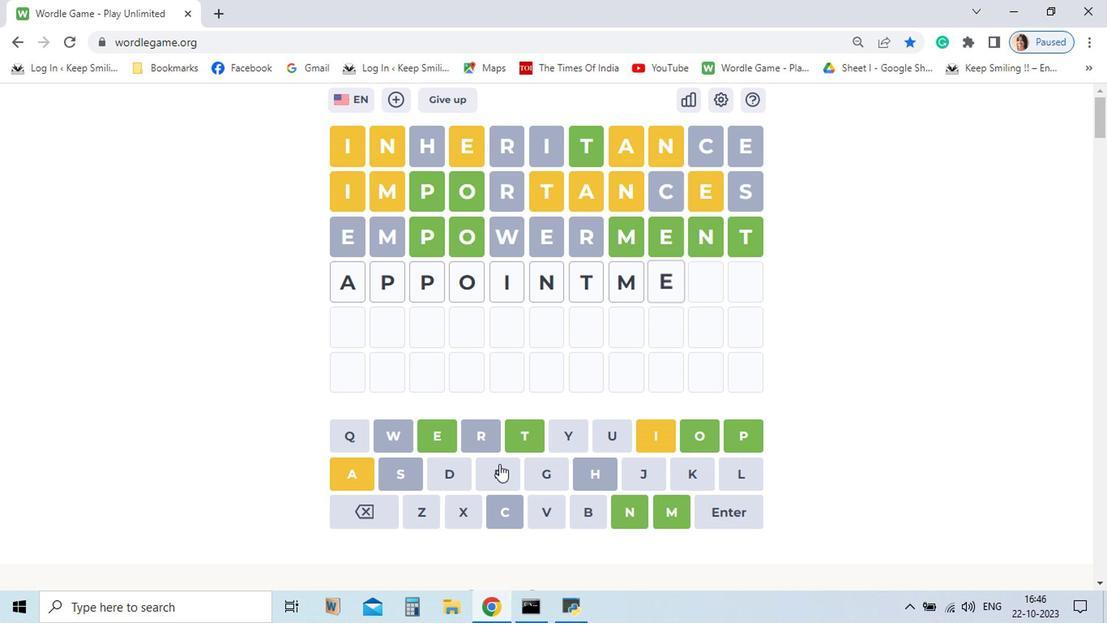 
Action: Mouse moved to (565, 491)
Screenshot: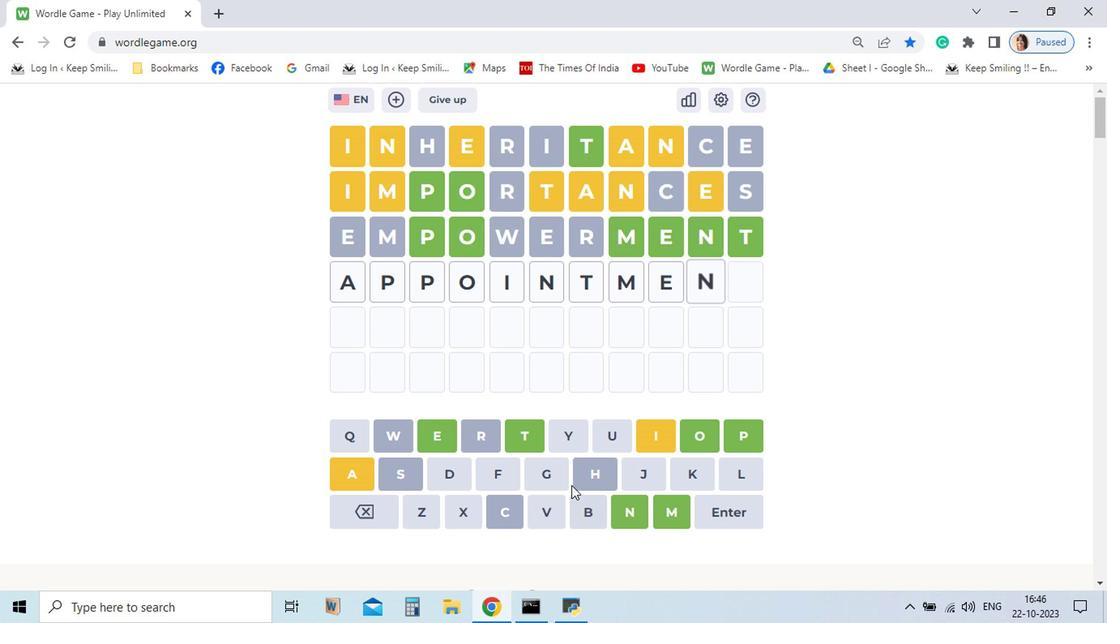 
Action: Mouse pressed left at (565, 491)
Screenshot: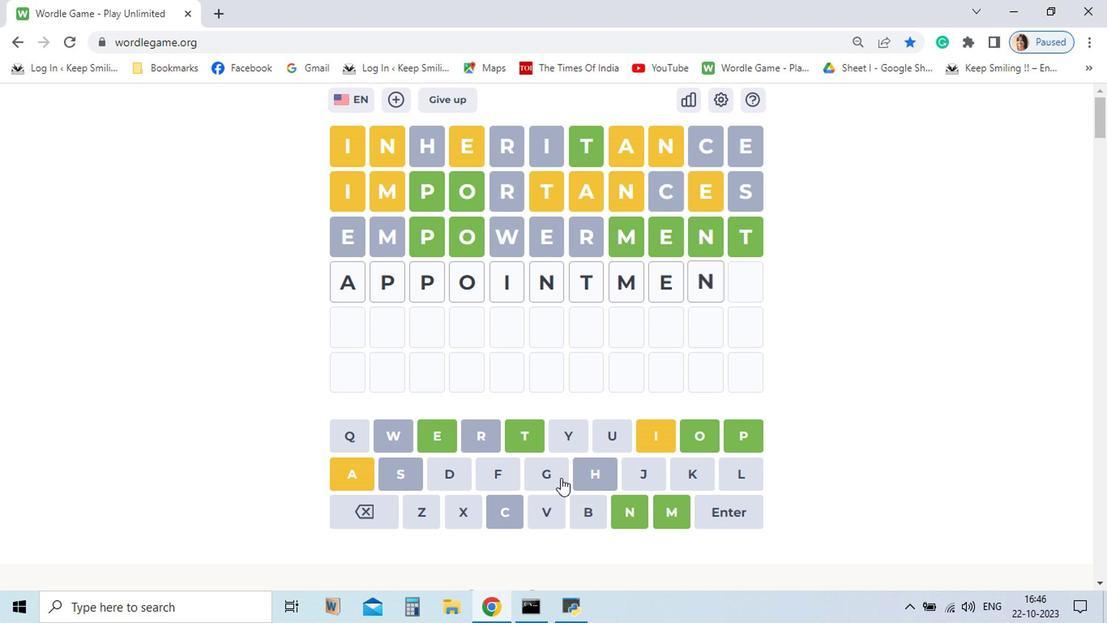 
Action: Mouse moved to (503, 441)
Screenshot: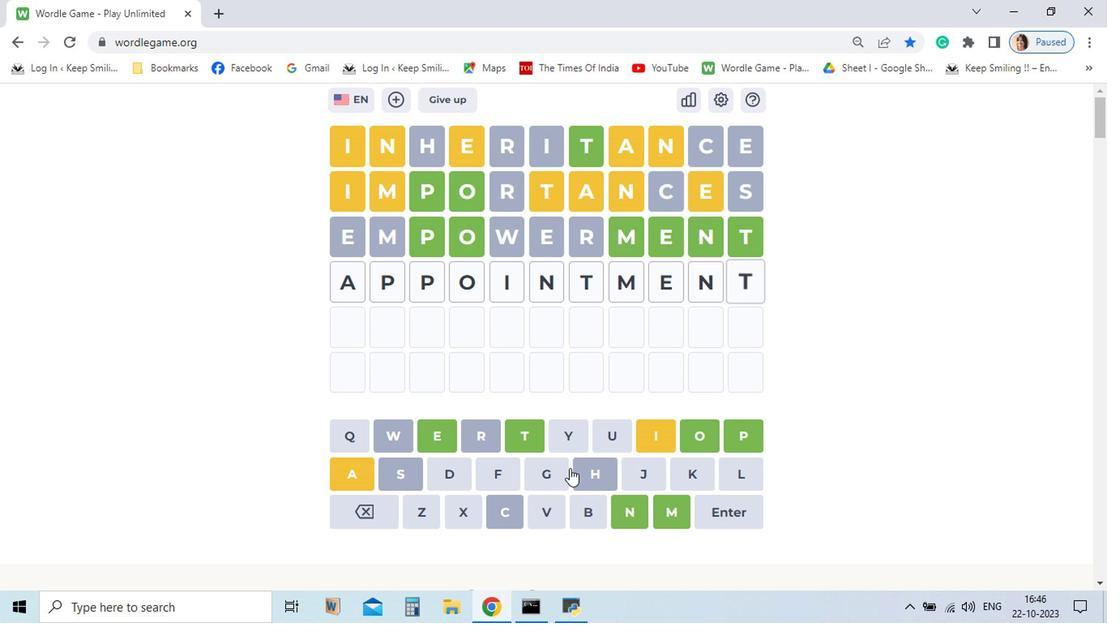 
Action: Mouse pressed left at (503, 441)
Screenshot: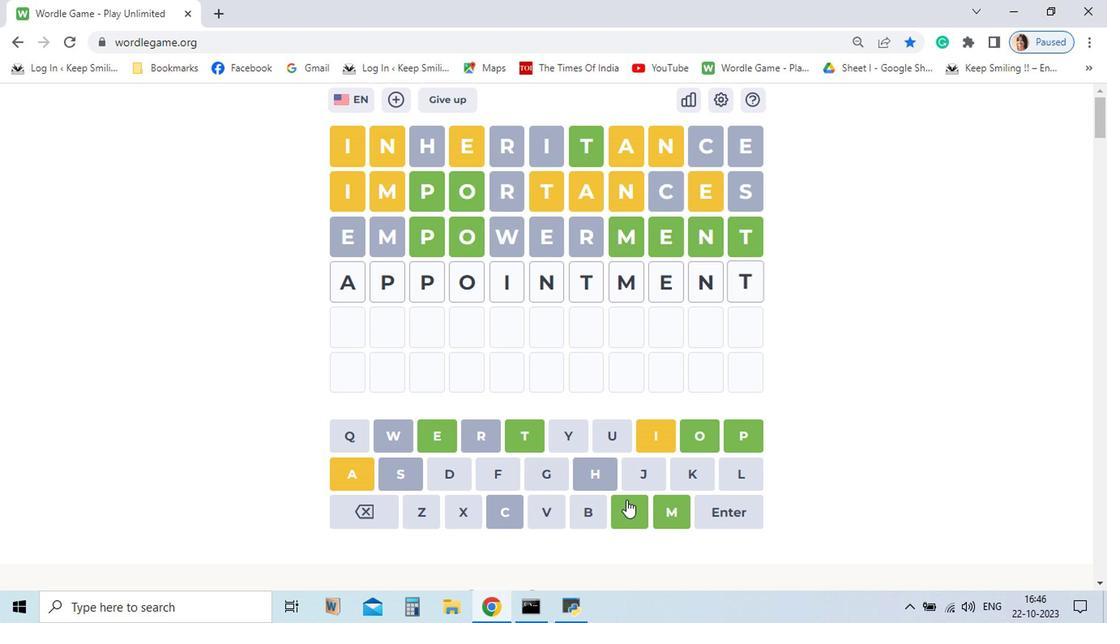 
Action: Mouse moved to (649, 494)
Screenshot: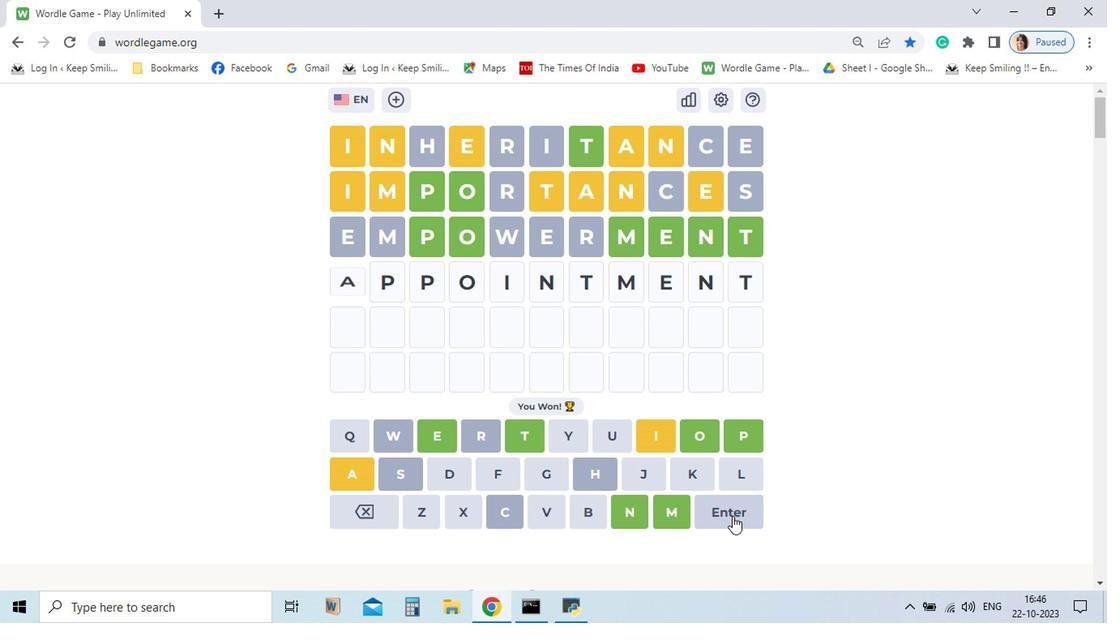 
Action: Mouse pressed left at (649, 494)
Screenshot: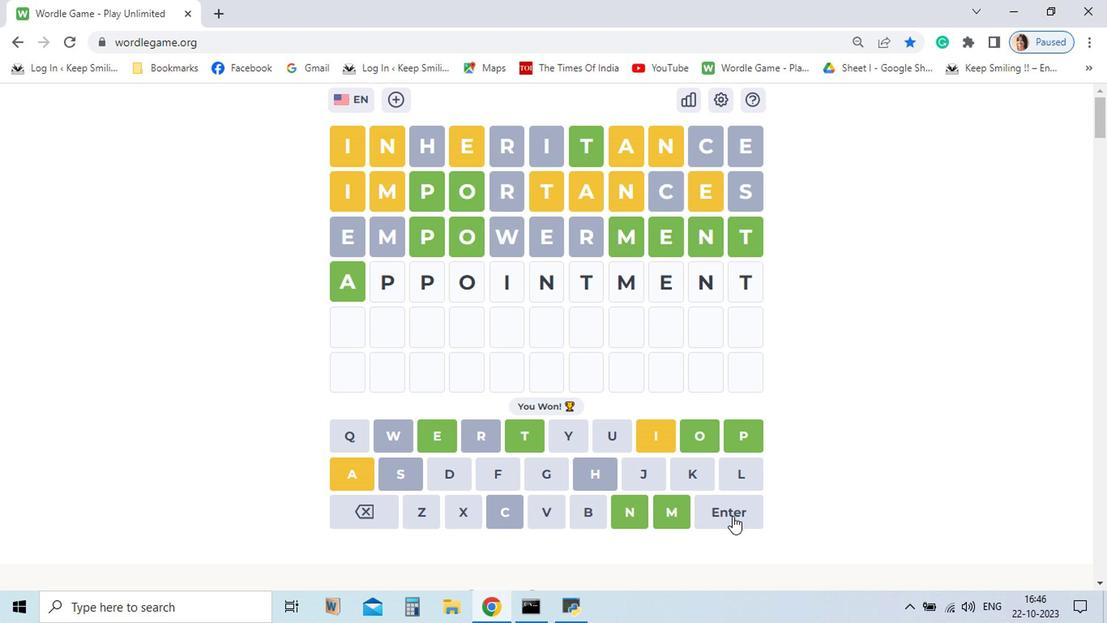 
Action: Mouse moved to (592, 271)
Screenshot: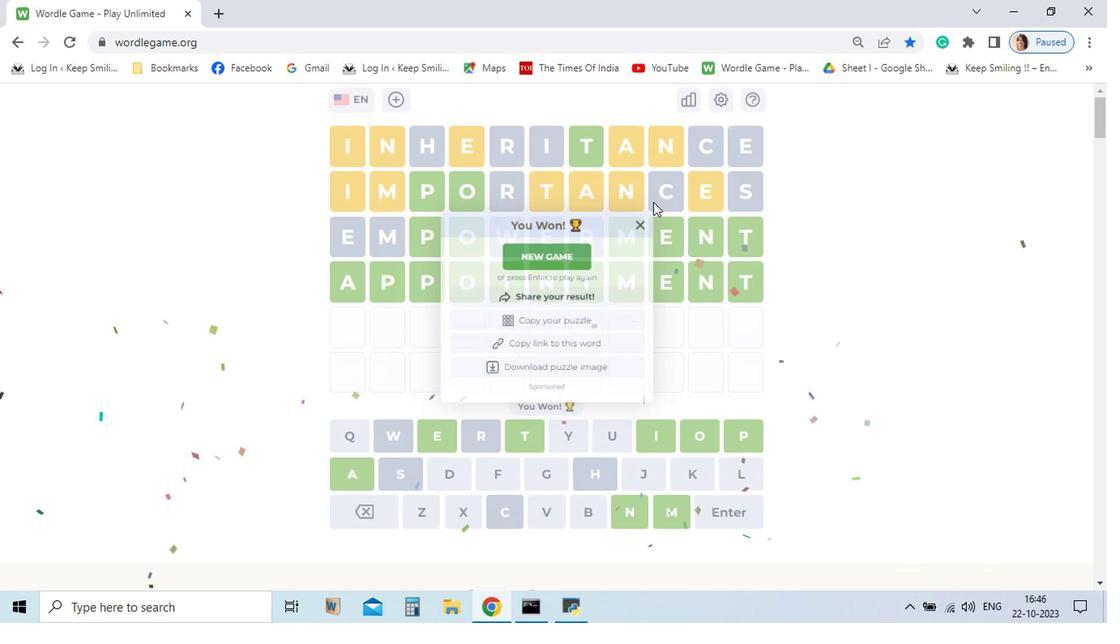 
Action: Mouse pressed left at (592, 271)
Screenshot: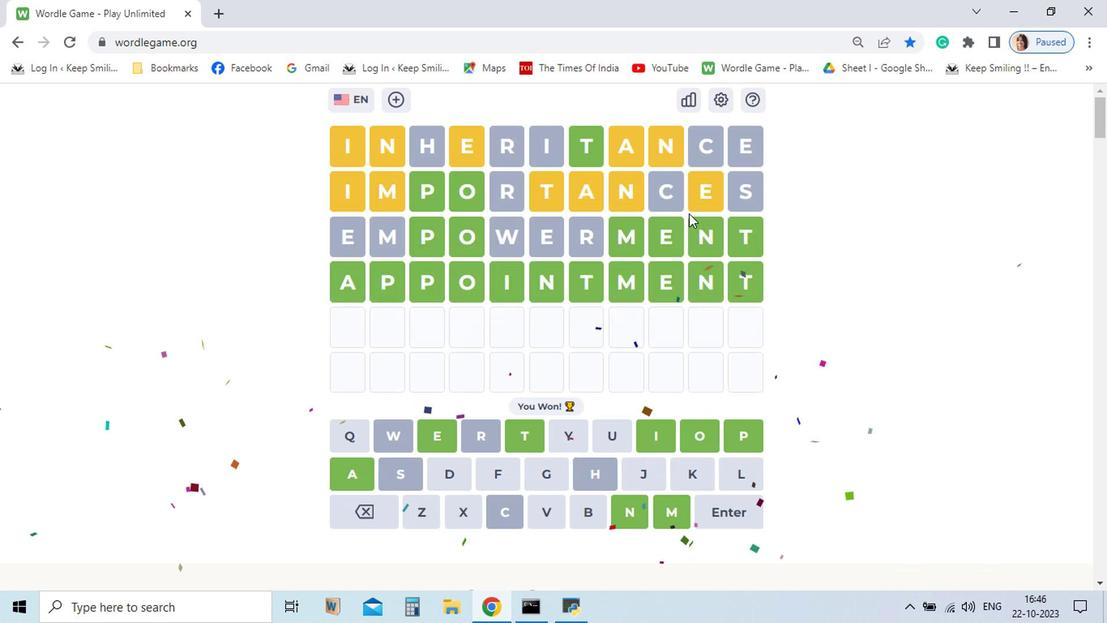 
Action: Mouse moved to (757, 172)
Screenshot: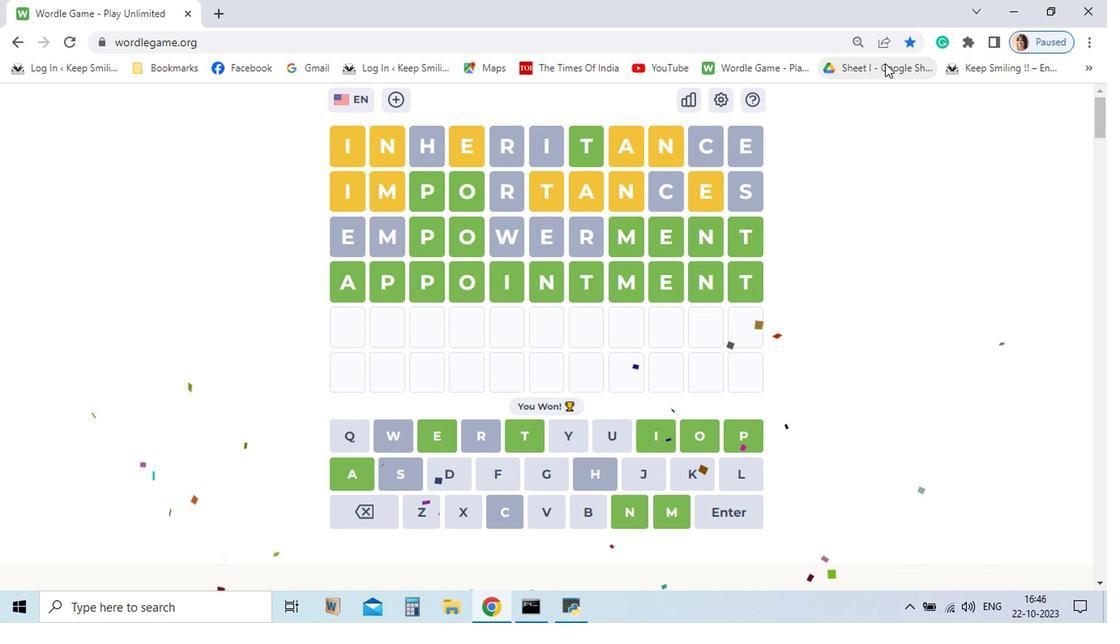 
